 Task: Find connections with filter location Irati with filter topic #mentalhealthwith filter profile language Spanish with filter current company APCO Worldwide with filter school Meghalaya India Jobs with filter industry Food and Beverage Manufacturing with filter service category Information Management with filter keywords title Crane Operator
Action: Mouse moved to (581, 112)
Screenshot: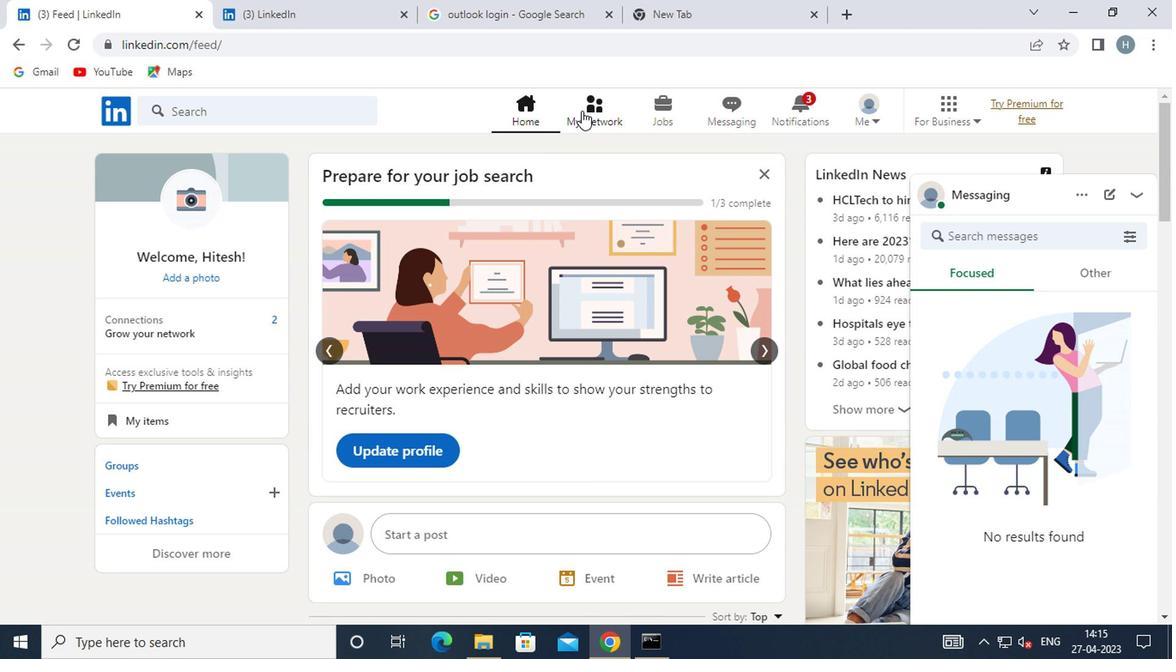 
Action: Mouse pressed left at (581, 112)
Screenshot: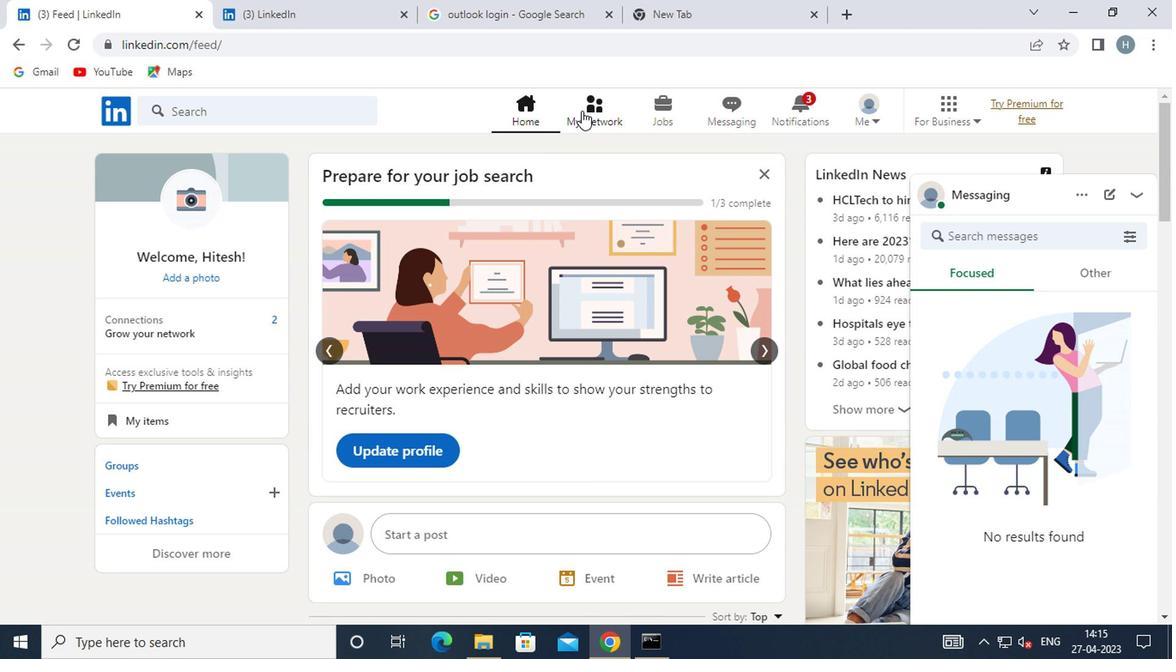 
Action: Mouse moved to (271, 216)
Screenshot: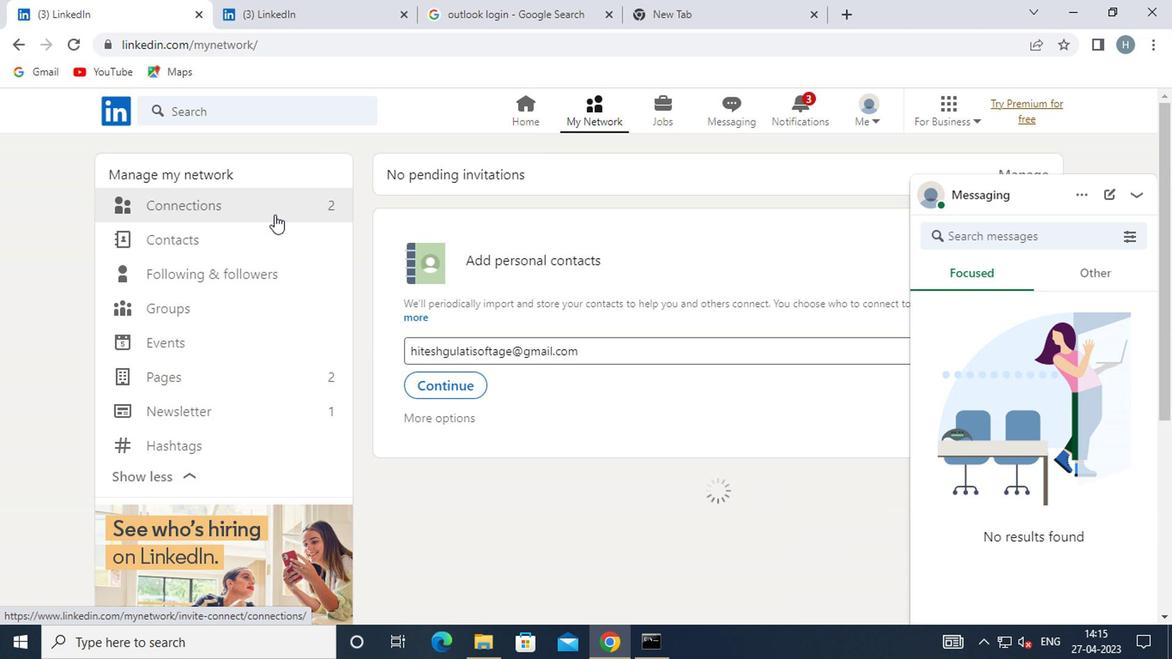 
Action: Mouse pressed left at (271, 216)
Screenshot: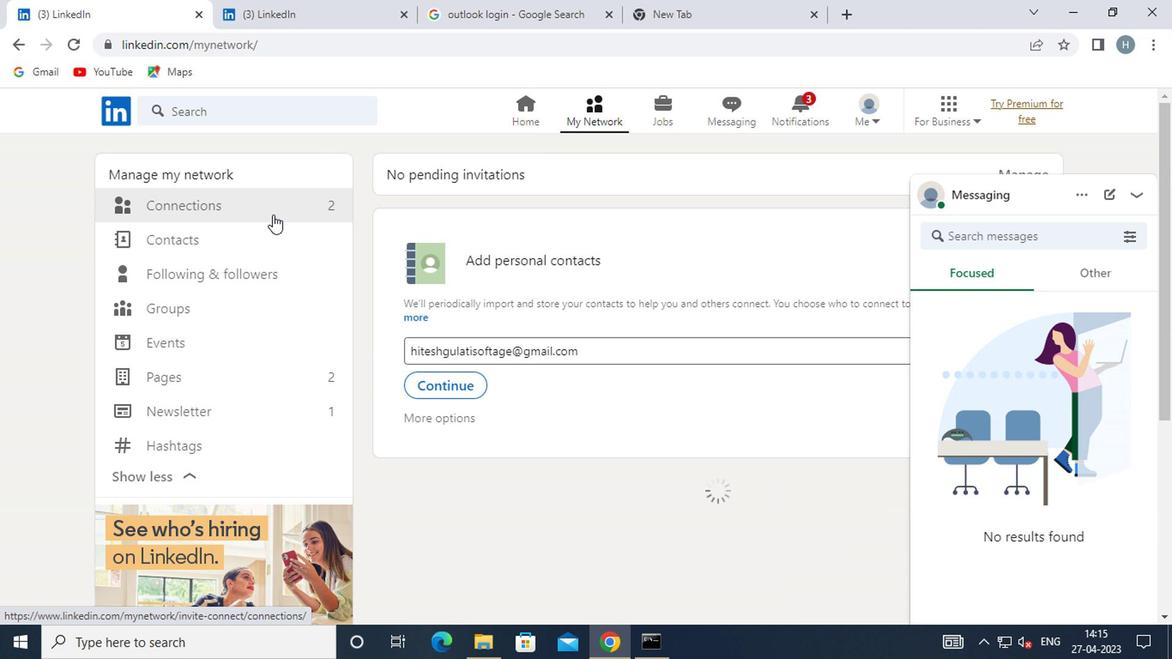 
Action: Mouse moved to (749, 209)
Screenshot: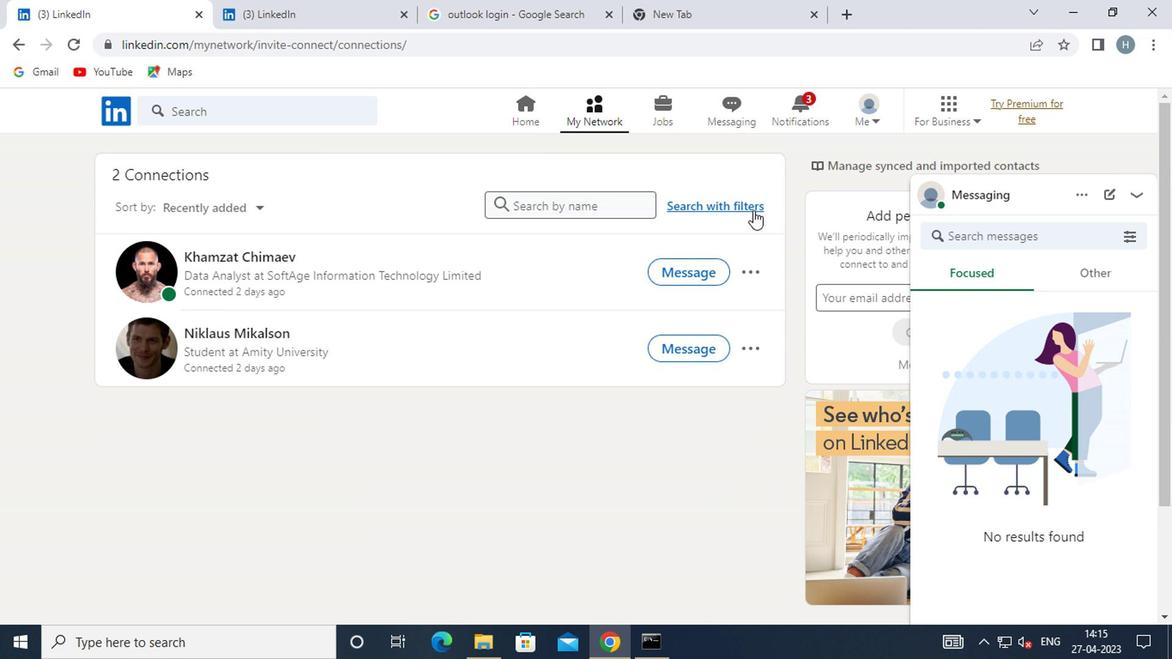 
Action: Mouse pressed left at (749, 209)
Screenshot: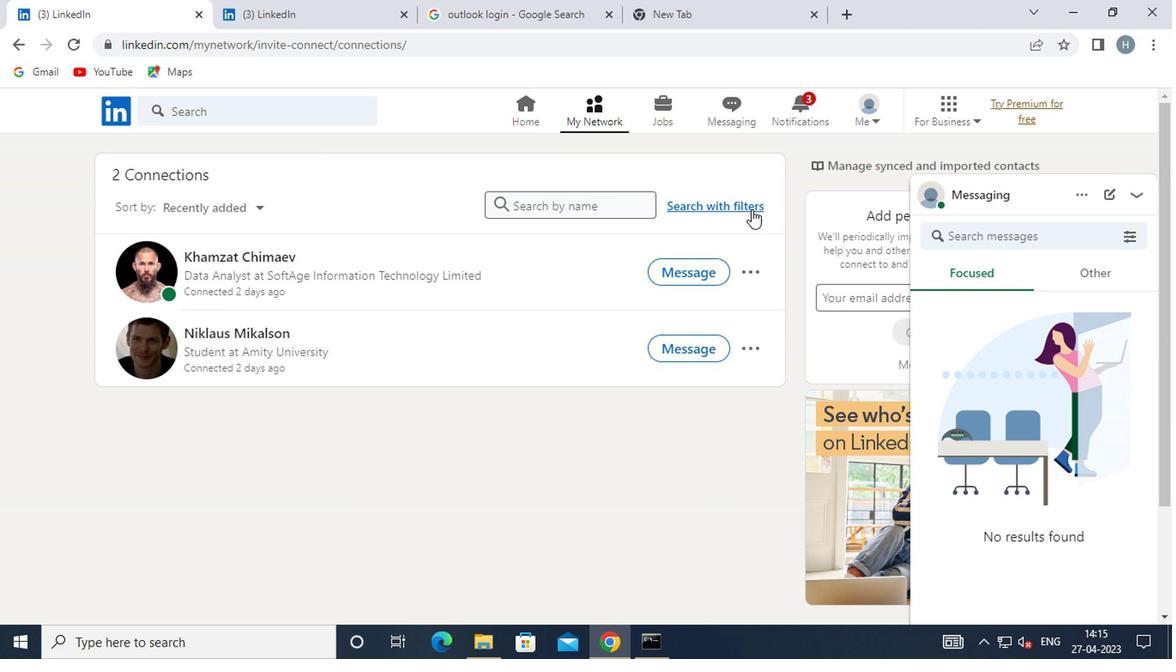 
Action: Mouse moved to (638, 150)
Screenshot: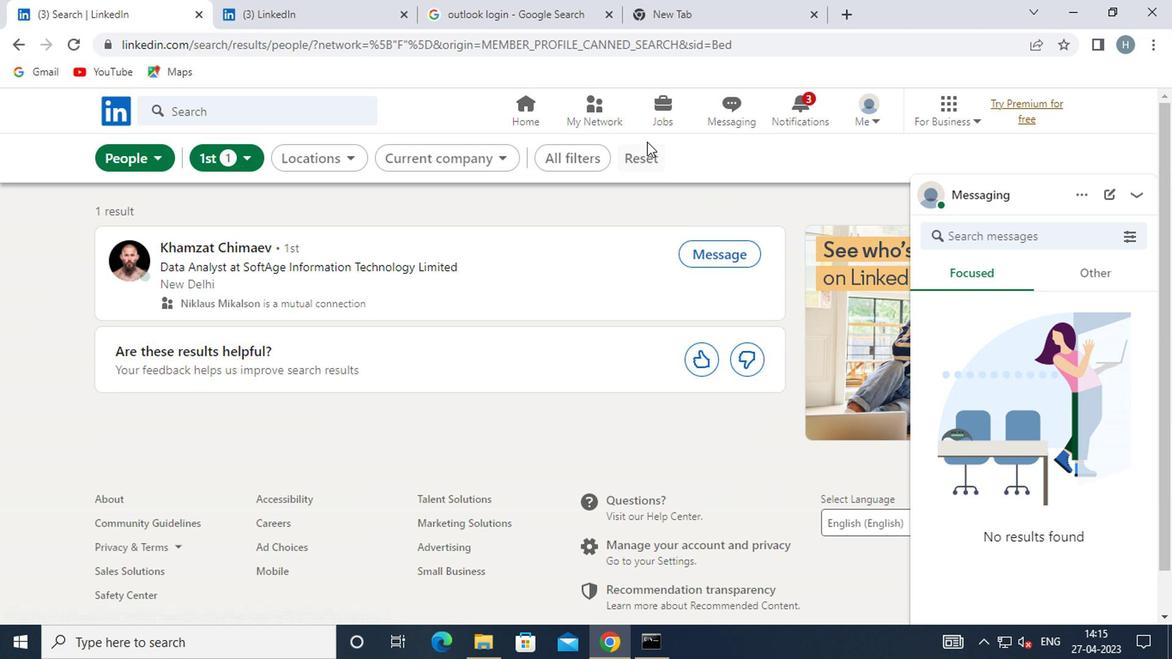 
Action: Mouse pressed left at (638, 150)
Screenshot: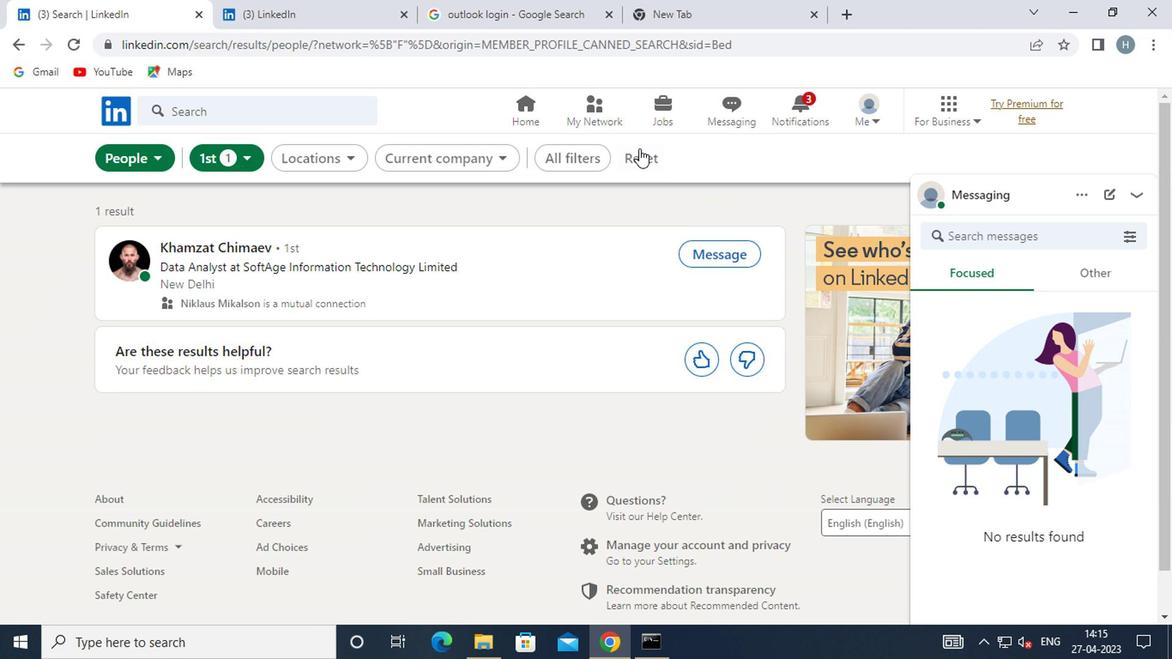
Action: Mouse moved to (606, 157)
Screenshot: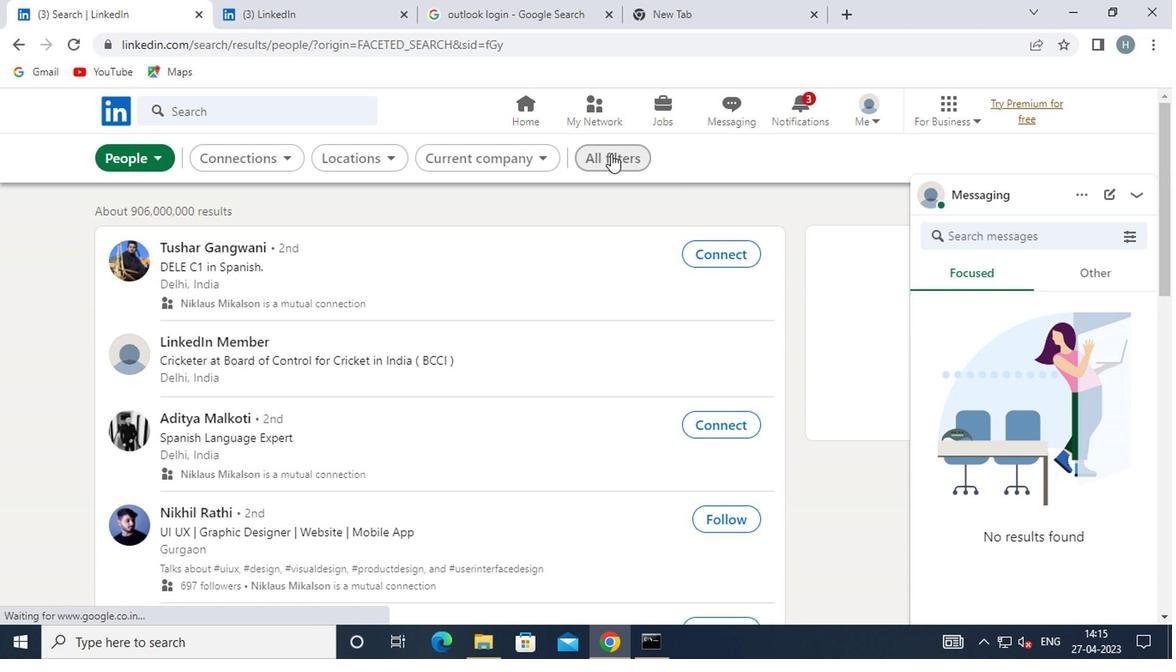 
Action: Mouse pressed left at (606, 157)
Screenshot: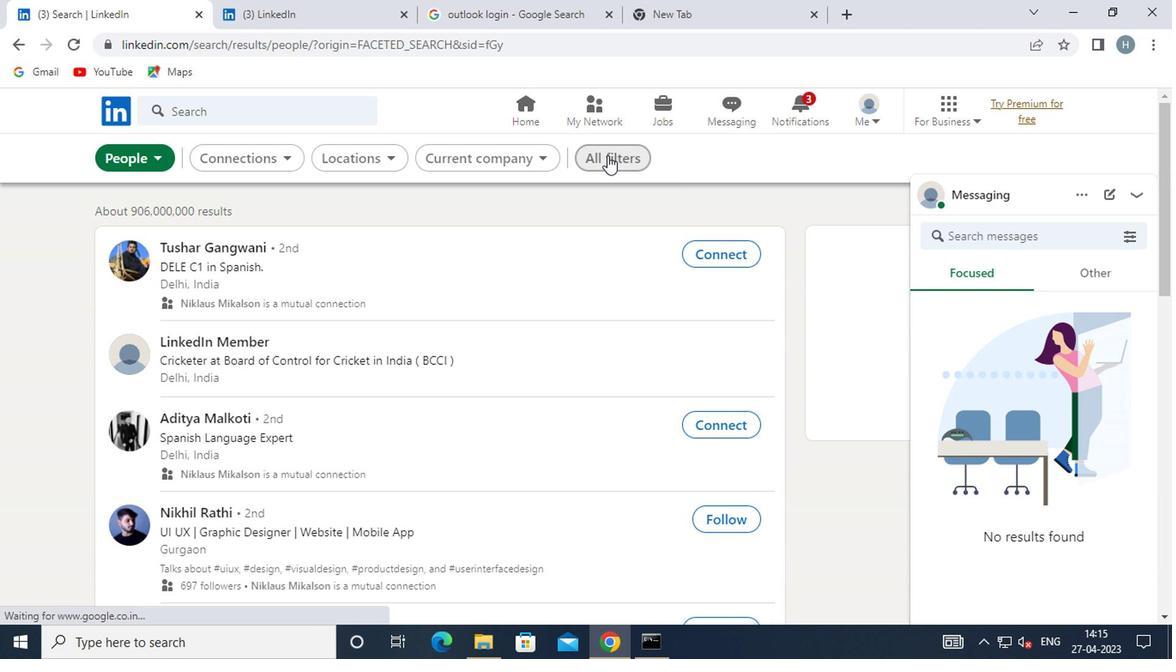 
Action: Mouse moved to (817, 399)
Screenshot: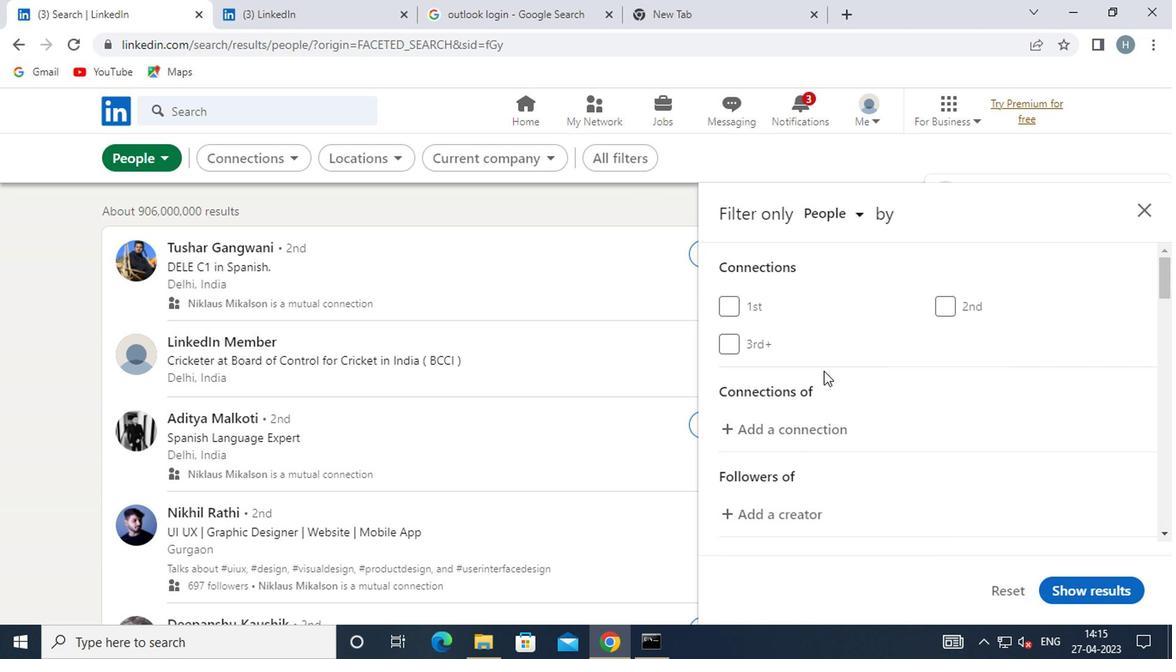 
Action: Mouse scrolled (817, 398) with delta (0, 0)
Screenshot: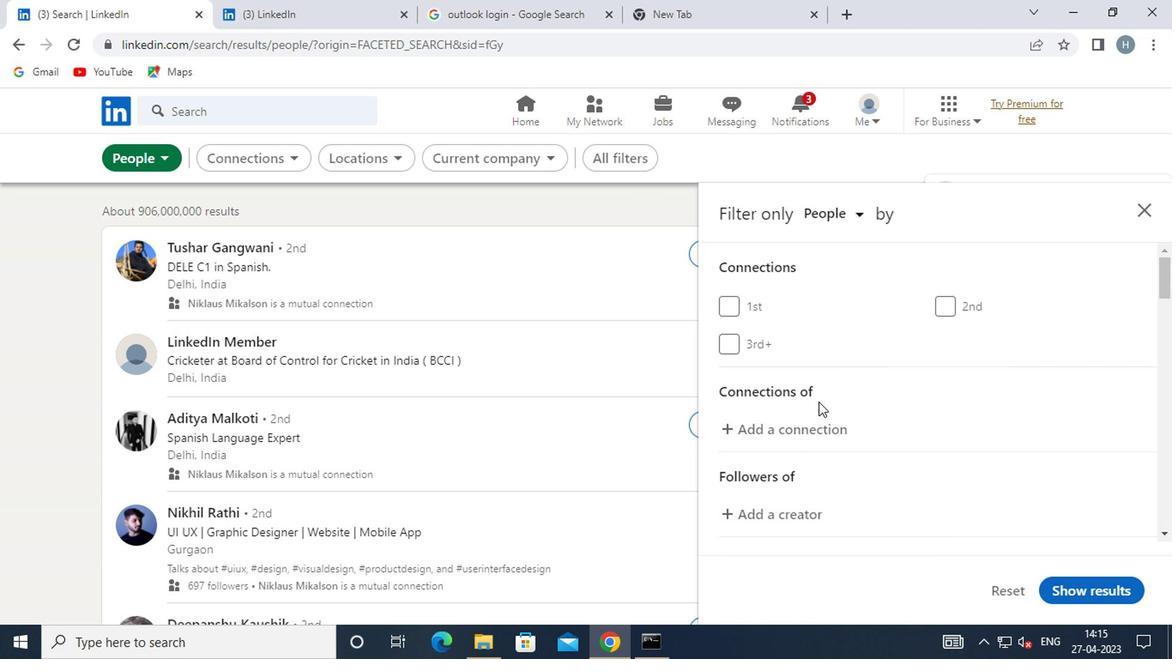 
Action: Mouse scrolled (817, 398) with delta (0, 0)
Screenshot: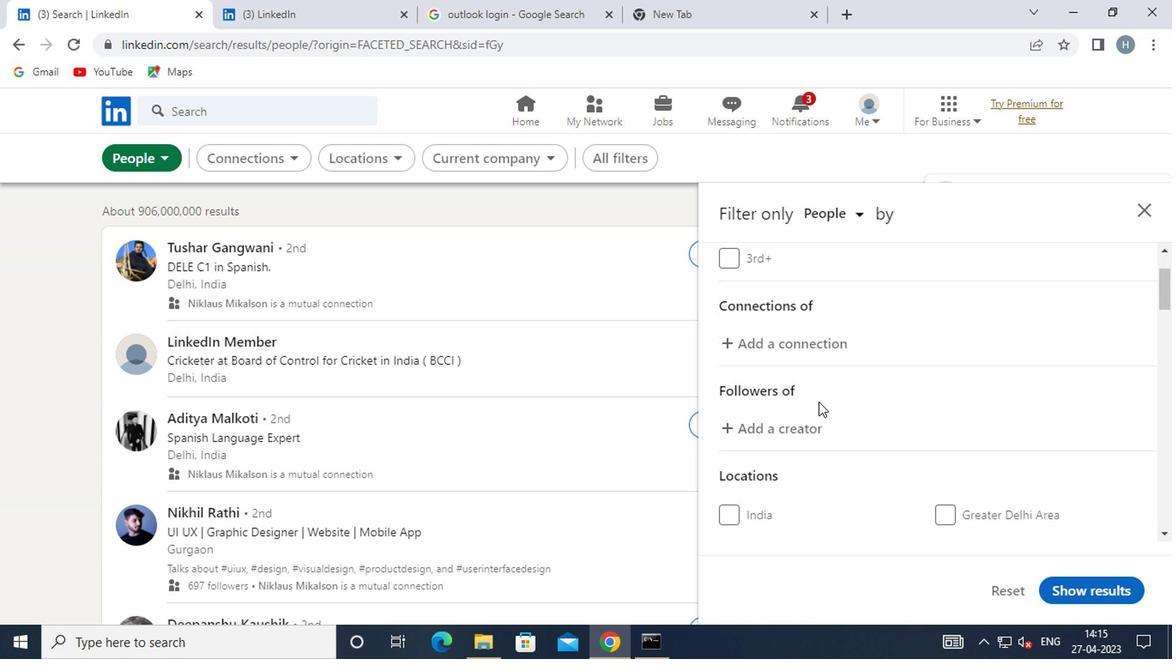 
Action: Mouse scrolled (817, 398) with delta (0, 0)
Screenshot: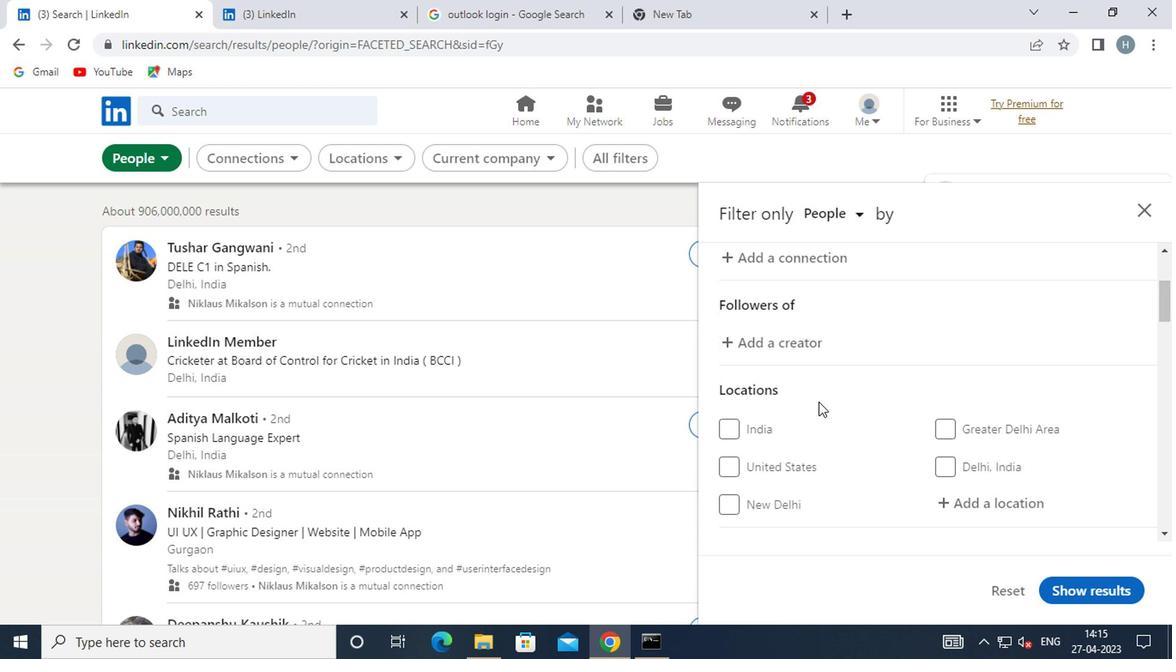 
Action: Mouse moved to (970, 418)
Screenshot: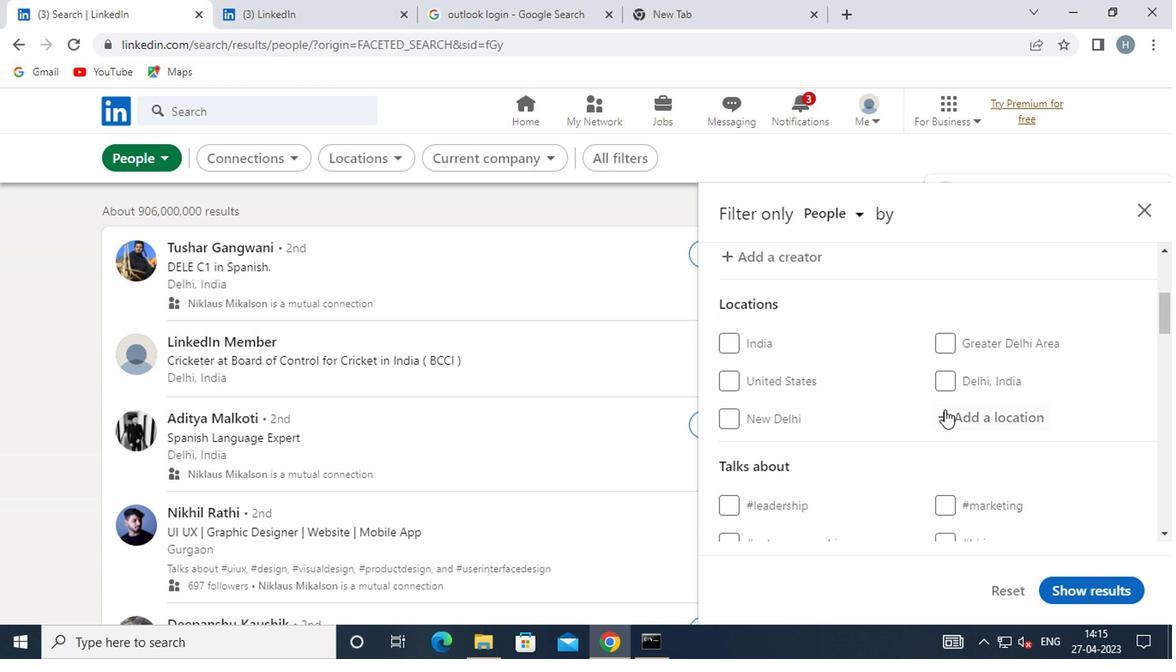 
Action: Mouse pressed left at (970, 418)
Screenshot: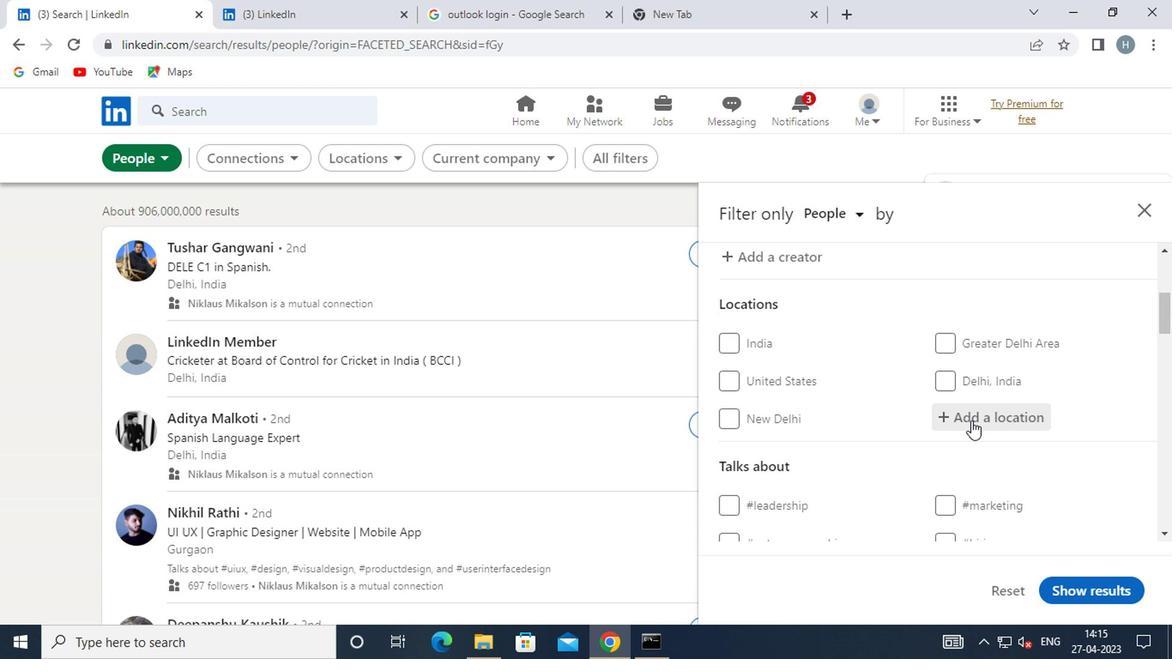 
Action: Mouse moved to (884, 411)
Screenshot: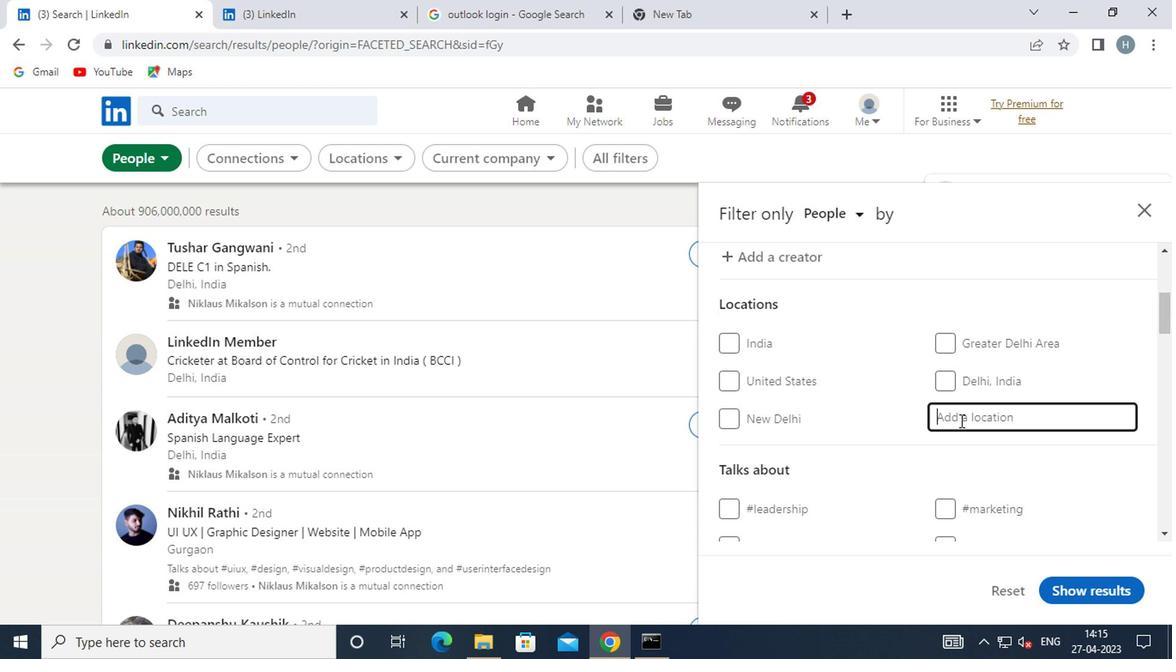 
Action: Key pressed <Key.shift>IRATI
Screenshot: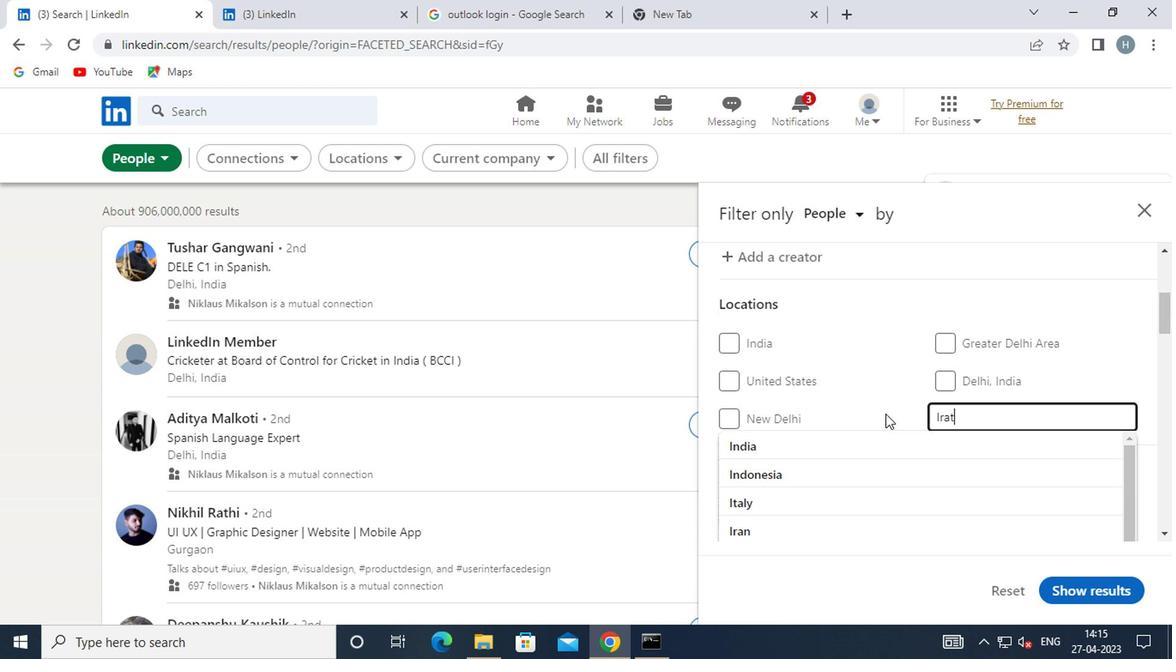 
Action: Mouse moved to (1094, 357)
Screenshot: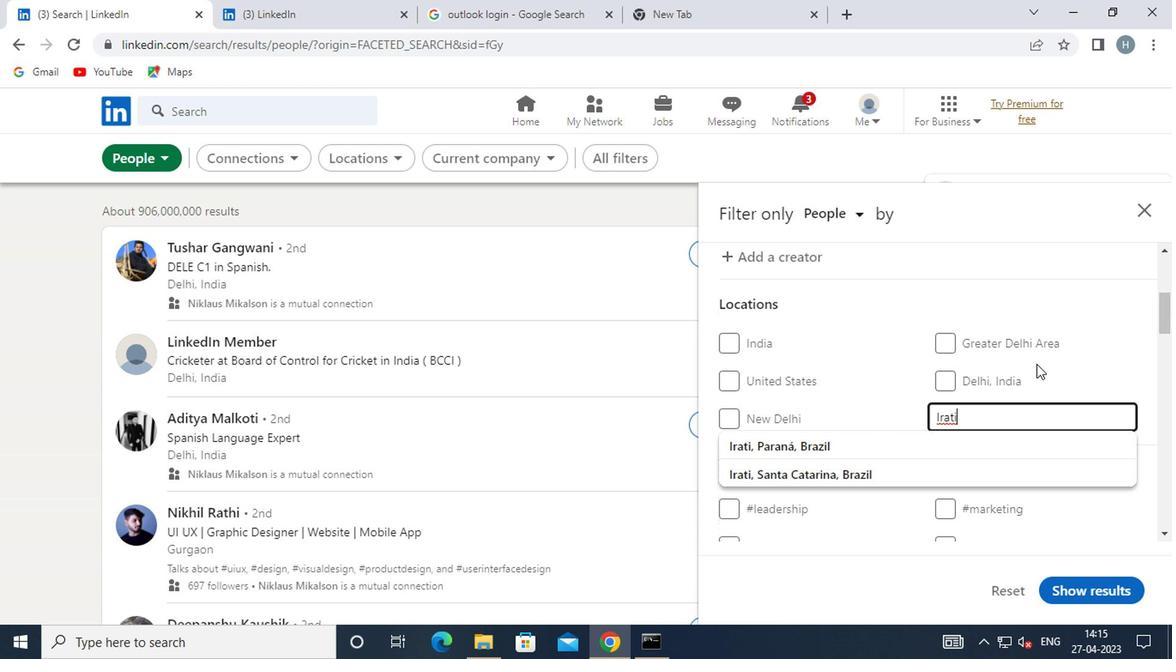 
Action: Mouse pressed left at (1094, 357)
Screenshot: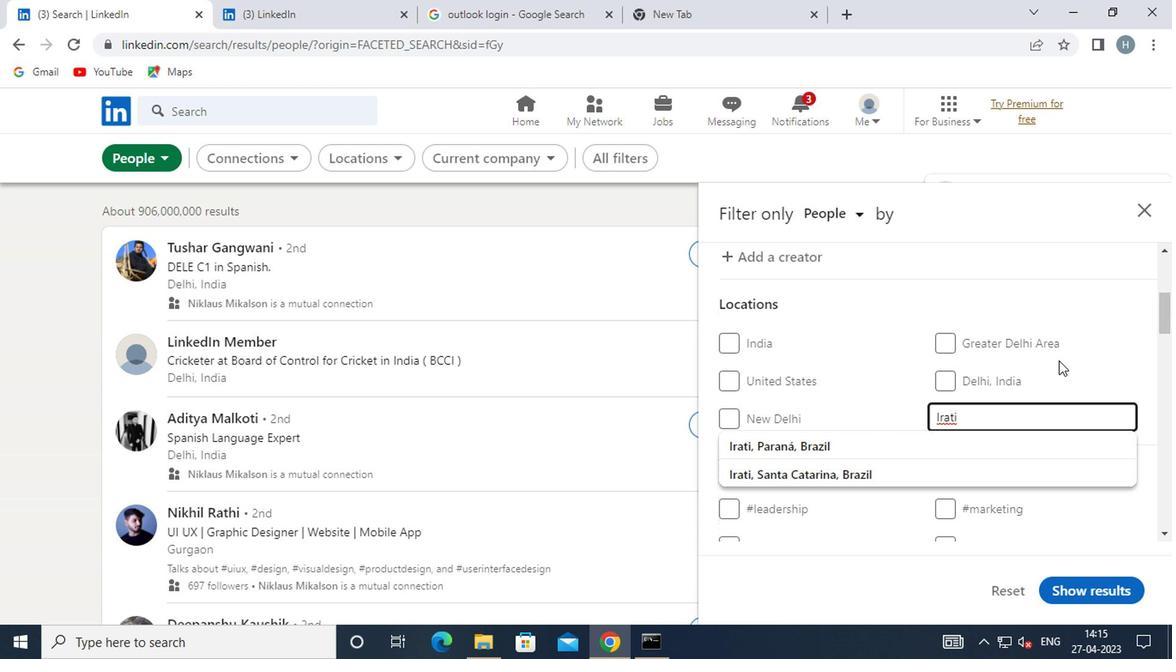 
Action: Mouse scrolled (1094, 356) with delta (0, 0)
Screenshot: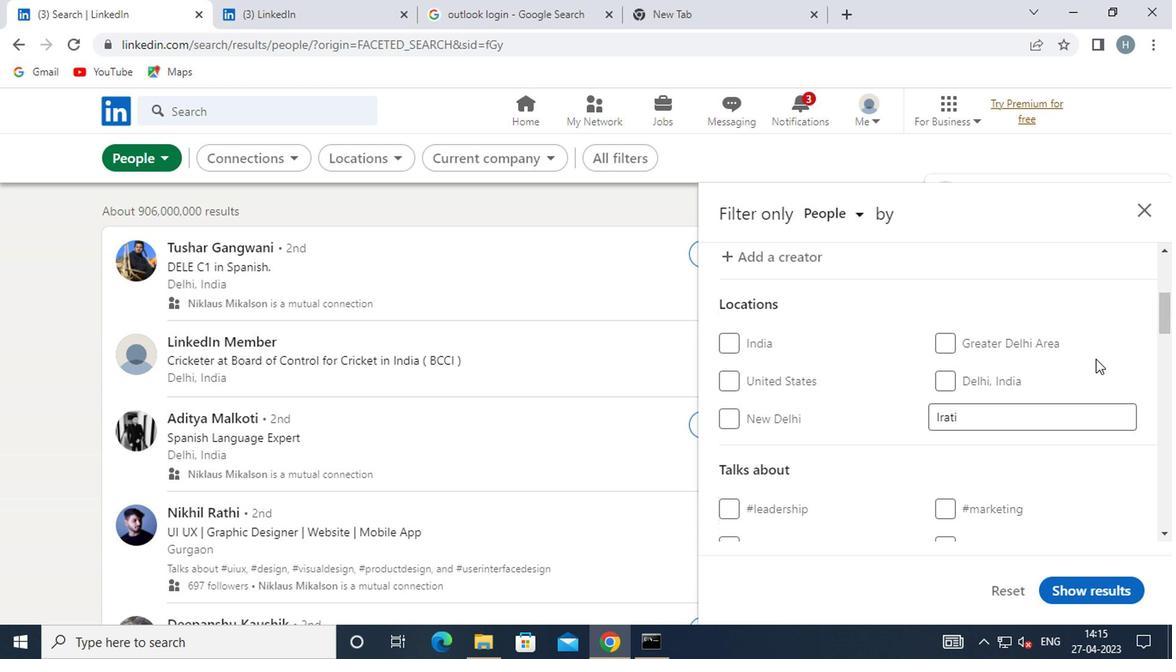 
Action: Mouse scrolled (1094, 356) with delta (0, 0)
Screenshot: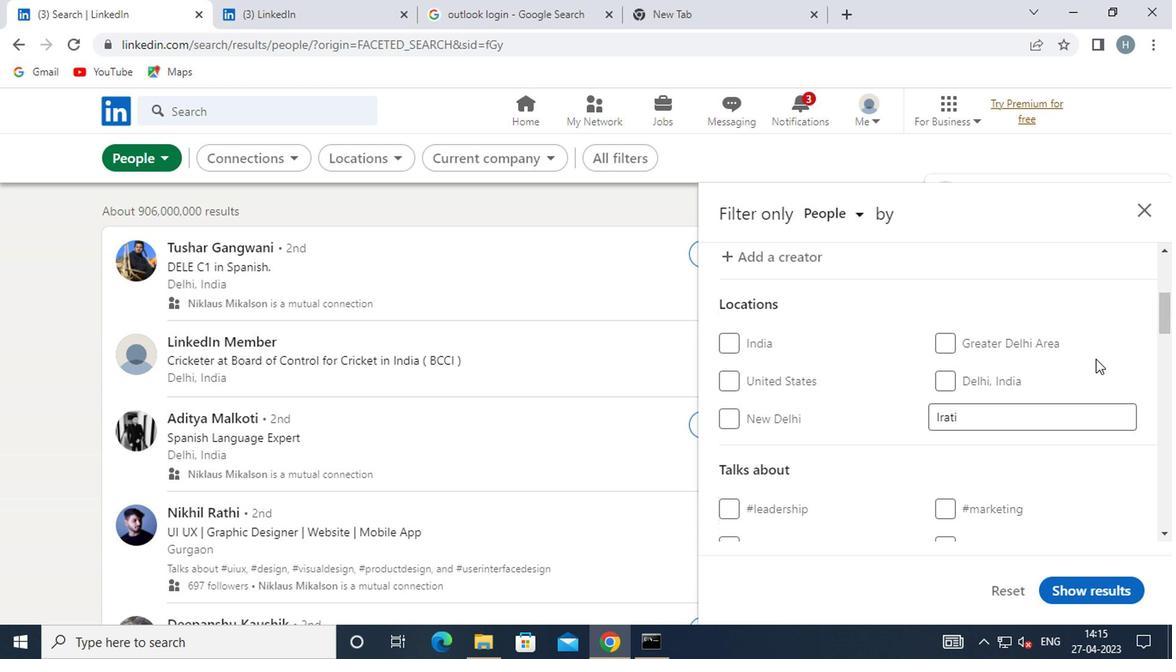 
Action: Mouse moved to (1091, 357)
Screenshot: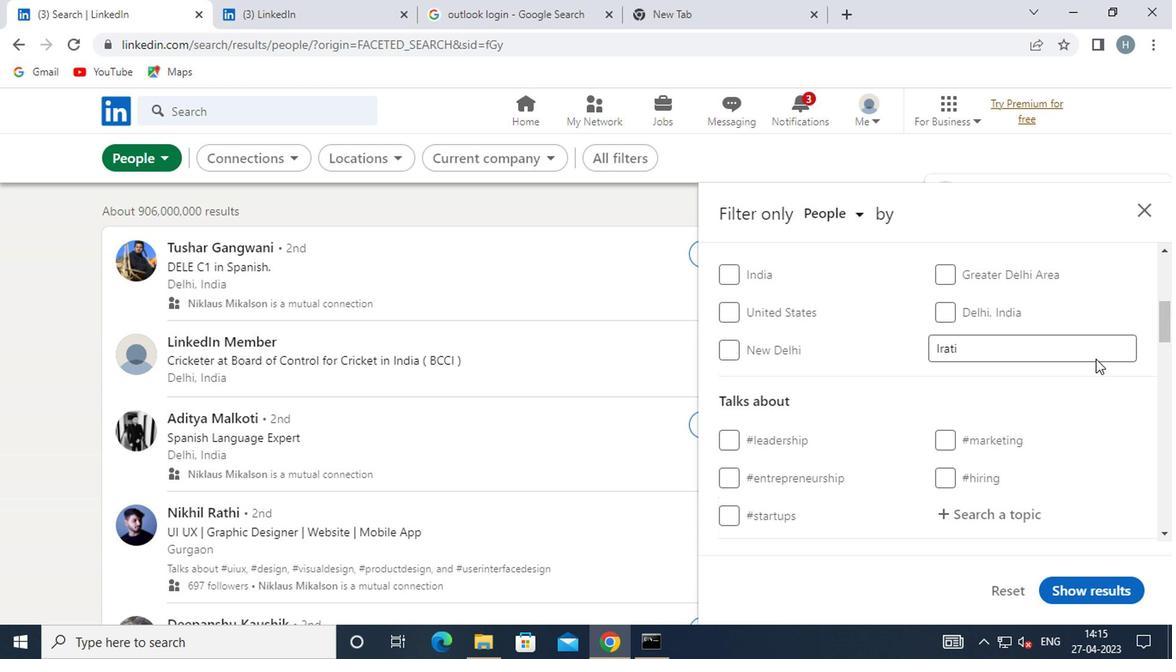 
Action: Mouse scrolled (1091, 356) with delta (0, 0)
Screenshot: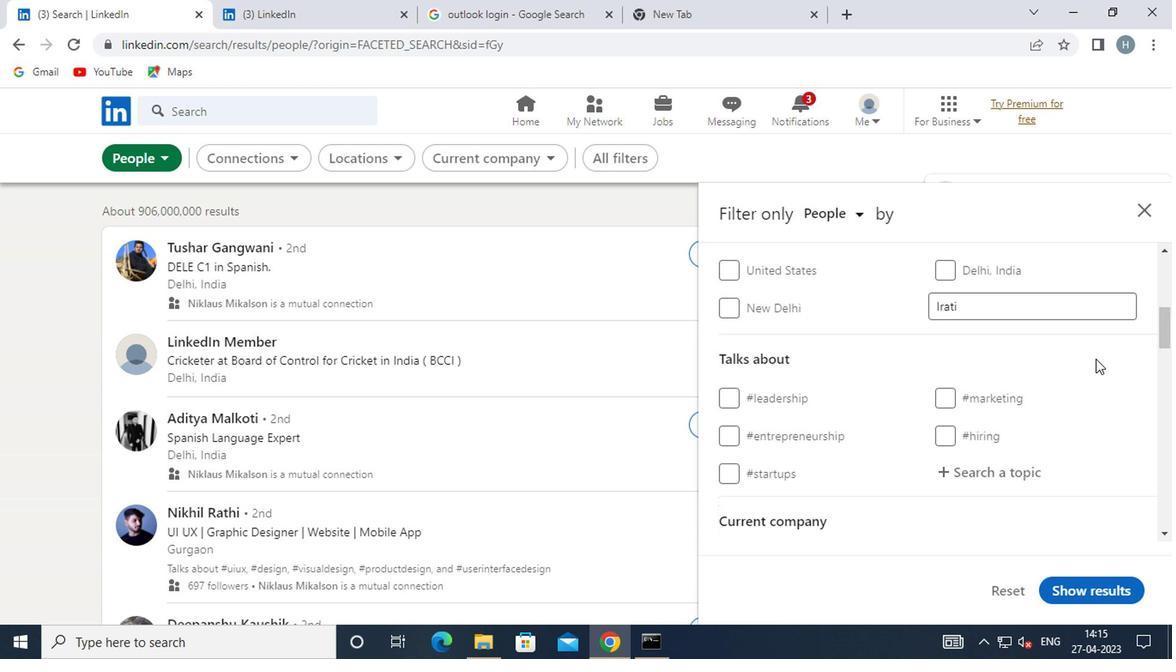 
Action: Mouse moved to (1010, 318)
Screenshot: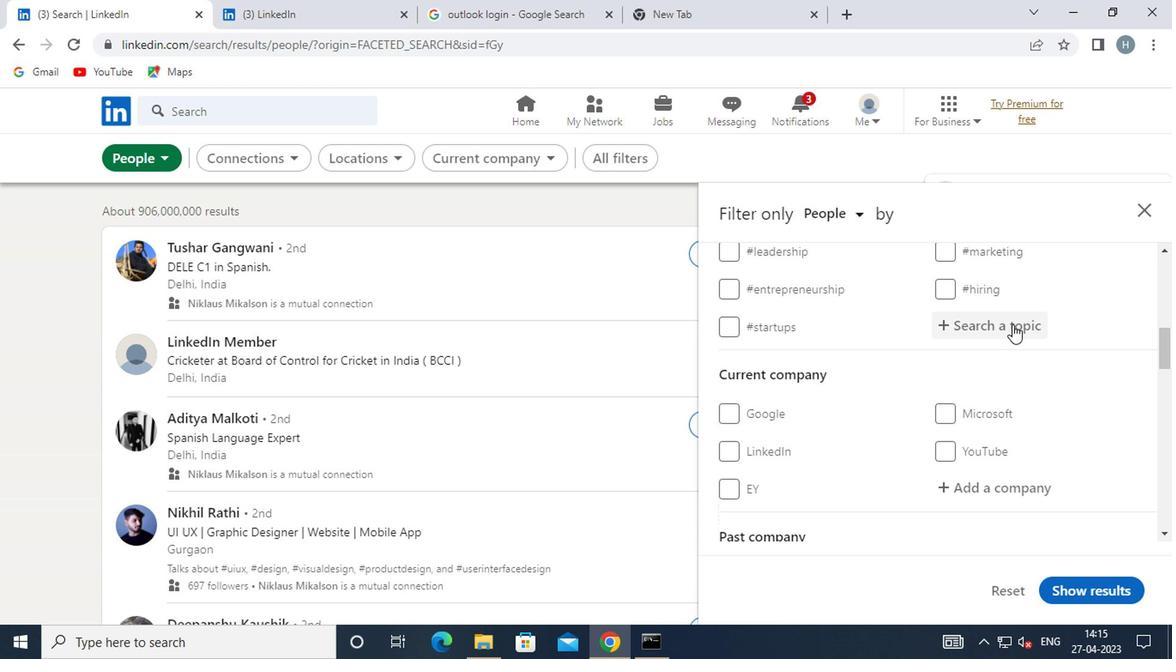 
Action: Mouse pressed left at (1010, 318)
Screenshot: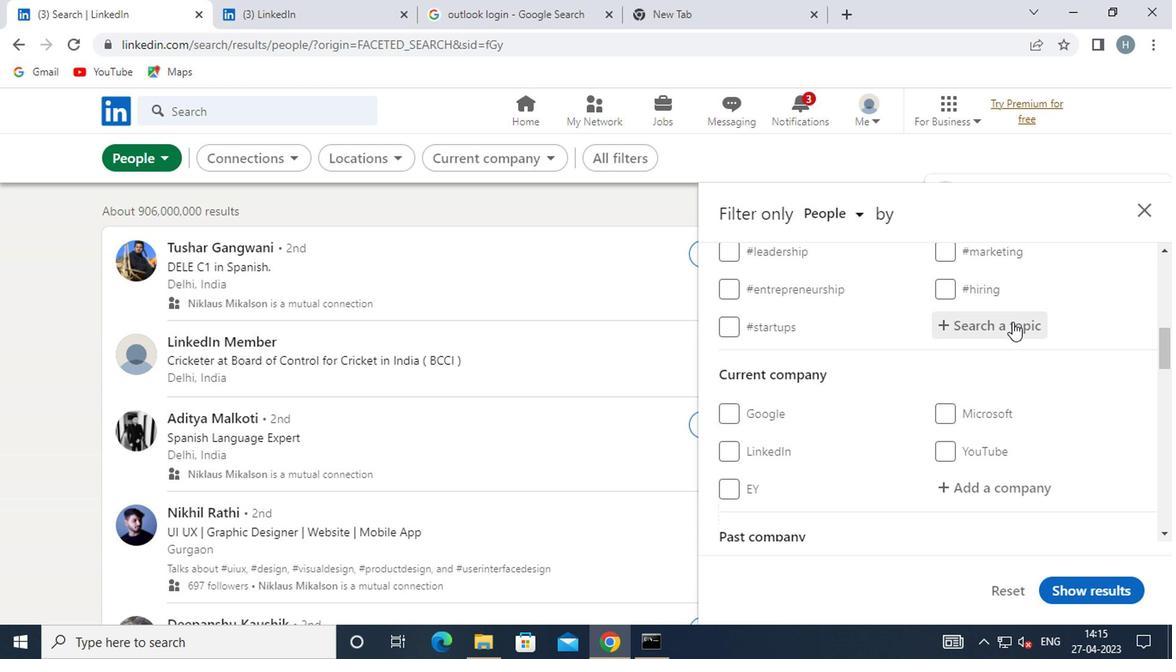 
Action: Mouse moved to (978, 314)
Screenshot: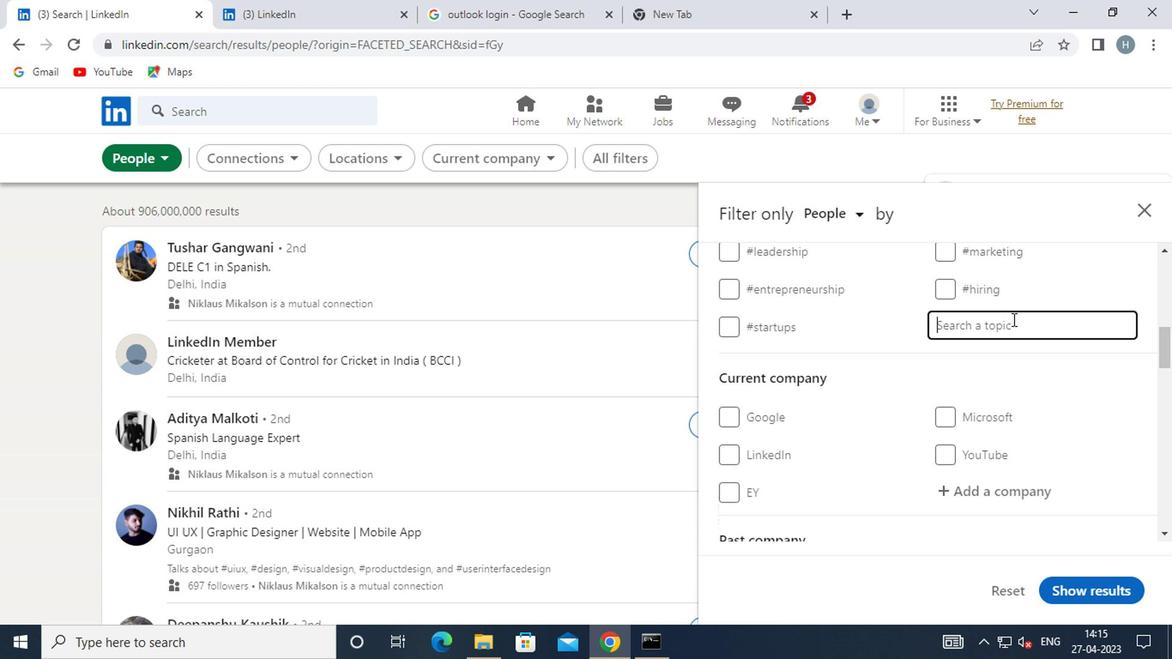 
Action: Key pressed <Key.shift><Key.shift><Key.shift><Key.shift>#ME
Screenshot: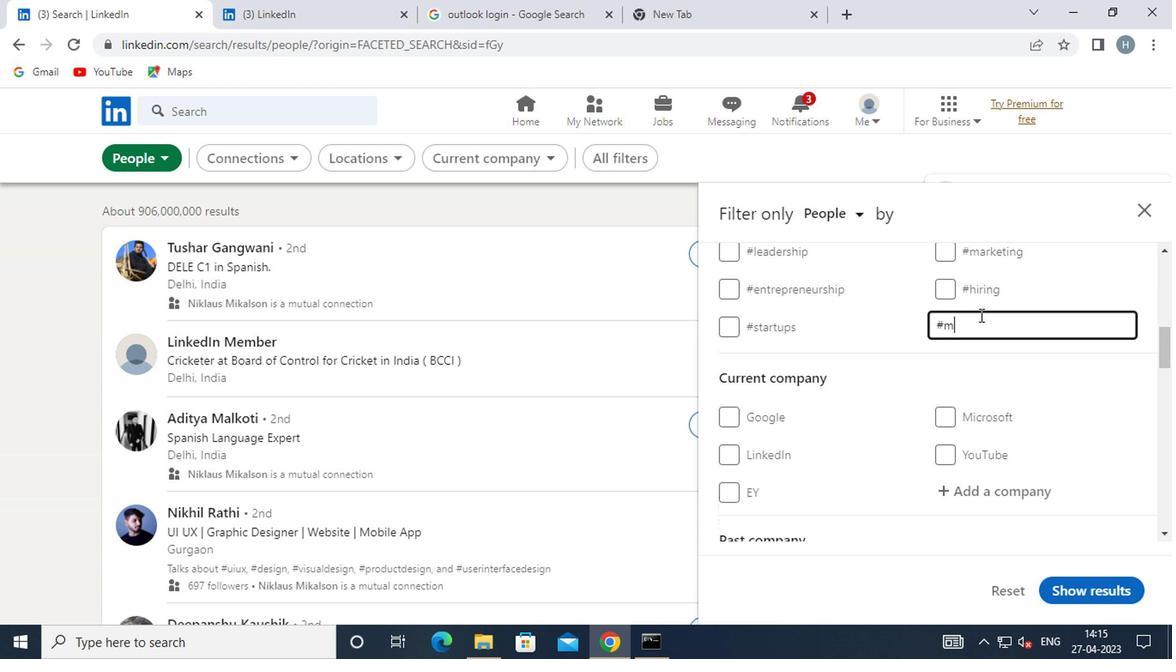 
Action: Mouse moved to (977, 314)
Screenshot: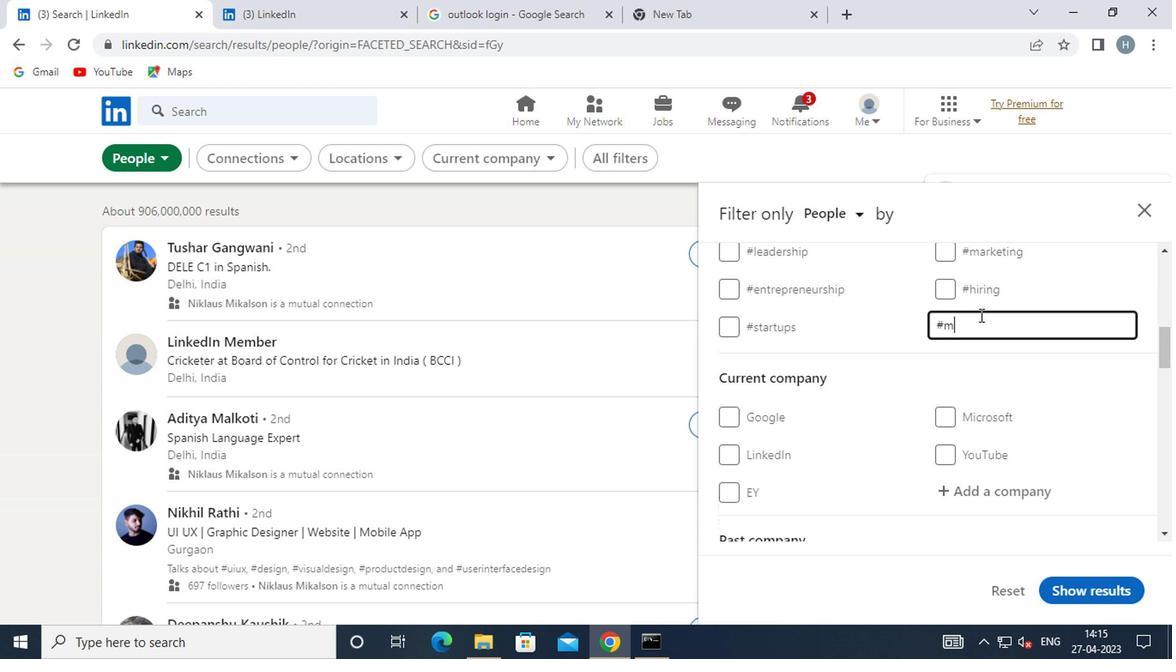 
Action: Key pressed NTALHEALTHWITH
Screenshot: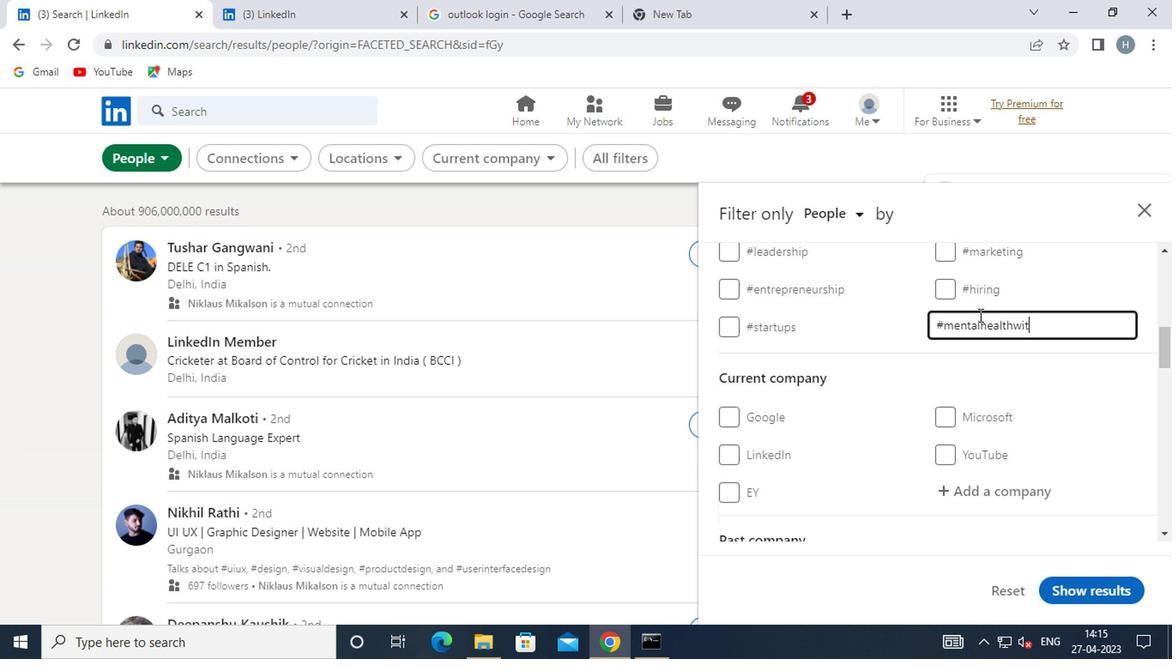 
Action: Mouse moved to (1009, 356)
Screenshot: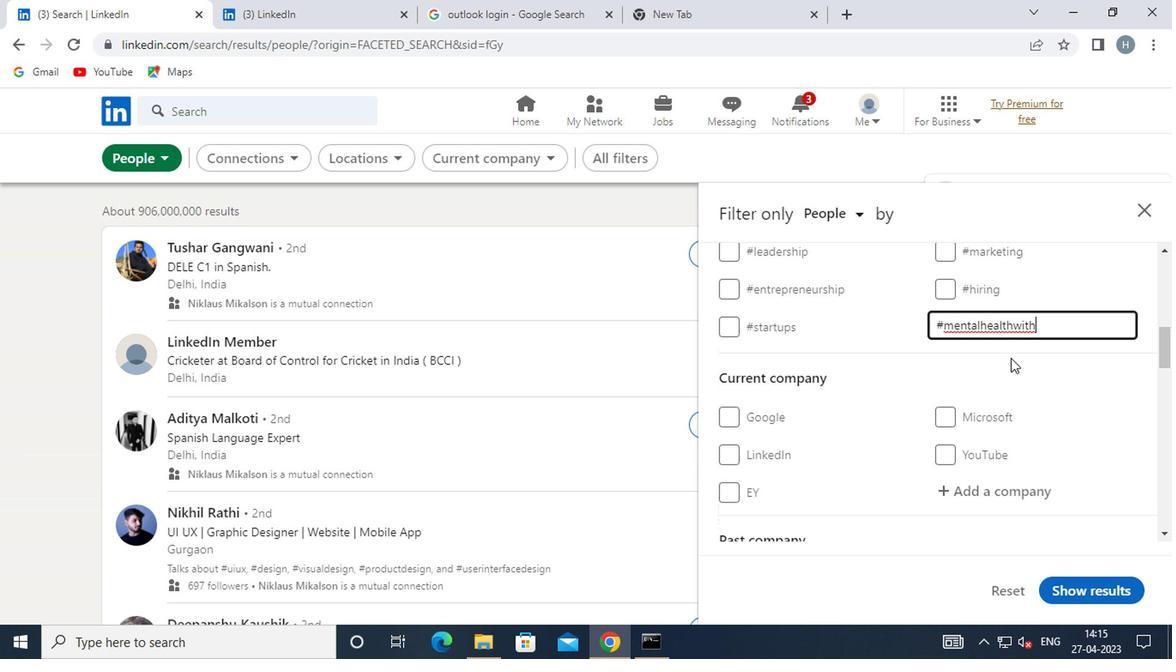 
Action: Mouse pressed left at (1009, 356)
Screenshot: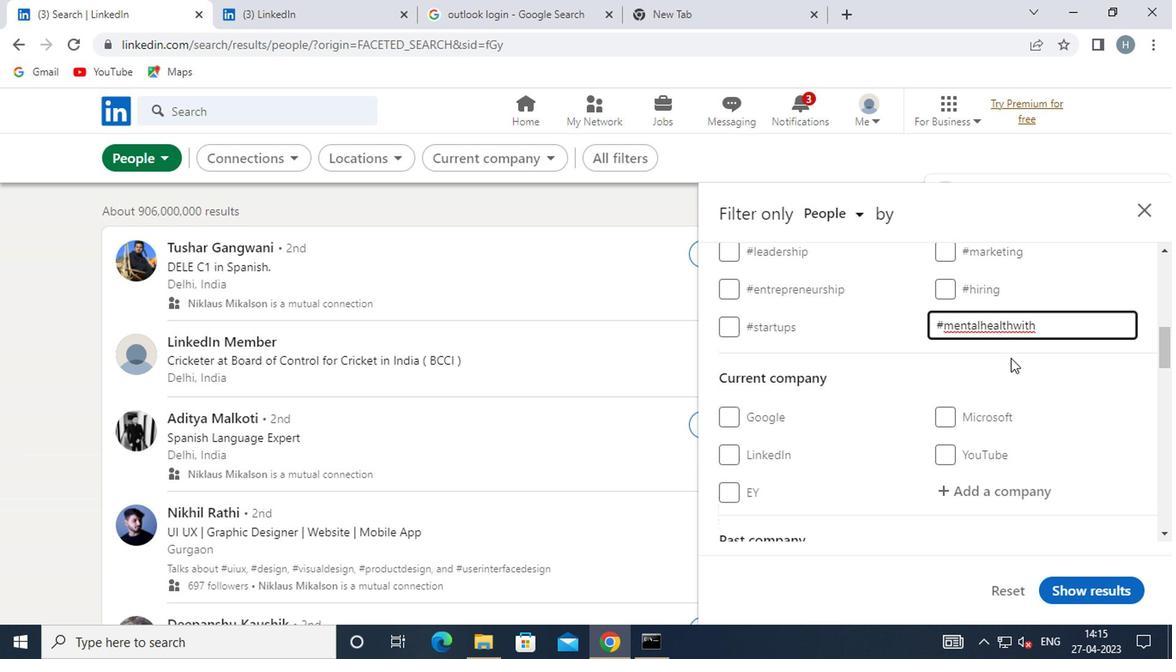 
Action: Mouse moved to (1013, 357)
Screenshot: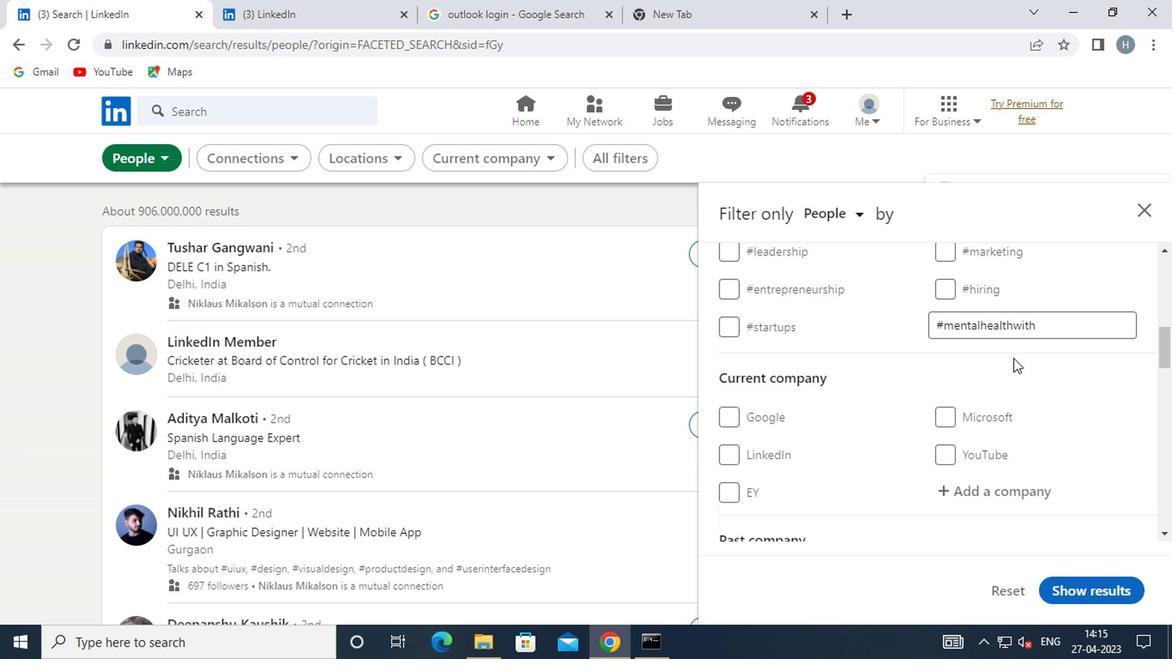 
Action: Mouse scrolled (1013, 356) with delta (0, 0)
Screenshot: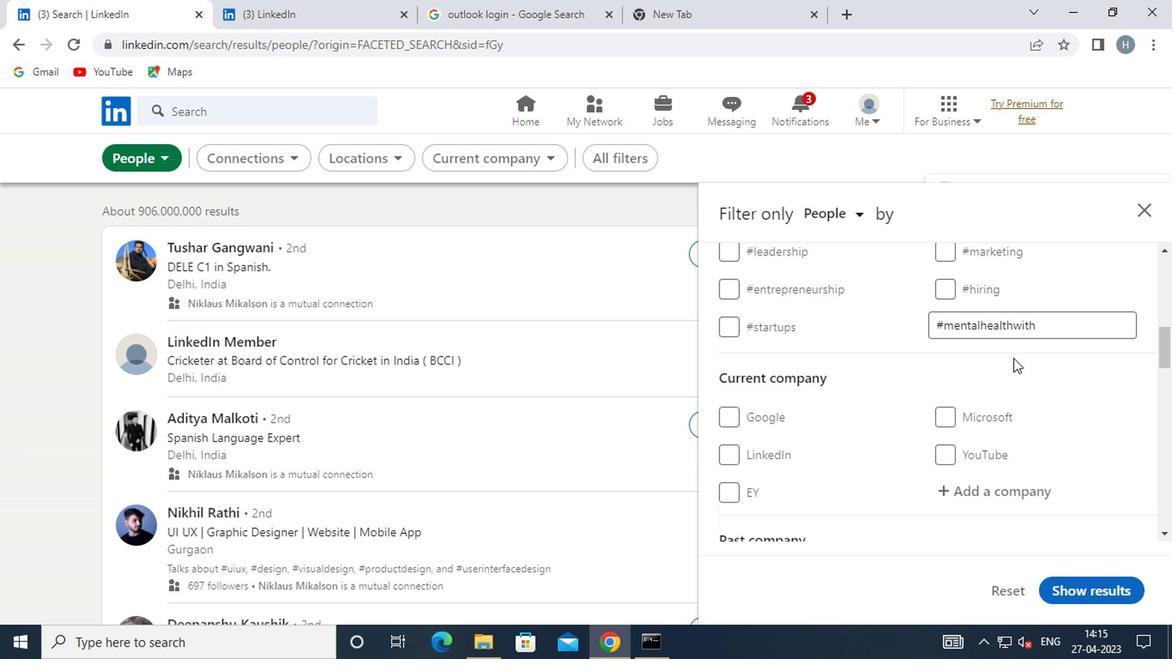 
Action: Mouse moved to (1005, 396)
Screenshot: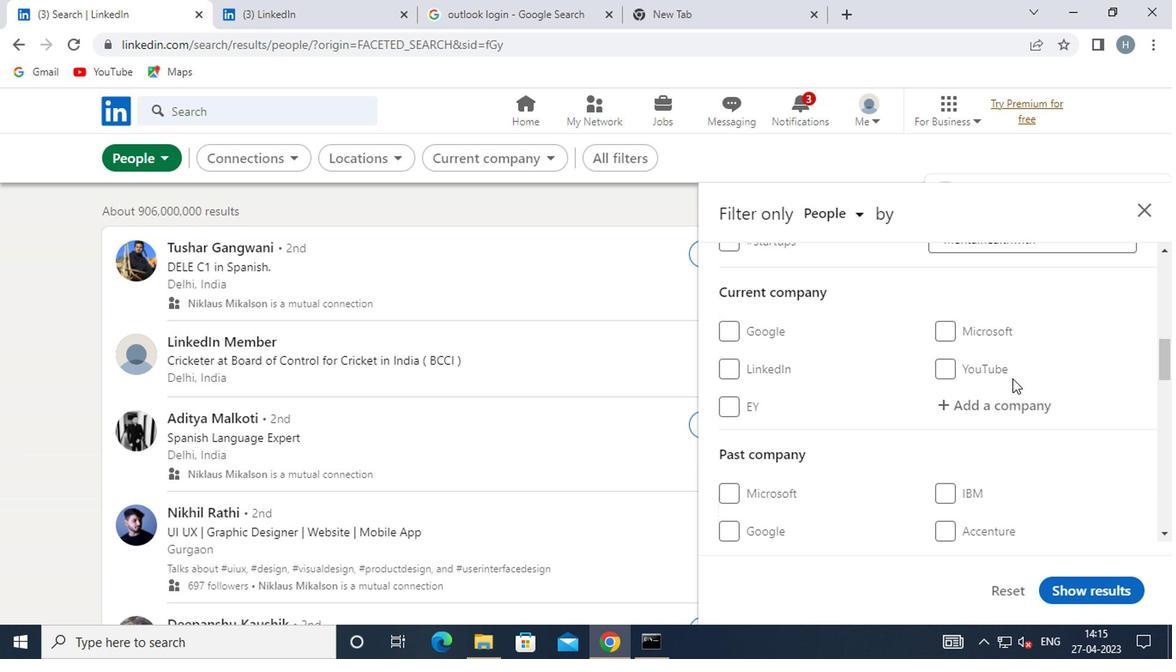 
Action: Mouse pressed left at (1005, 396)
Screenshot: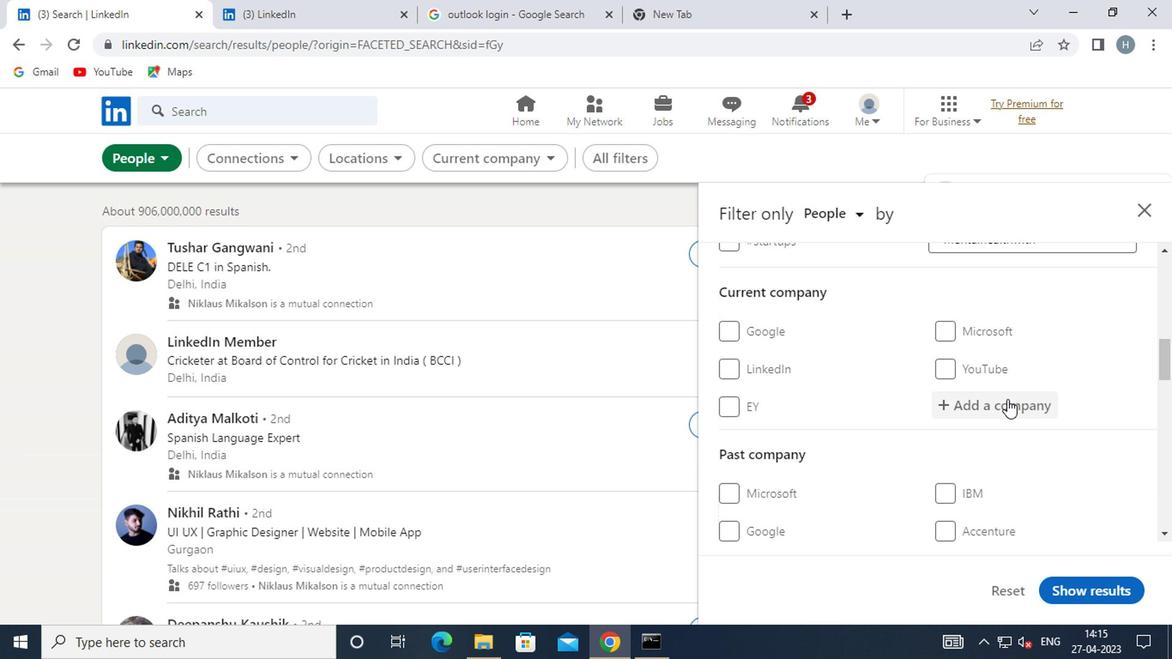 
Action: Mouse moved to (1005, 398)
Screenshot: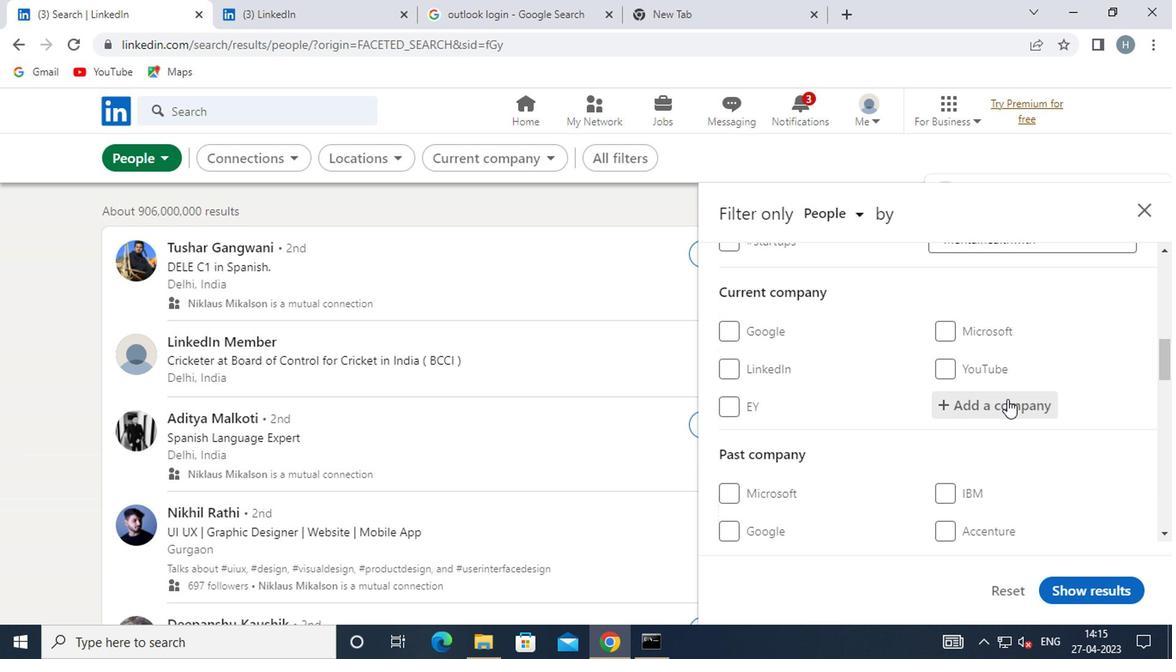 
Action: Key pressed <Key.shift>APCO<Key.space>
Screenshot: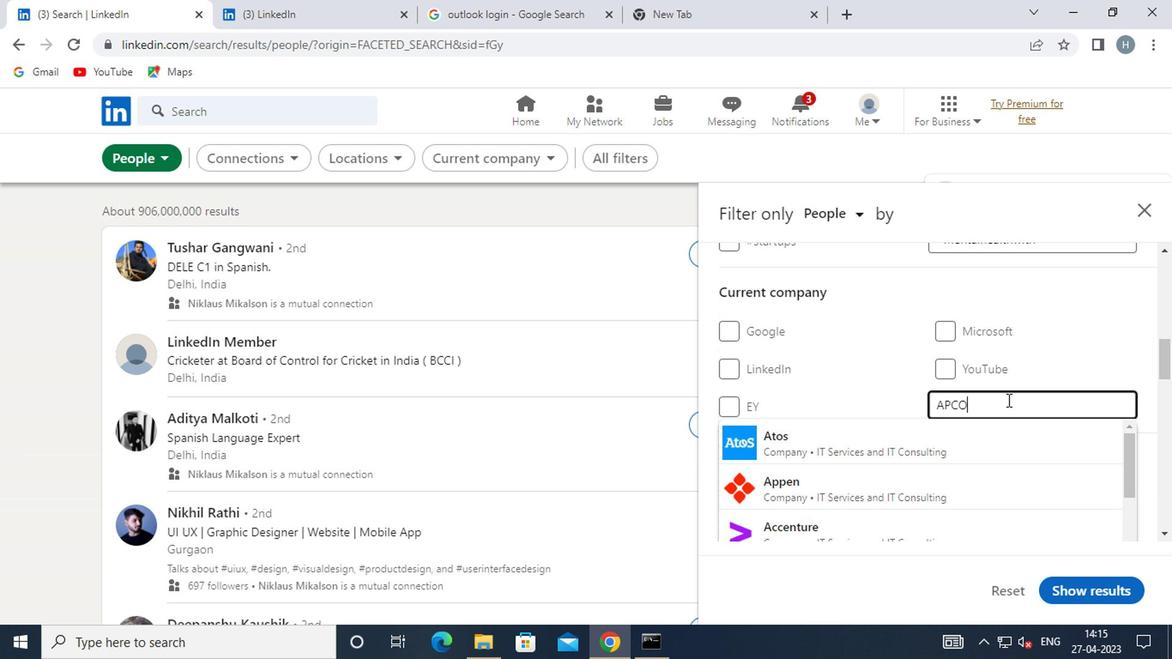 
Action: Mouse moved to (848, 440)
Screenshot: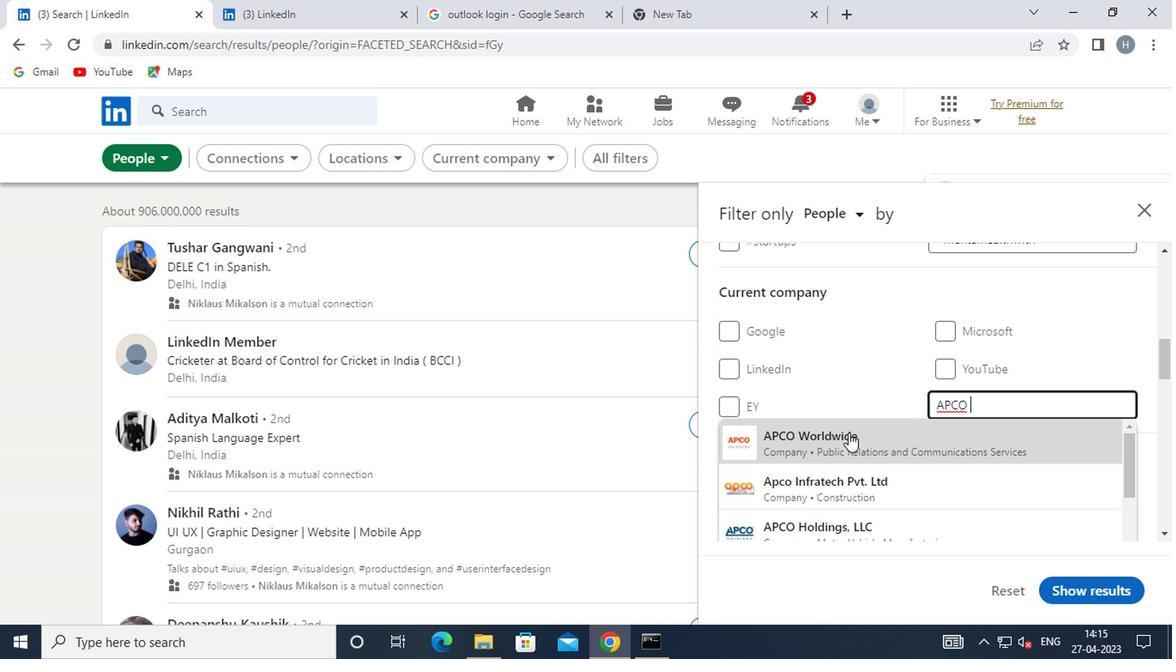 
Action: Mouse pressed left at (848, 440)
Screenshot: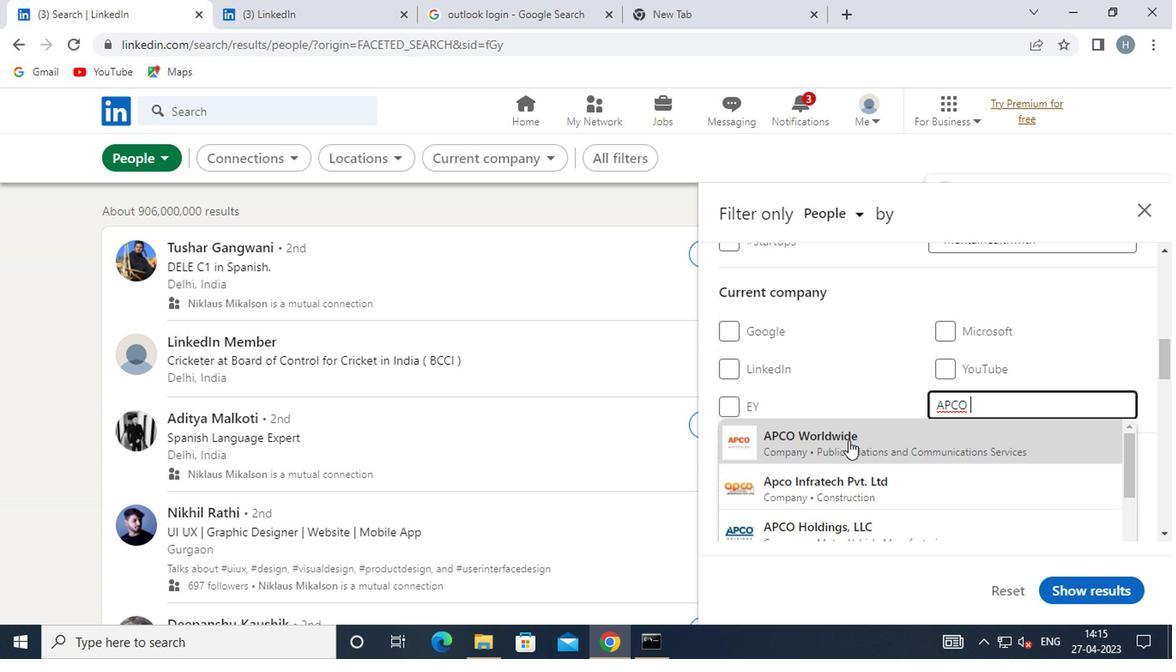 
Action: Mouse moved to (853, 440)
Screenshot: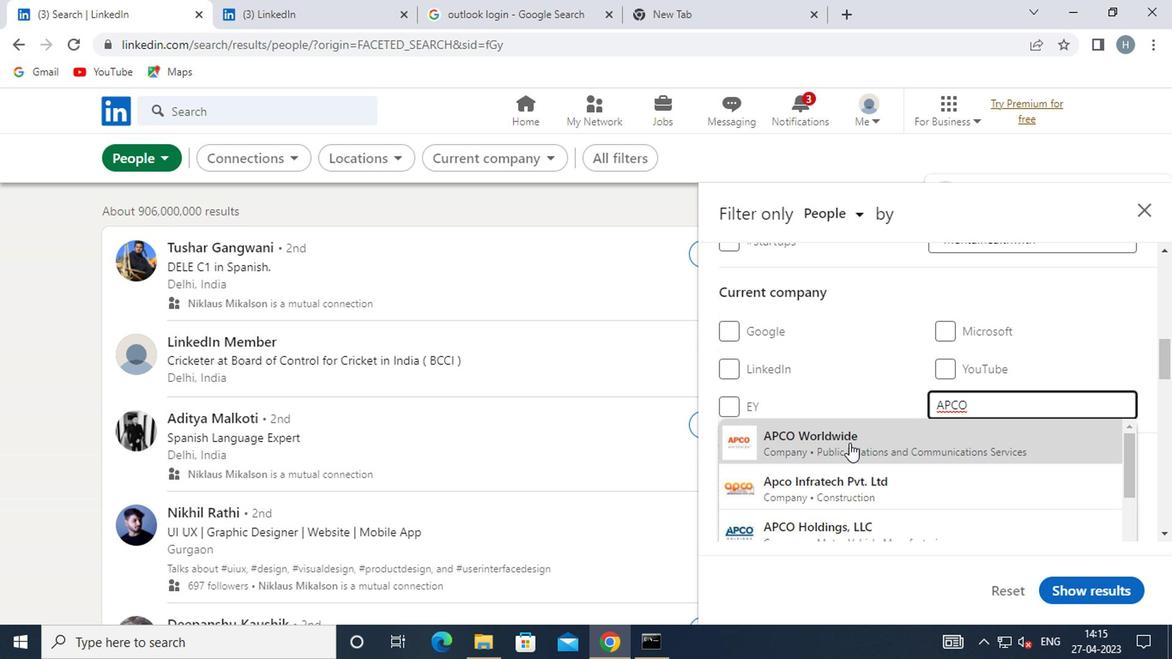 
Action: Mouse scrolled (853, 439) with delta (0, -1)
Screenshot: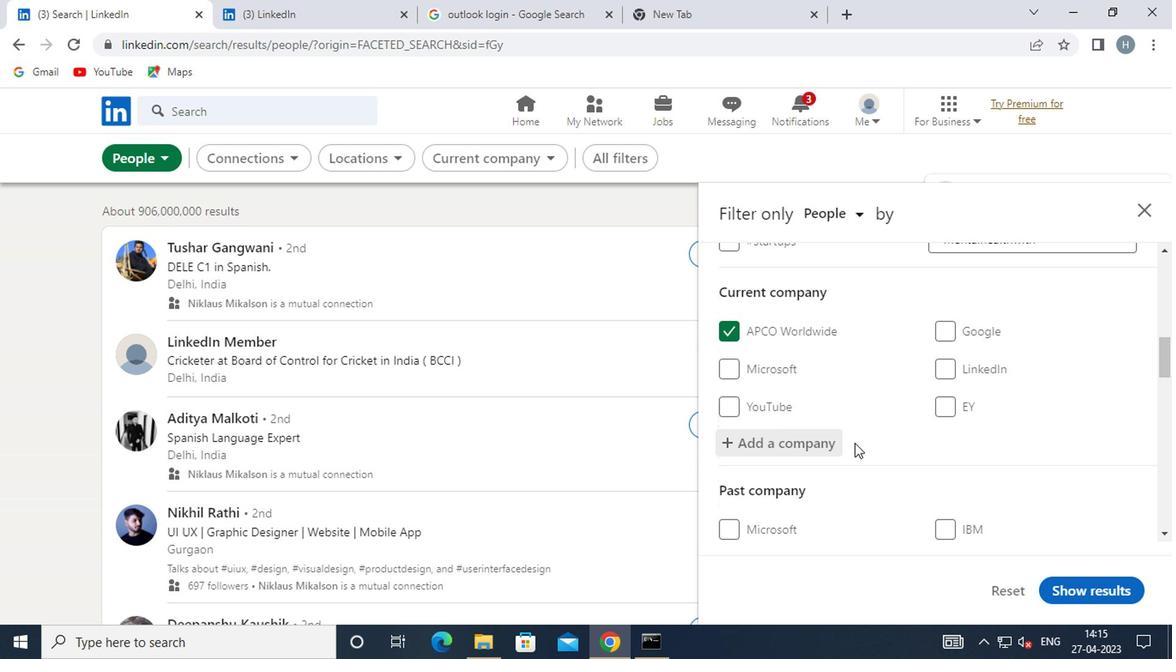 
Action: Mouse scrolled (853, 439) with delta (0, -1)
Screenshot: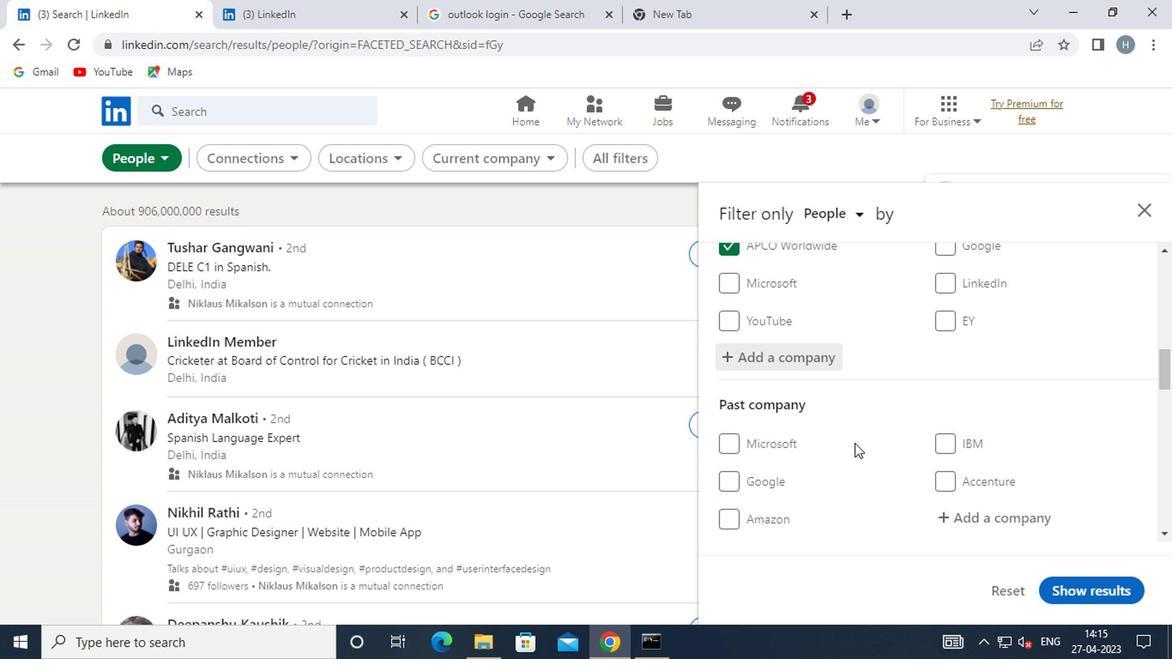 
Action: Mouse moved to (898, 414)
Screenshot: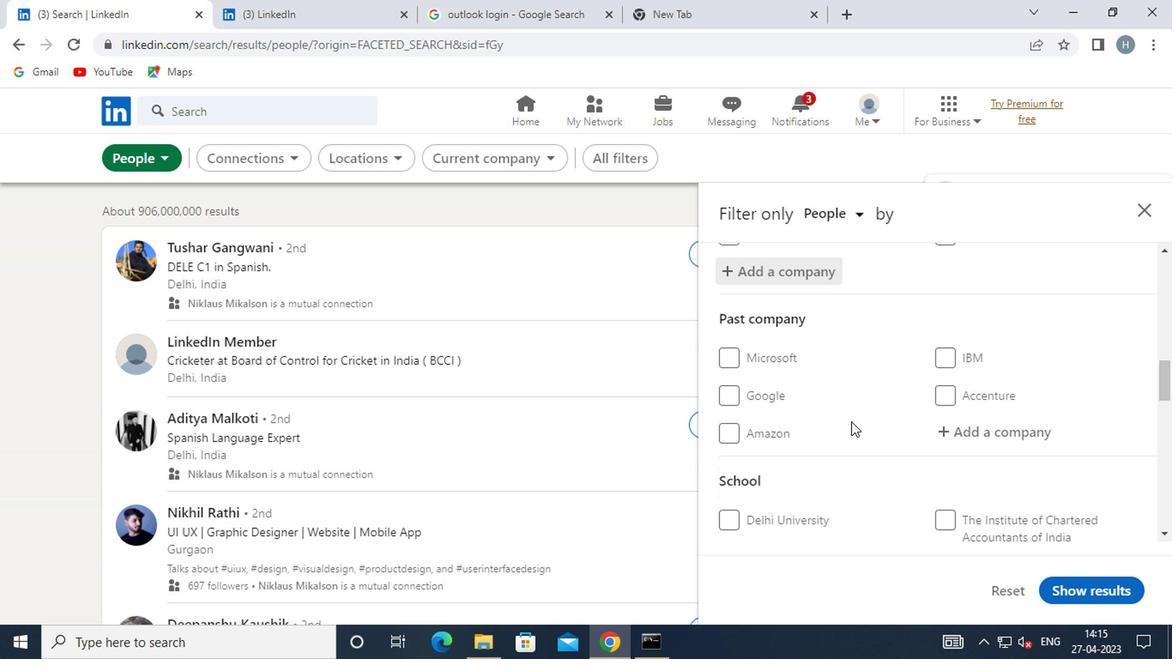 
Action: Mouse scrolled (898, 414) with delta (0, 0)
Screenshot: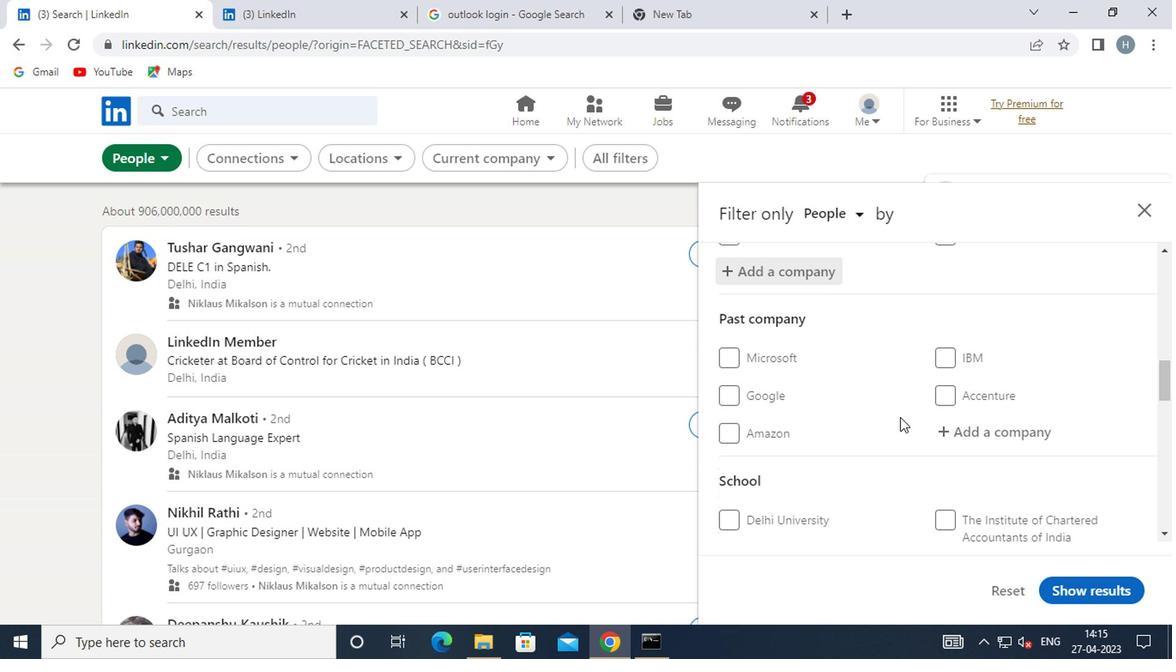 
Action: Mouse scrolled (898, 414) with delta (0, 0)
Screenshot: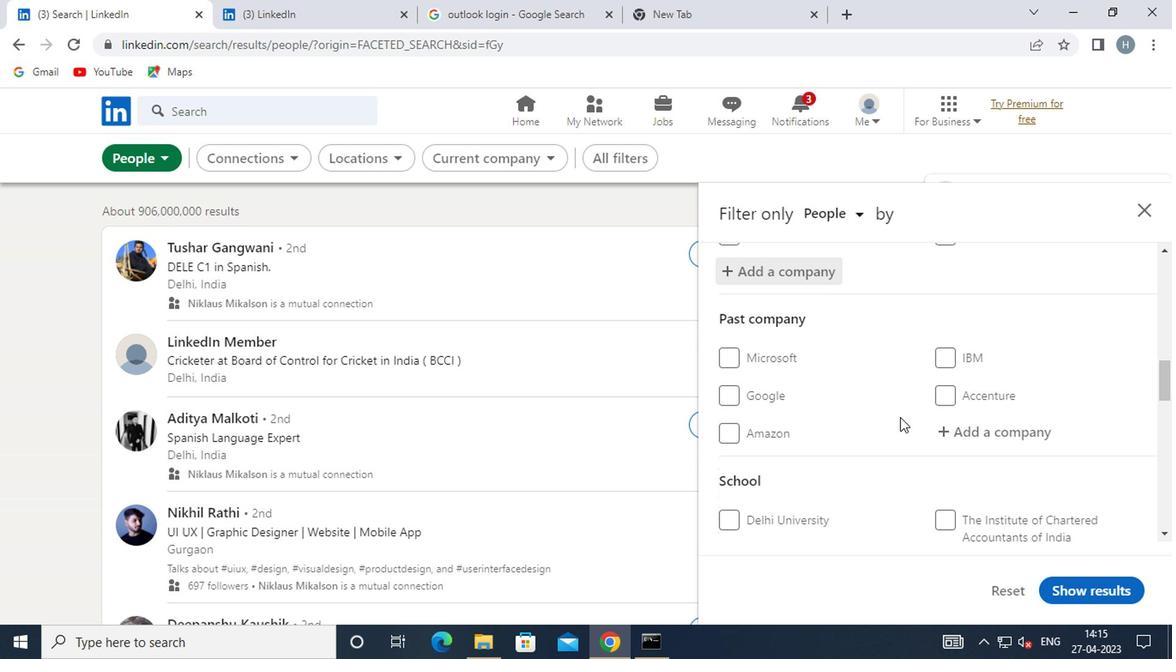 
Action: Mouse scrolled (898, 414) with delta (0, 0)
Screenshot: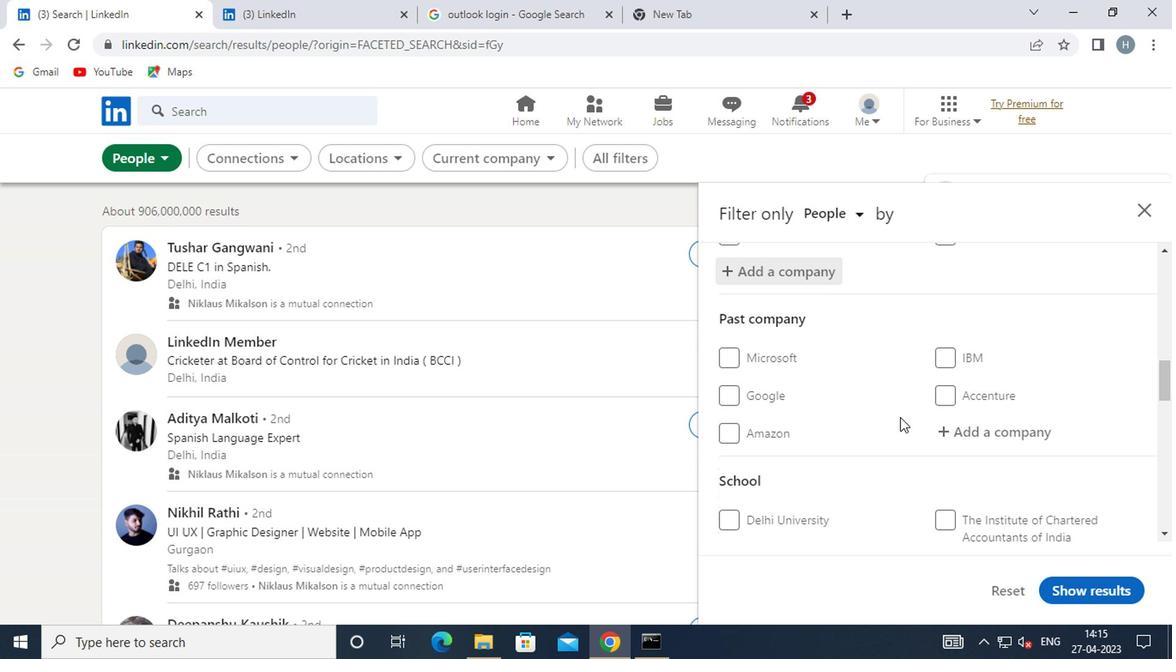 
Action: Mouse moved to (983, 348)
Screenshot: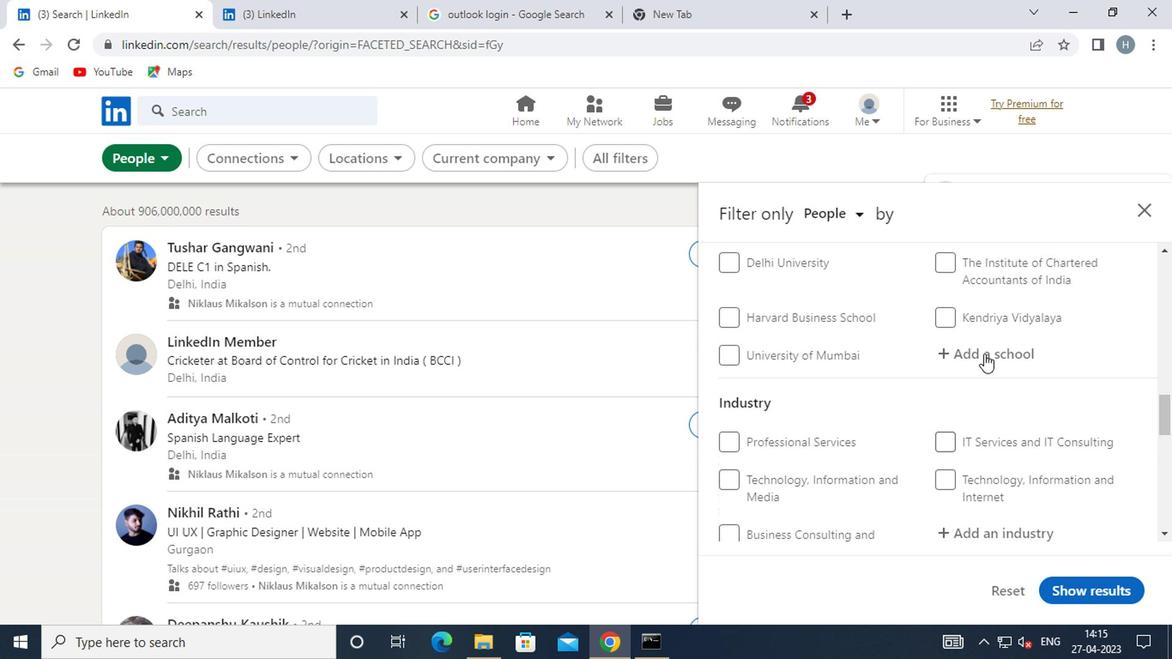 
Action: Mouse pressed left at (983, 348)
Screenshot: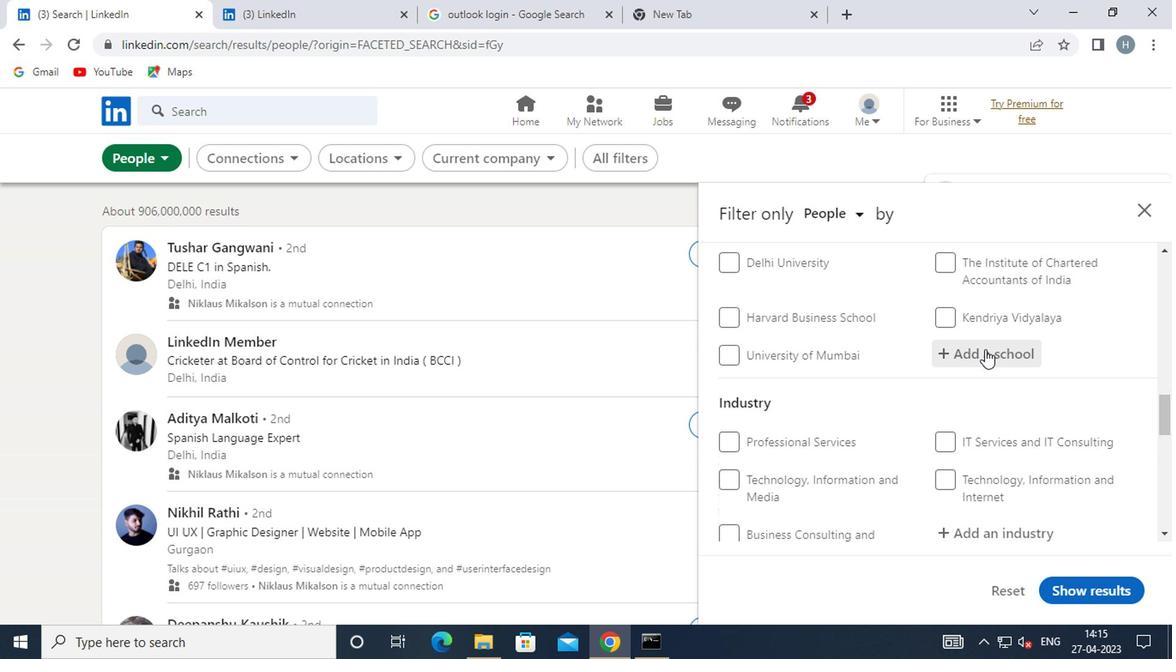 
Action: Key pressed <Key.shift>MEGHALAYA<Key.space>
Screenshot: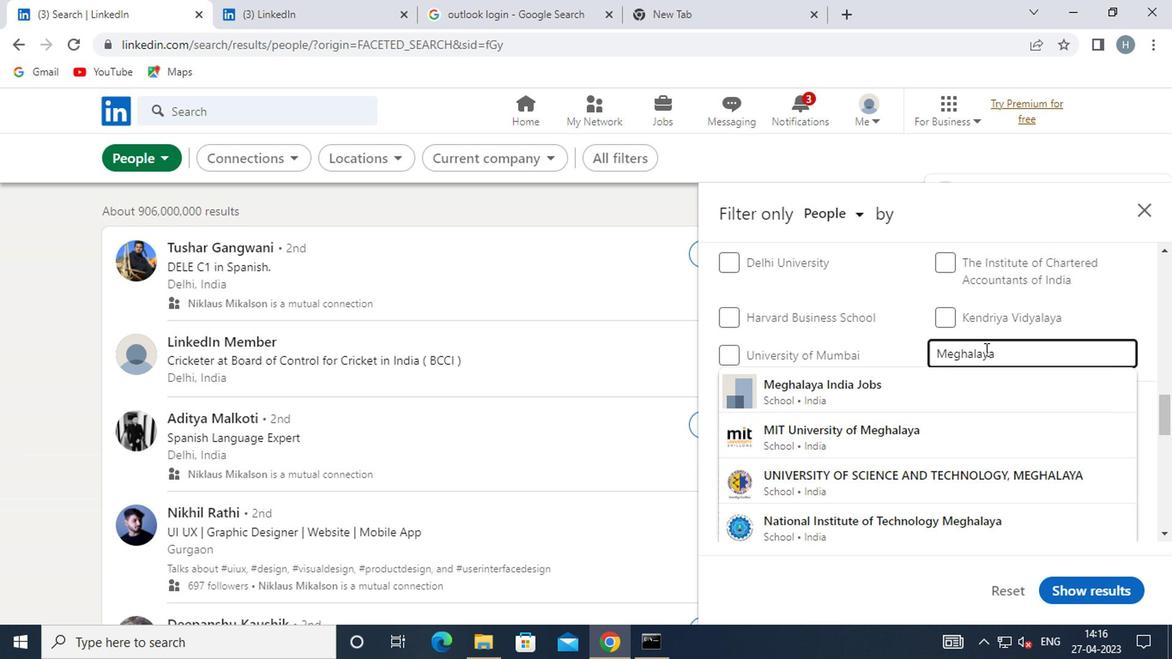 
Action: Mouse moved to (859, 385)
Screenshot: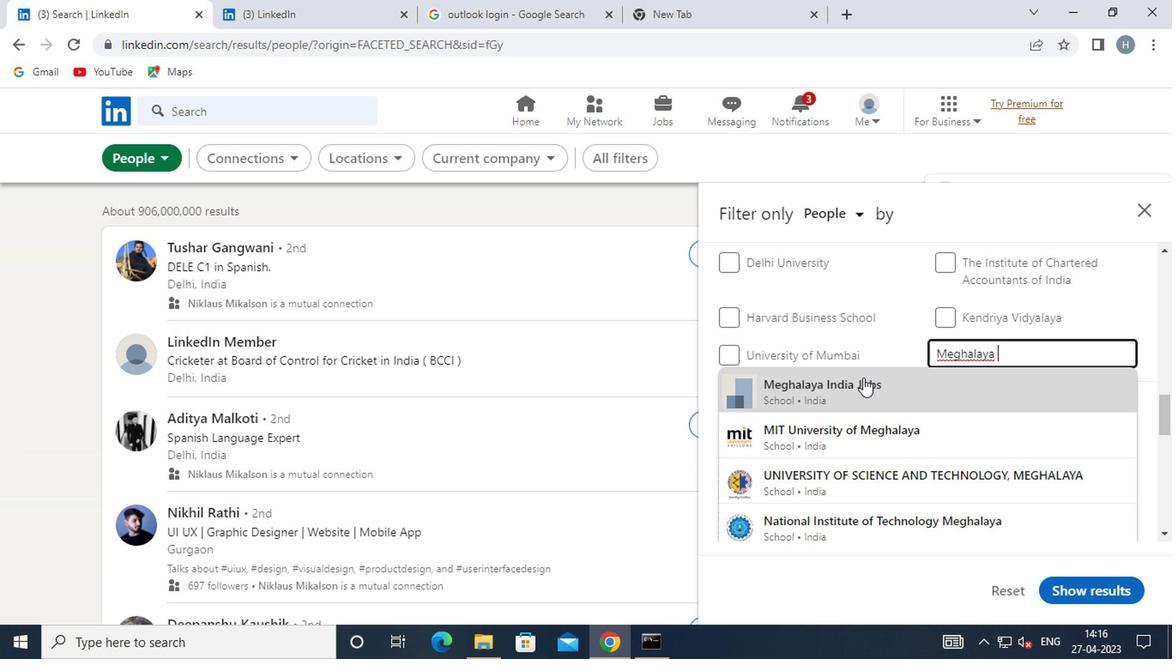 
Action: Mouse pressed left at (859, 385)
Screenshot: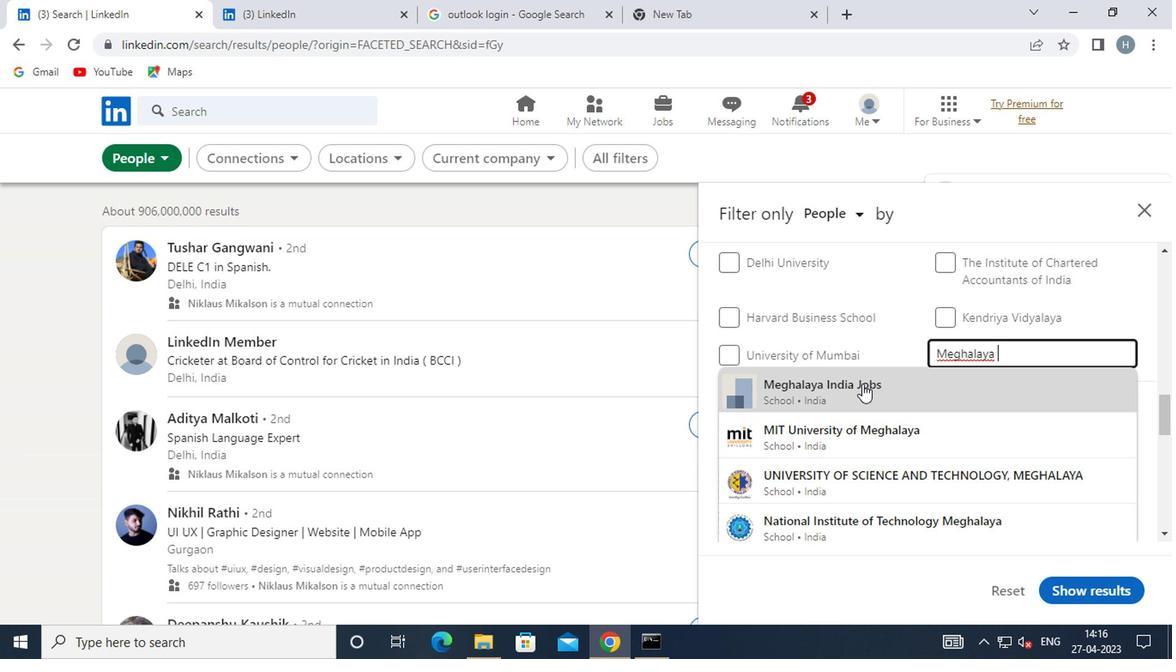 
Action: Mouse moved to (884, 376)
Screenshot: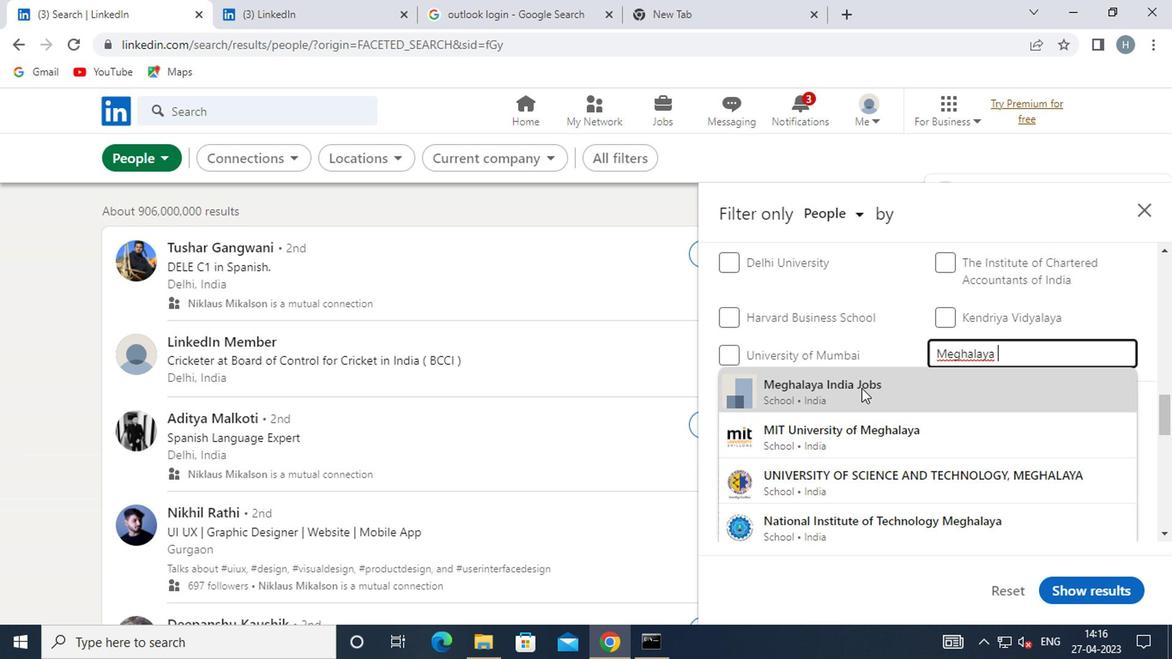 
Action: Mouse scrolled (884, 376) with delta (0, 0)
Screenshot: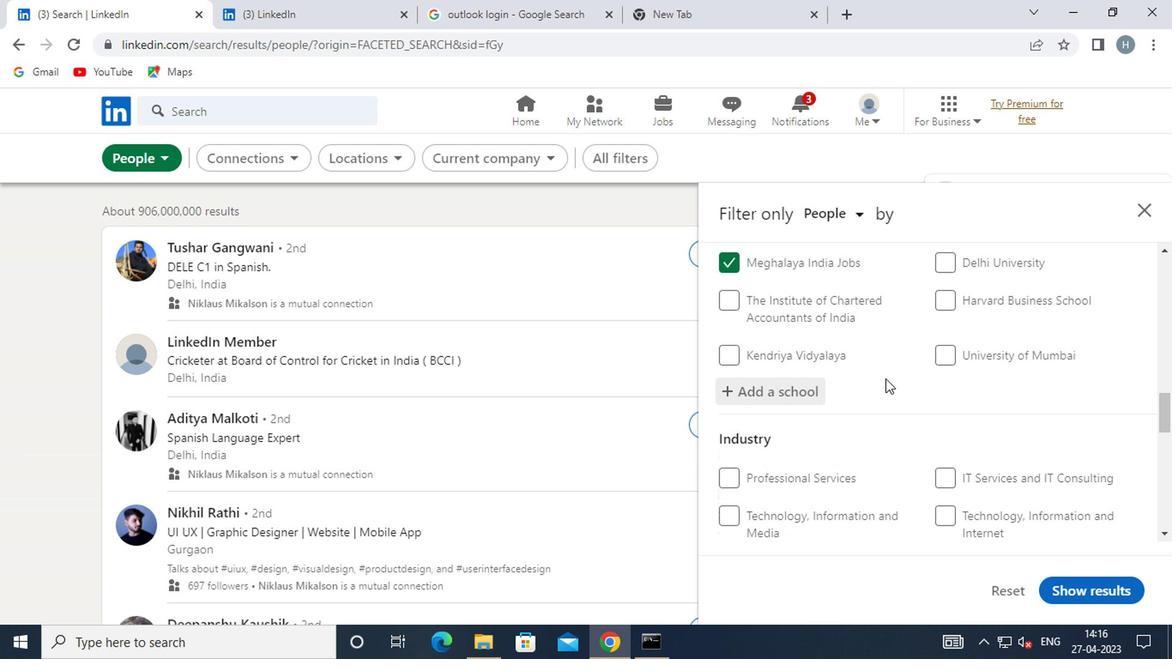 
Action: Mouse moved to (880, 370)
Screenshot: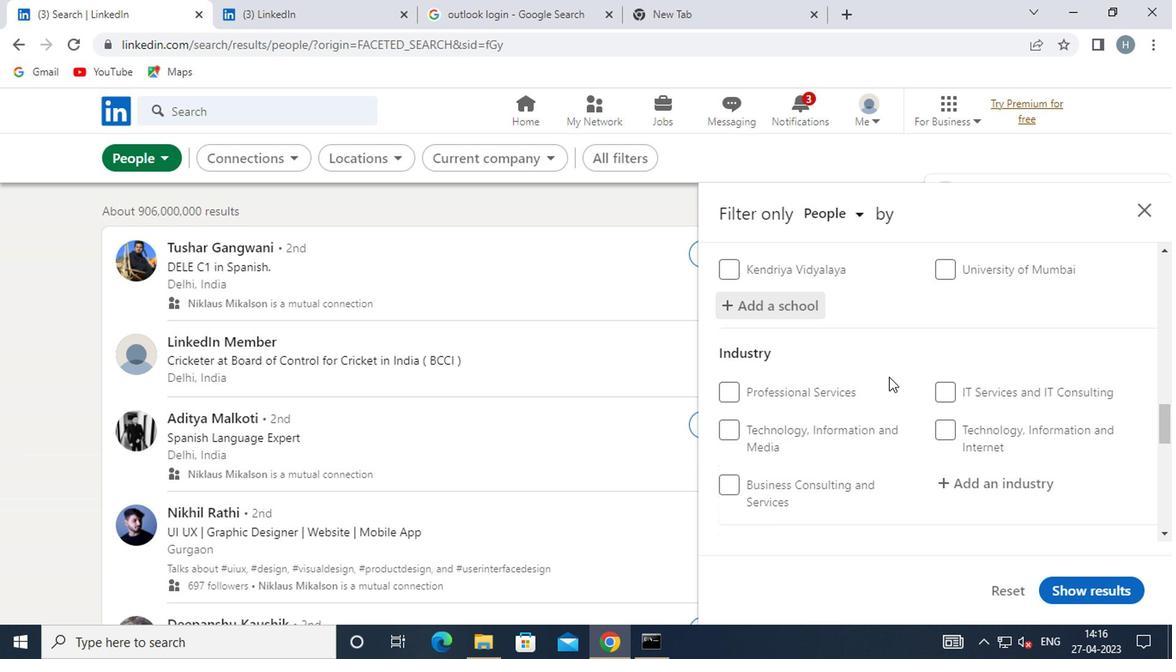 
Action: Mouse scrolled (880, 369) with delta (0, 0)
Screenshot: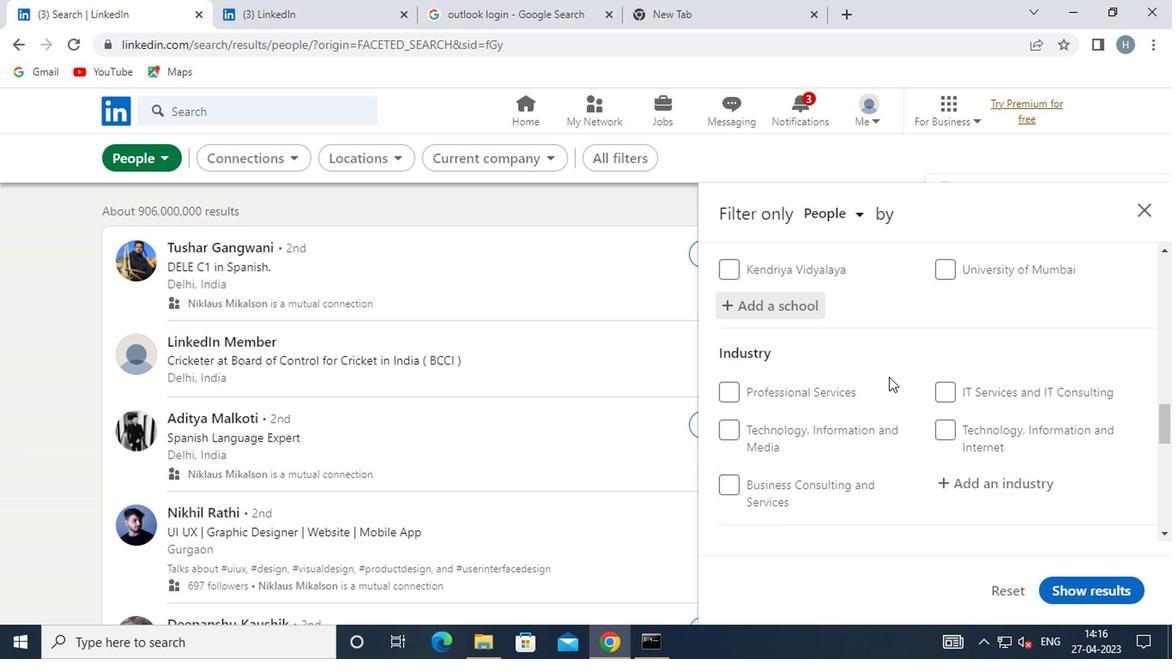 
Action: Mouse scrolled (880, 369) with delta (0, 0)
Screenshot: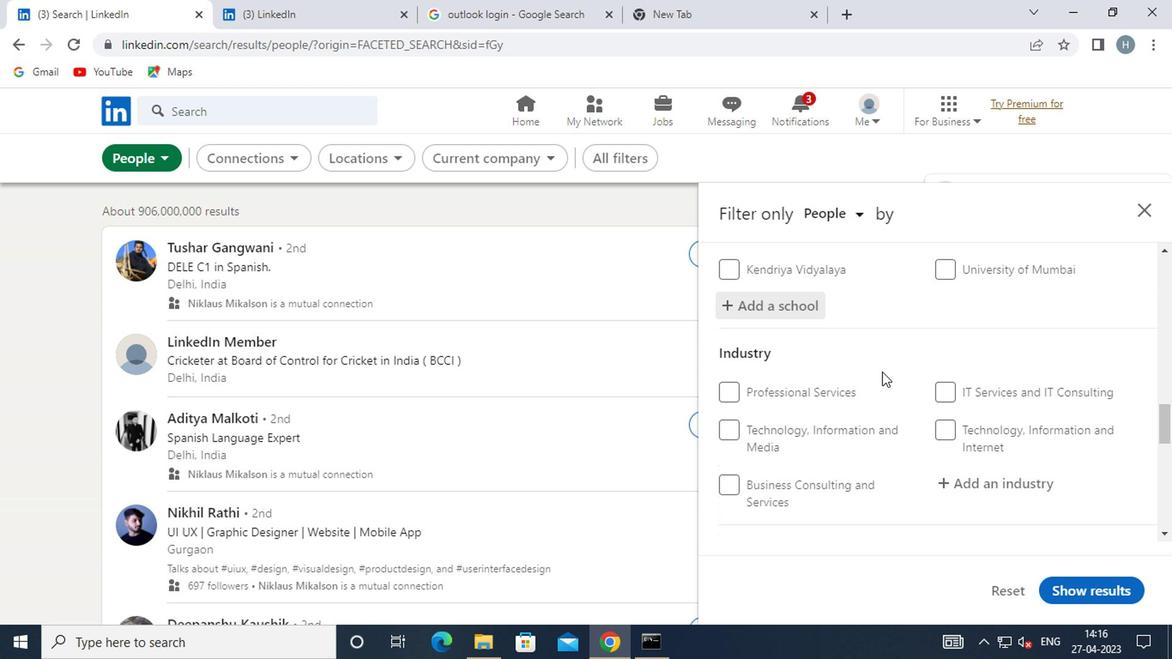 
Action: Mouse moved to (973, 302)
Screenshot: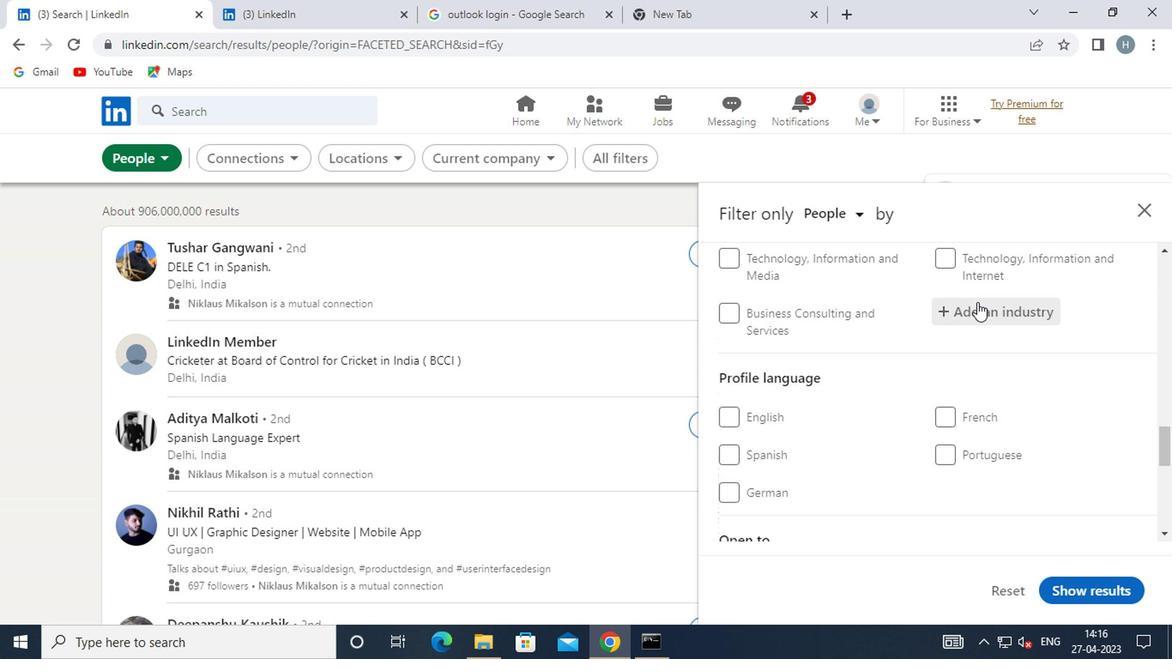 
Action: Mouse pressed left at (973, 302)
Screenshot: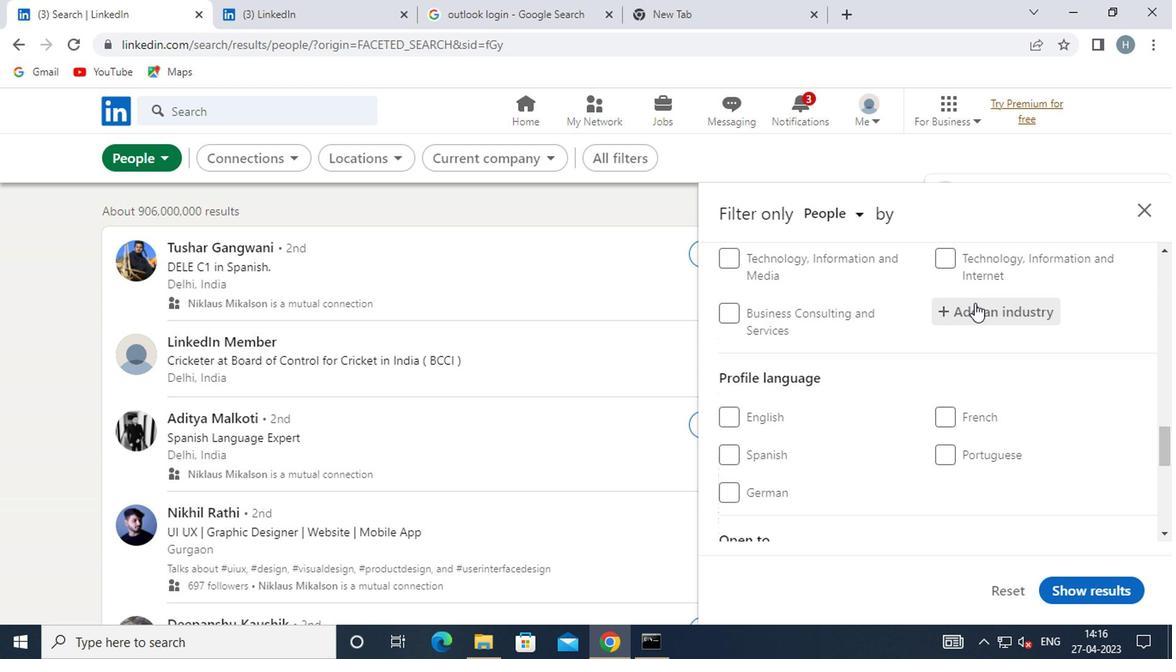 
Action: Key pressed <Key.shift>FOOD<Key.space>AND<Key.space>
Screenshot: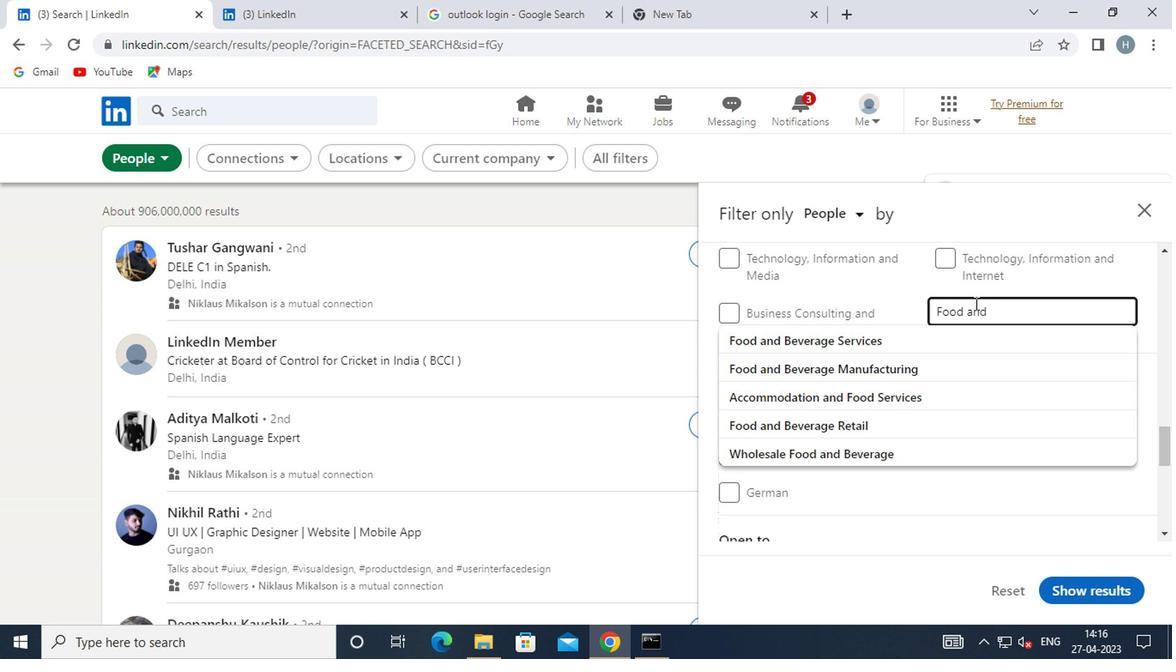 
Action: Mouse moved to (799, 289)
Screenshot: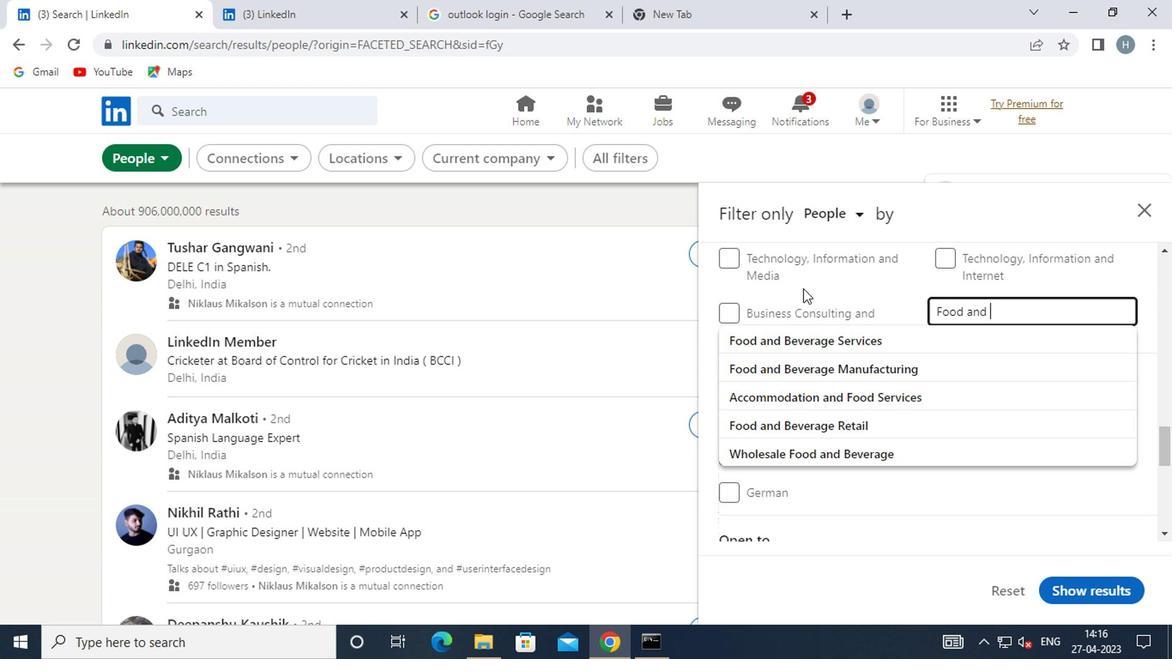 
Action: Key pressed B
Screenshot: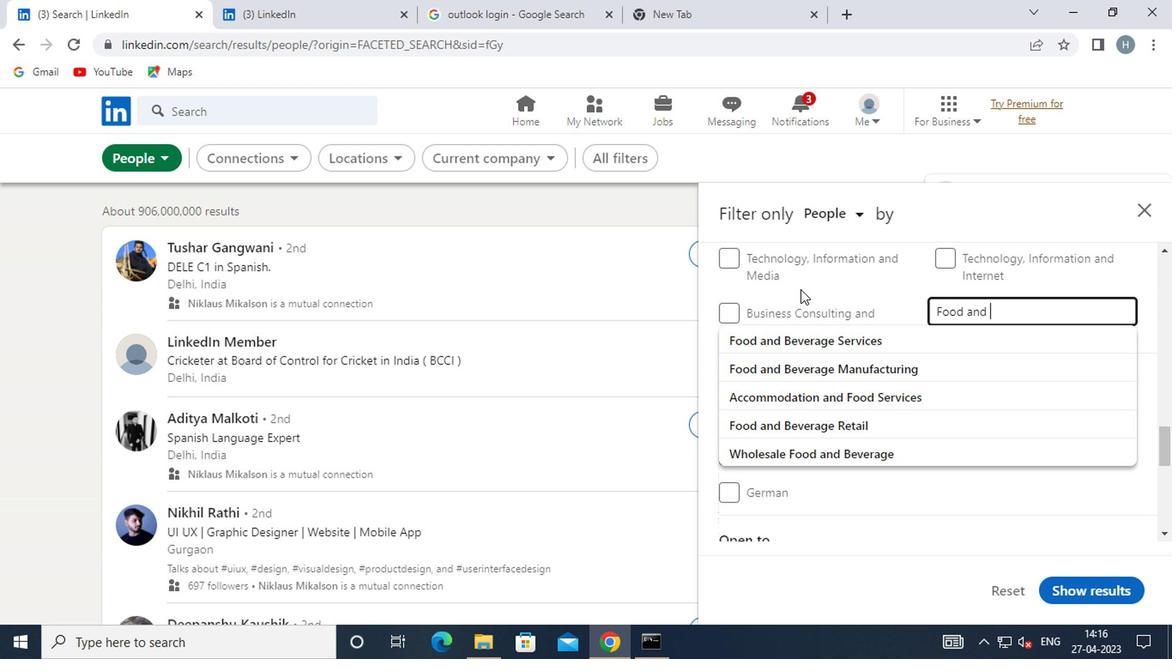 
Action: Mouse moved to (796, 292)
Screenshot: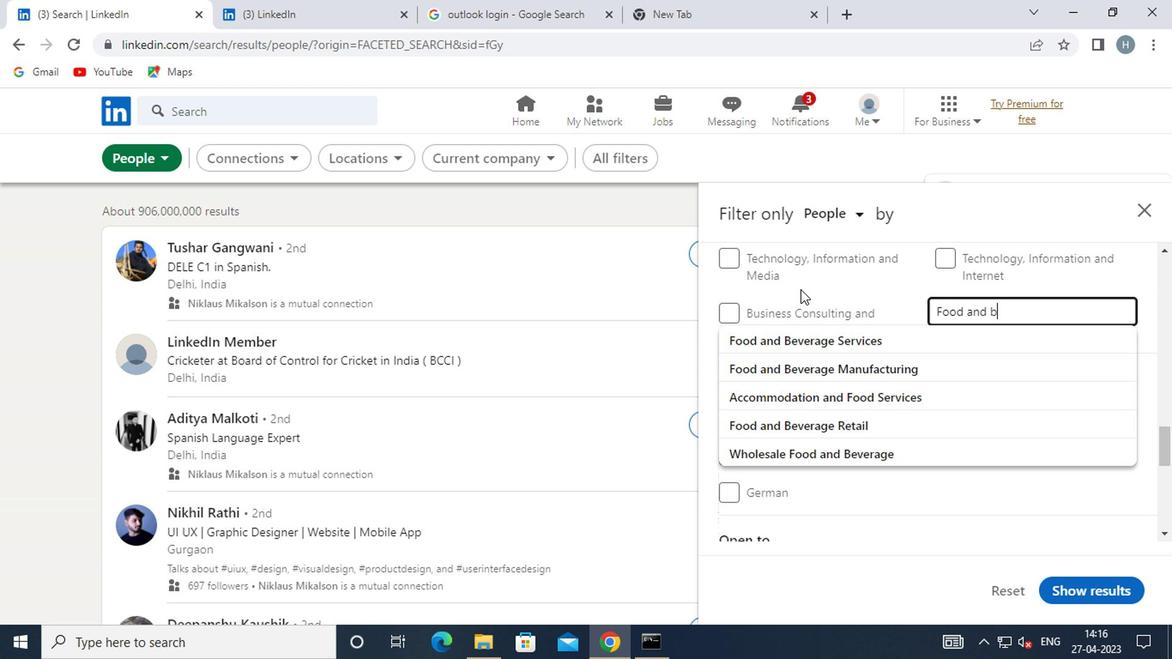 
Action: Key pressed EVERA
Screenshot: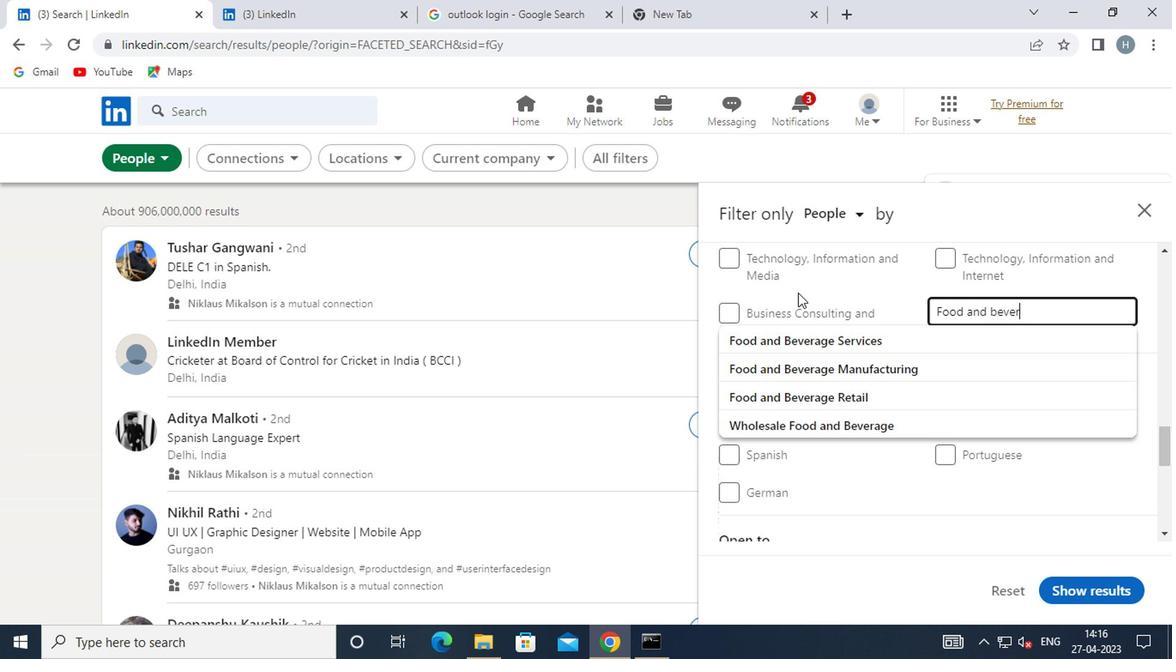 
Action: Mouse moved to (867, 363)
Screenshot: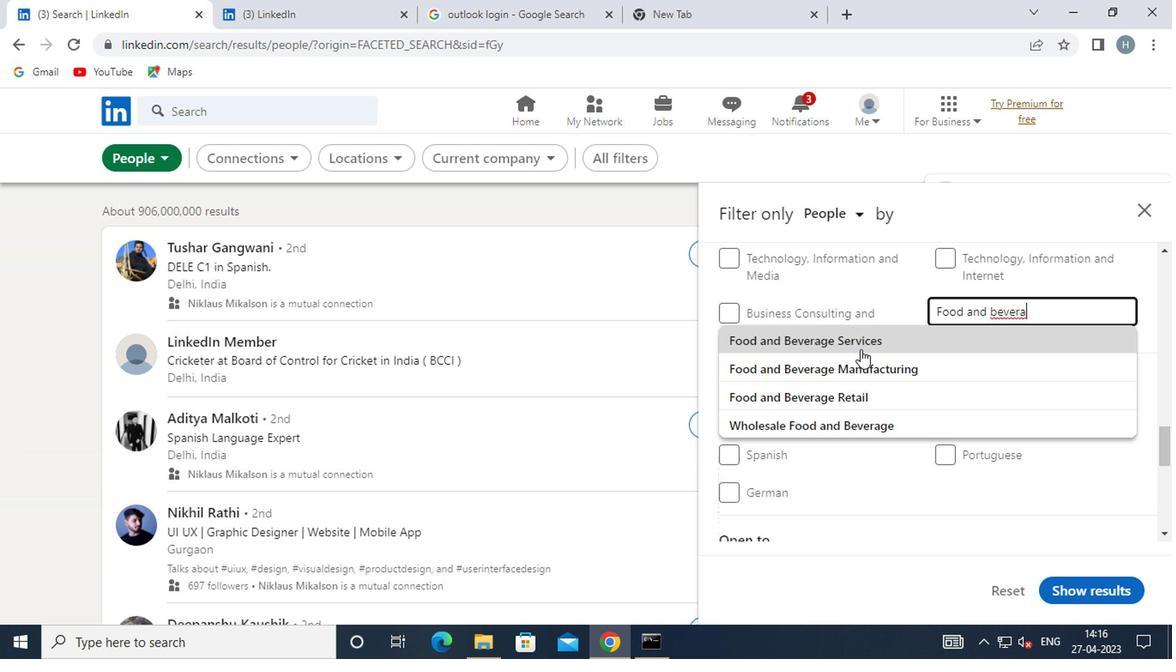 
Action: Mouse pressed left at (867, 363)
Screenshot: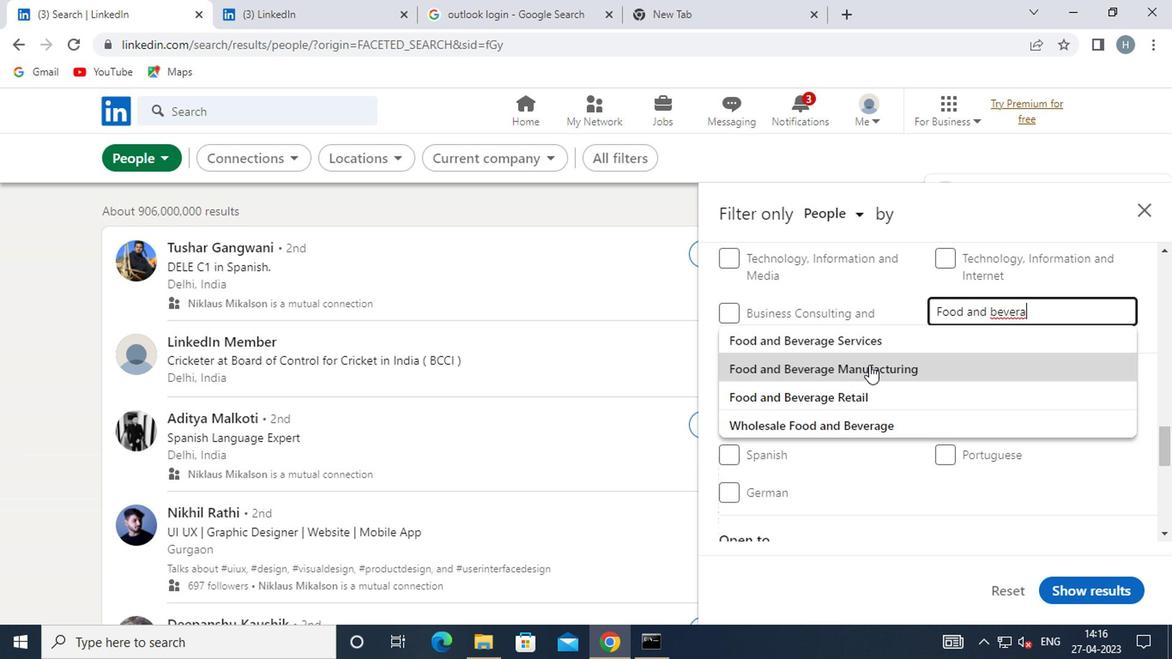 
Action: Mouse moved to (917, 363)
Screenshot: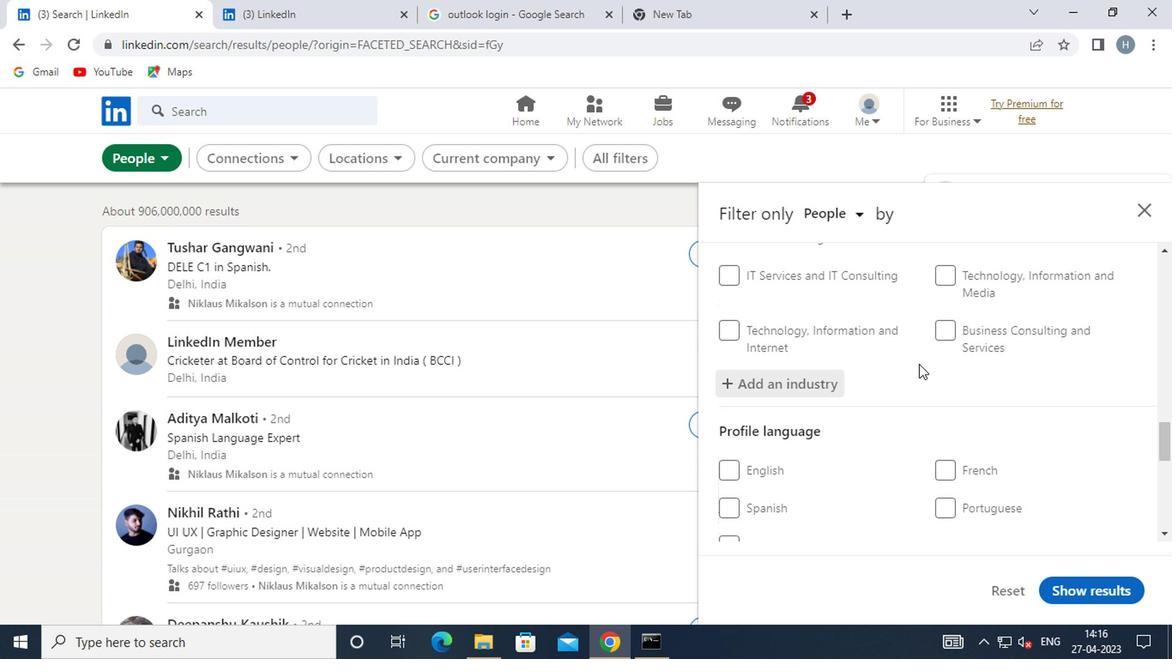 
Action: Mouse scrolled (917, 362) with delta (0, 0)
Screenshot: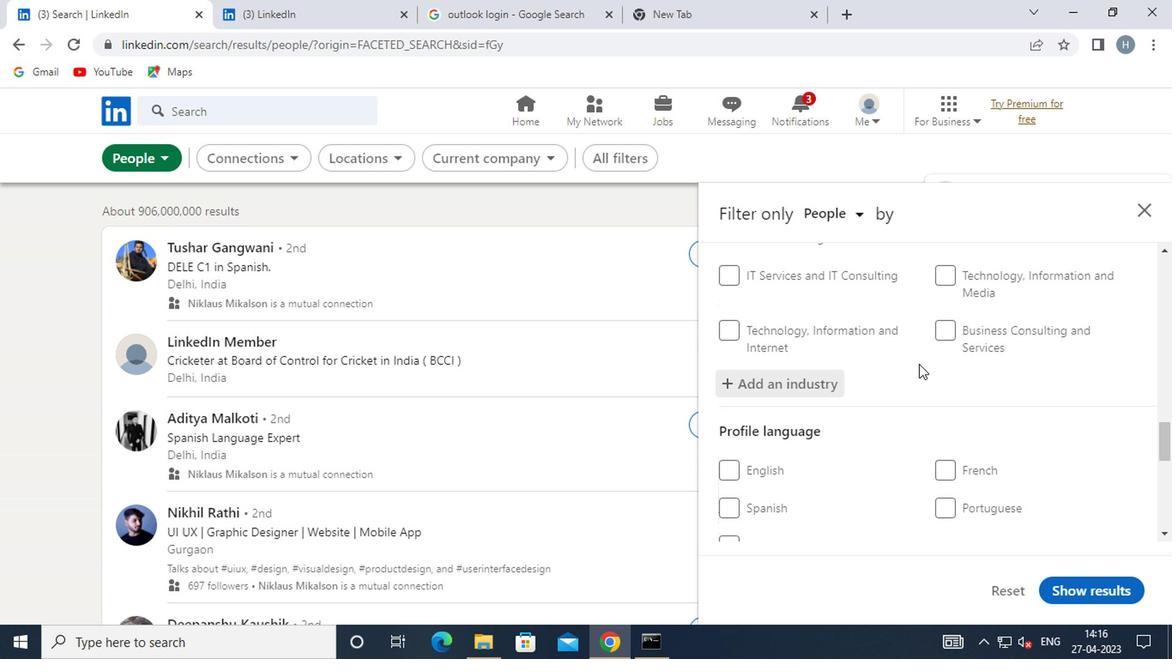 
Action: Mouse moved to (917, 365)
Screenshot: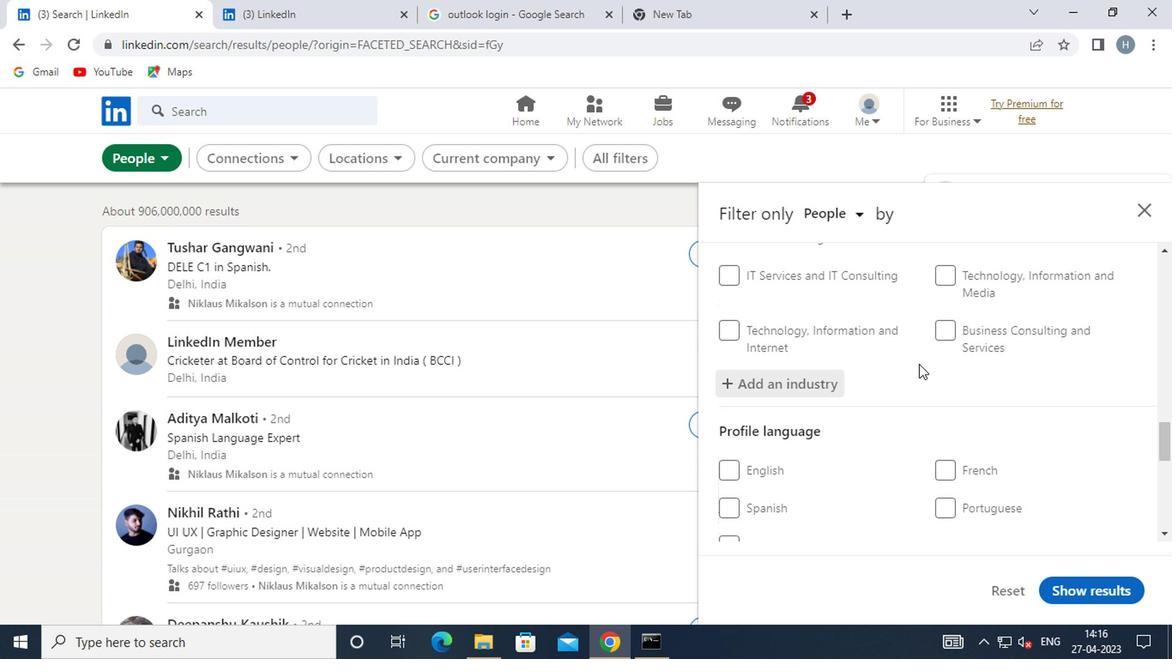 
Action: Mouse scrolled (917, 365) with delta (0, 0)
Screenshot: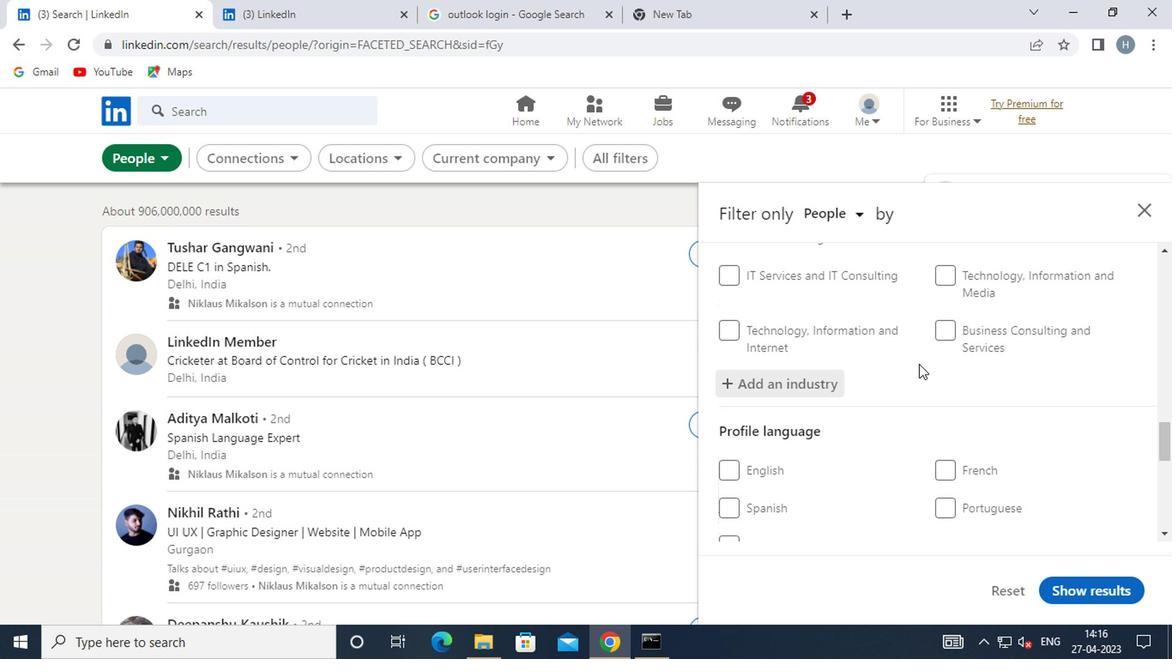 
Action: Mouse moved to (768, 337)
Screenshot: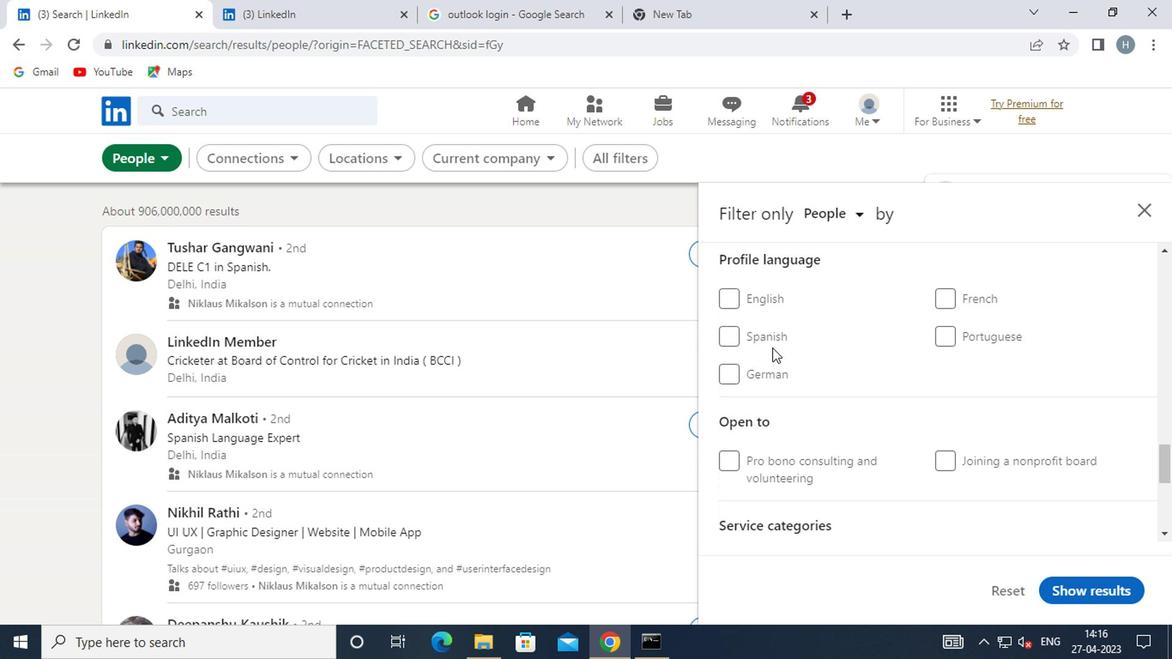 
Action: Mouse pressed left at (768, 337)
Screenshot: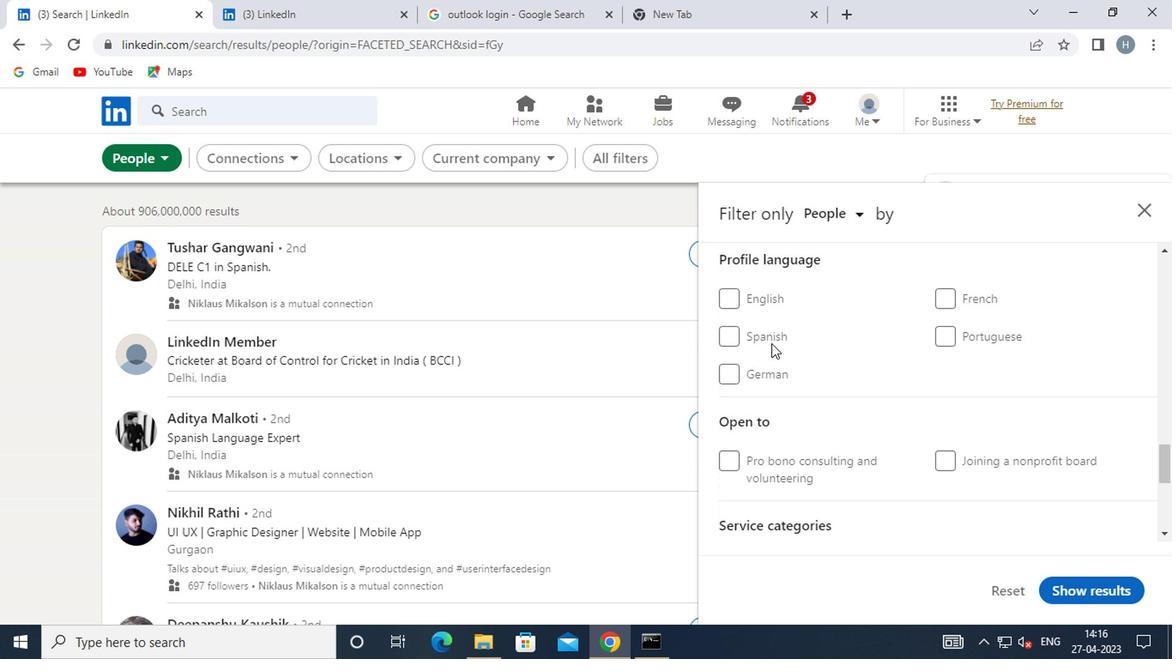 
Action: Mouse moved to (861, 338)
Screenshot: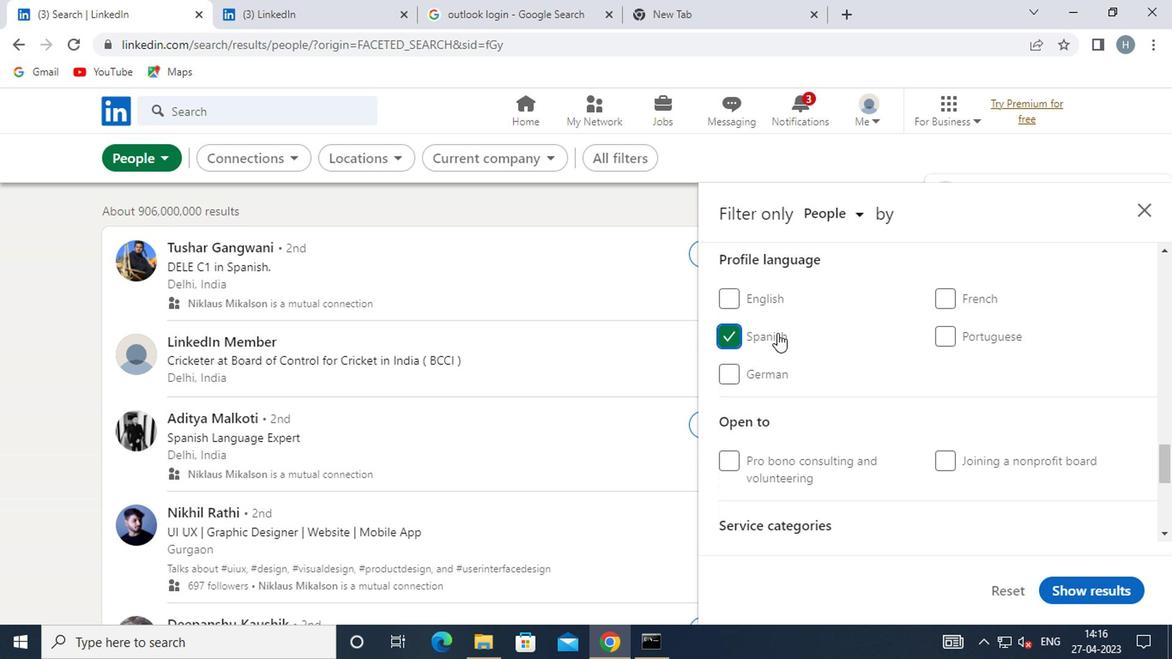 
Action: Mouse scrolled (861, 337) with delta (0, -1)
Screenshot: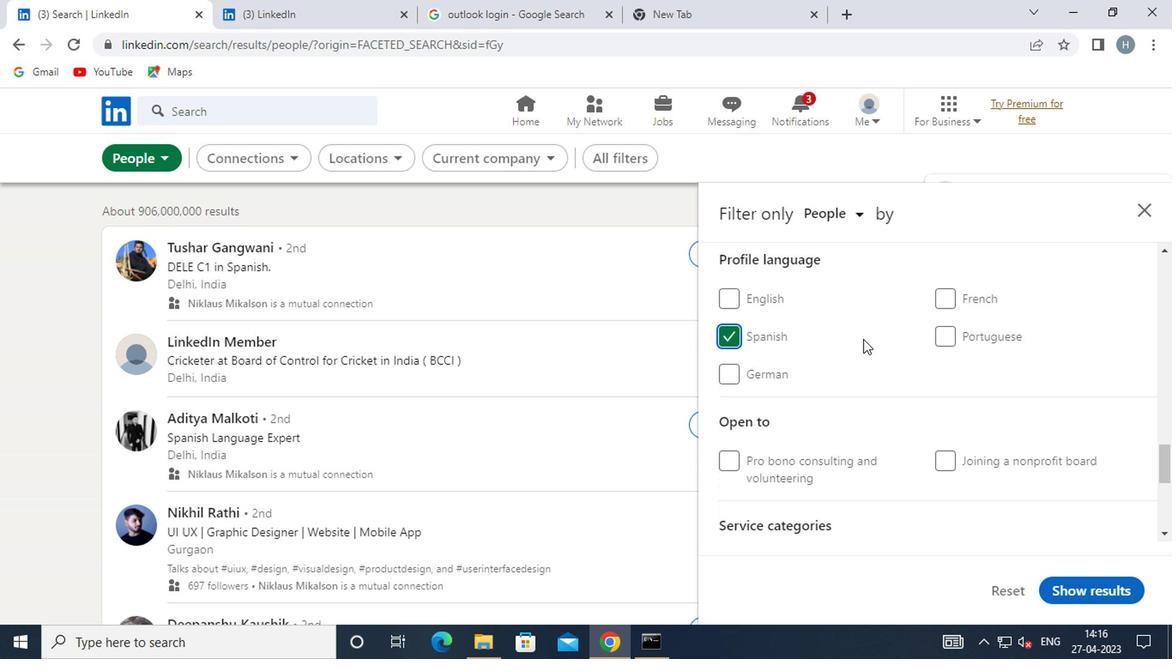 
Action: Mouse scrolled (861, 337) with delta (0, -1)
Screenshot: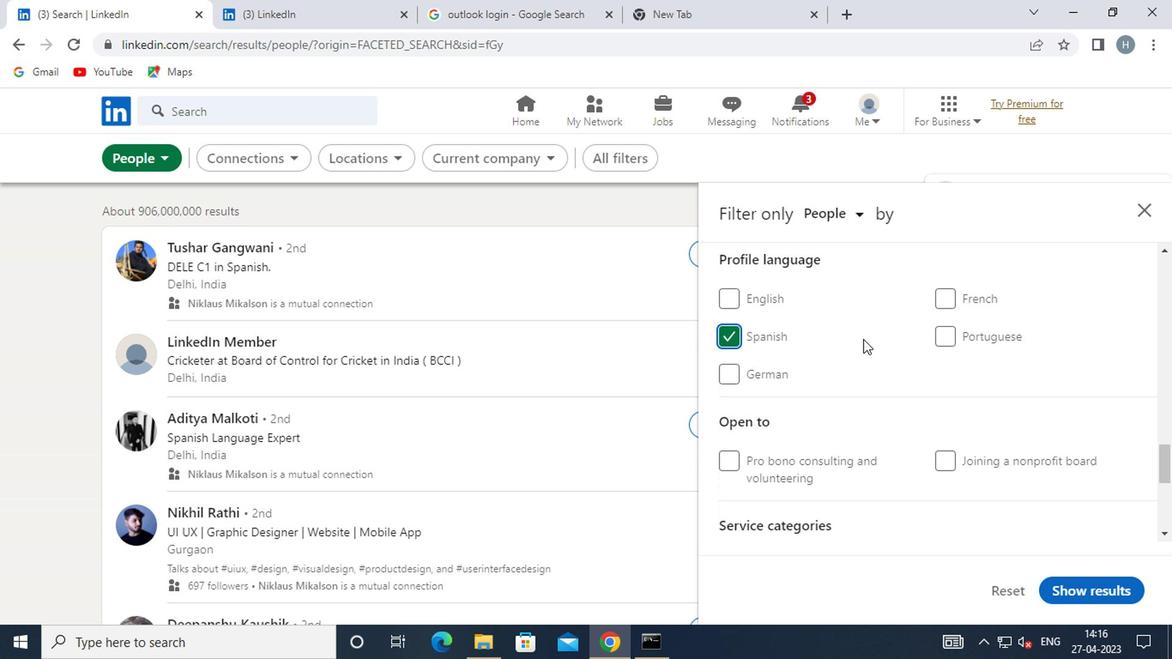 
Action: Mouse scrolled (861, 337) with delta (0, -1)
Screenshot: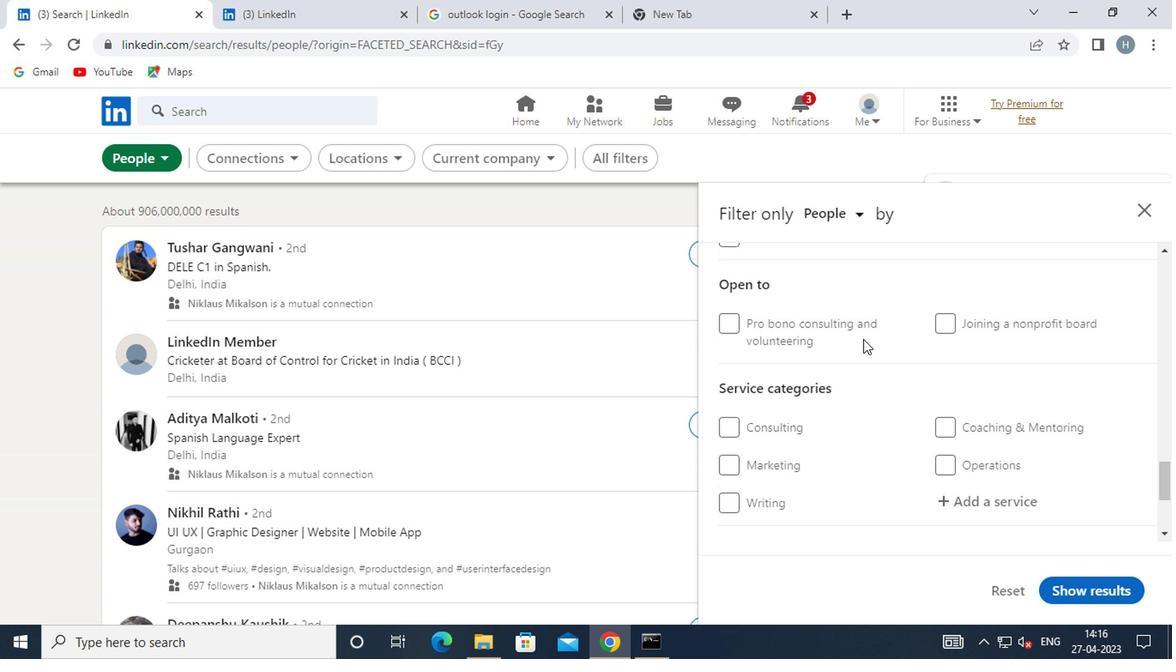 
Action: Mouse moved to (950, 374)
Screenshot: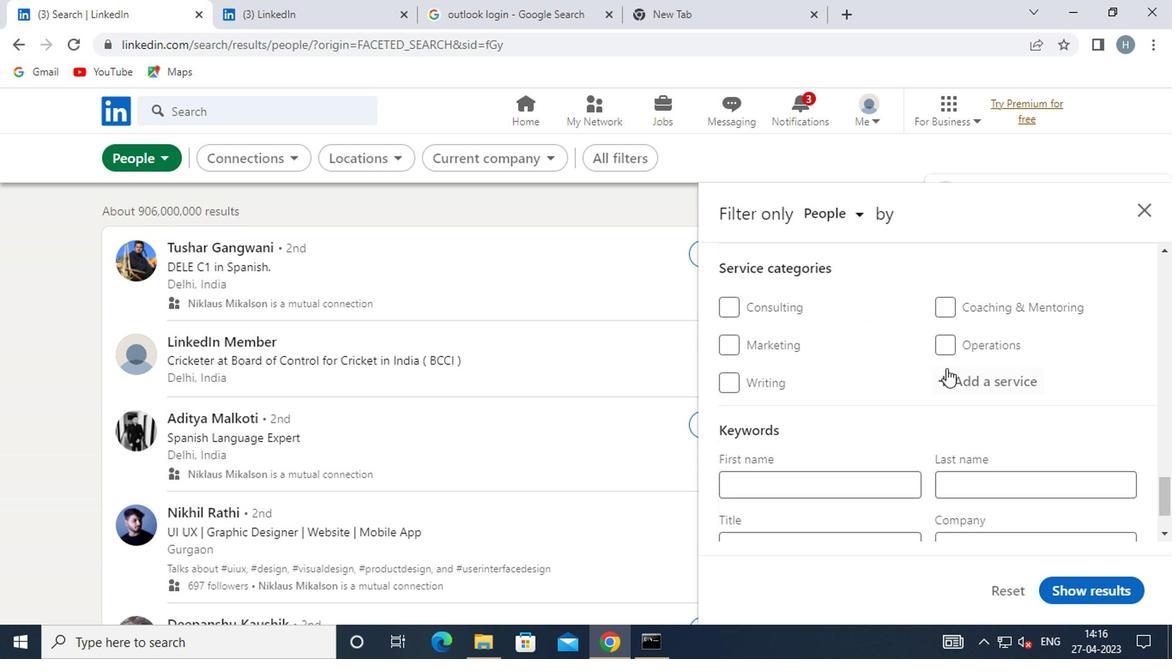 
Action: Mouse pressed left at (950, 374)
Screenshot: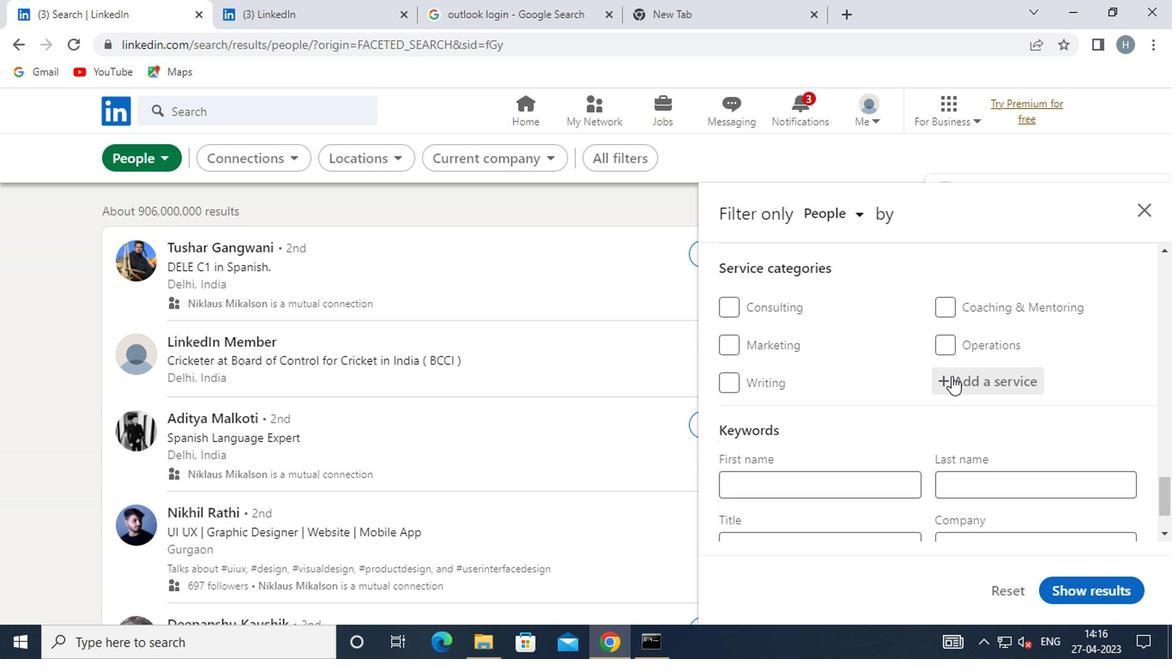 
Action: Key pressed <Key.shift>INFORMA
Screenshot: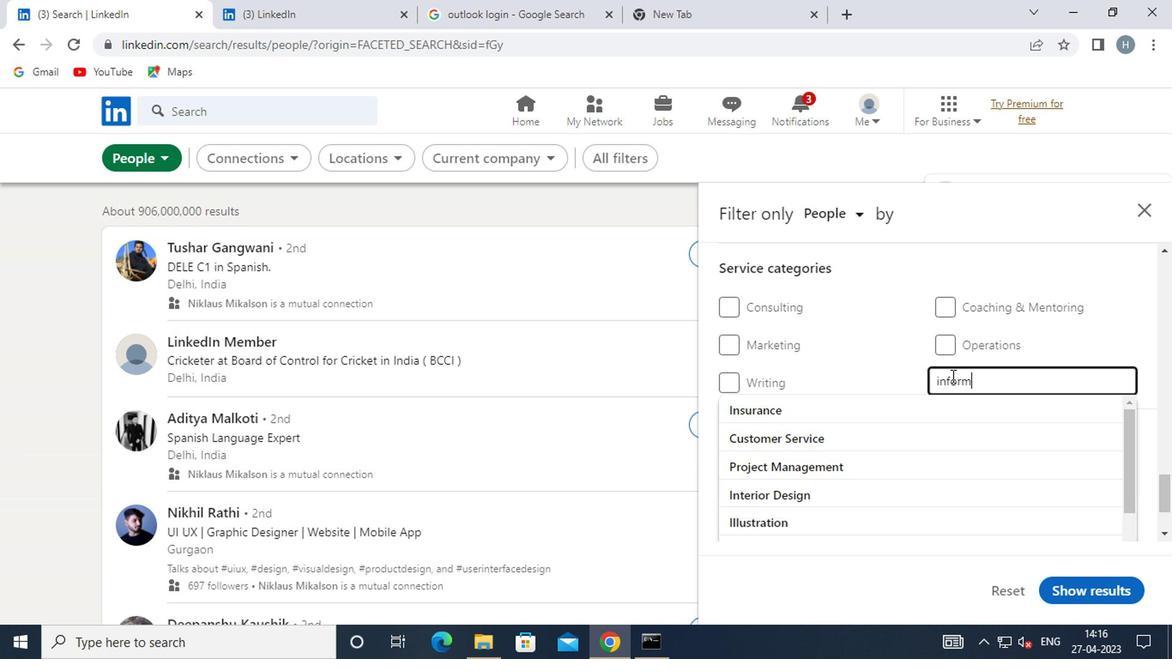 
Action: Mouse moved to (878, 428)
Screenshot: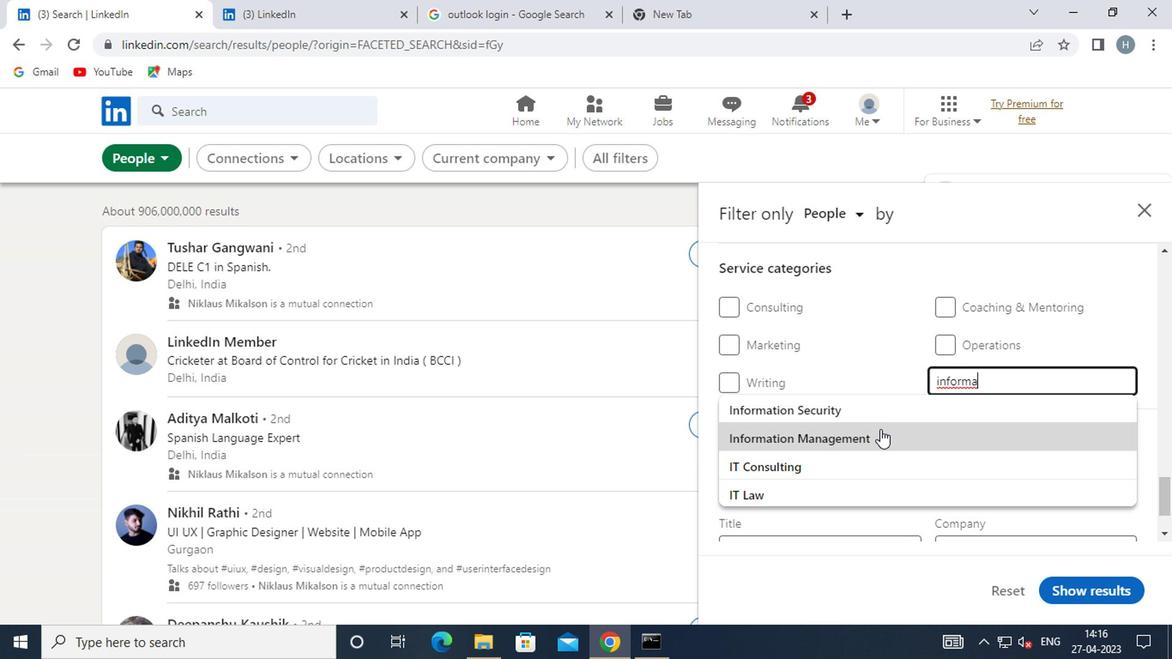 
Action: Mouse pressed left at (878, 428)
Screenshot: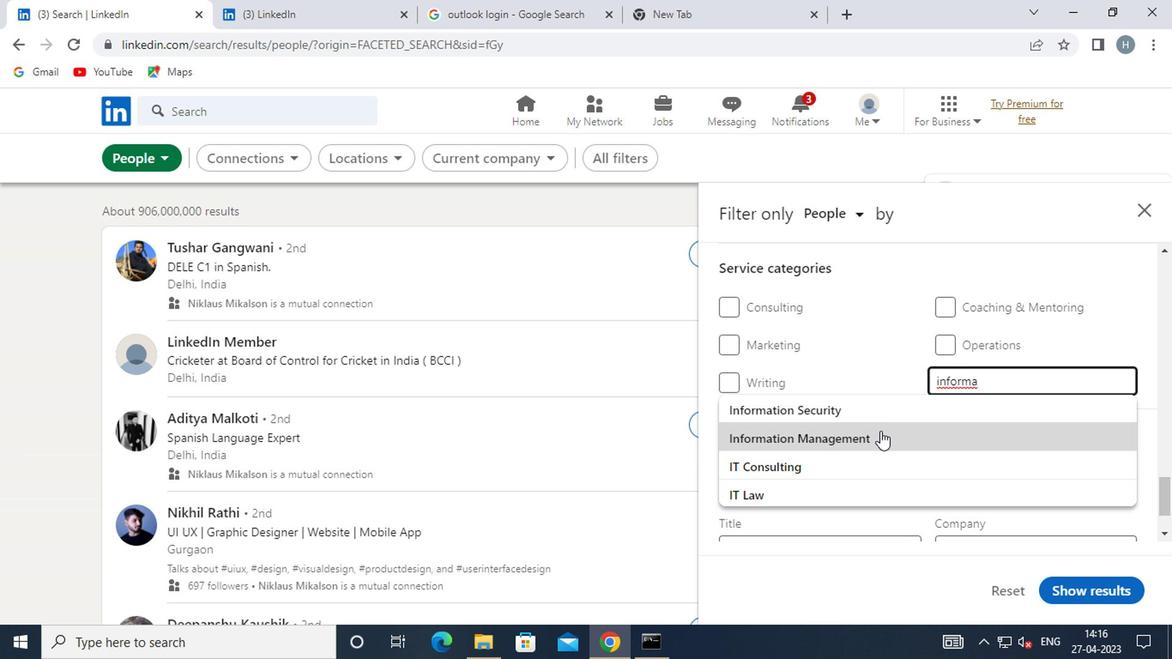 
Action: Mouse moved to (882, 415)
Screenshot: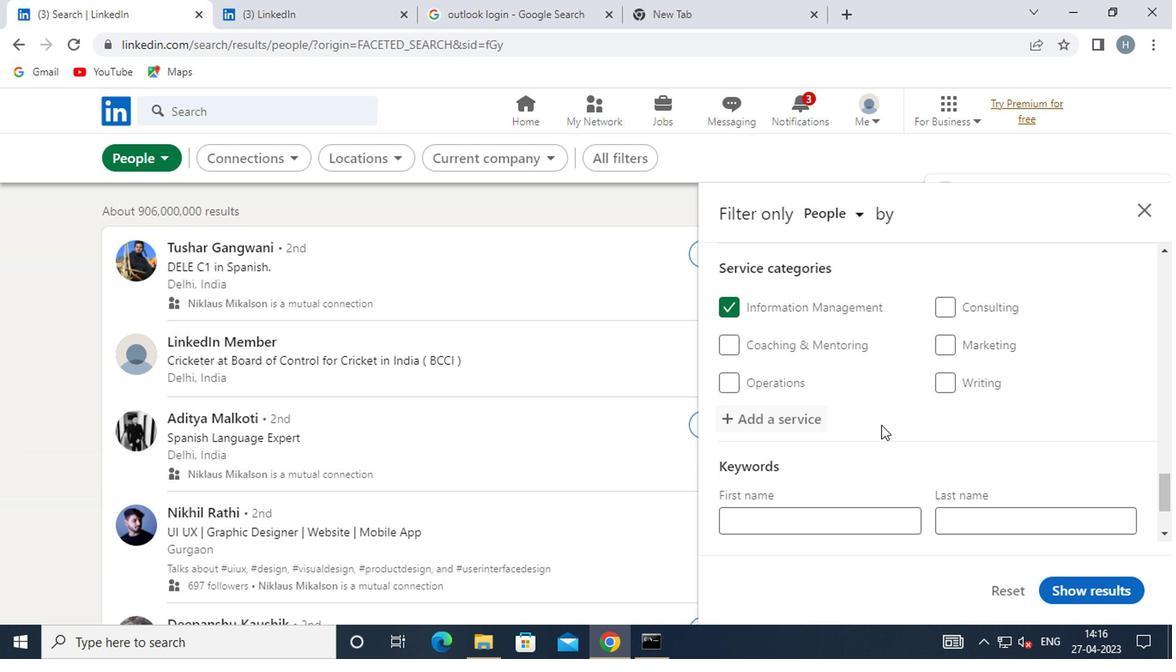 
Action: Mouse scrolled (882, 414) with delta (0, -1)
Screenshot: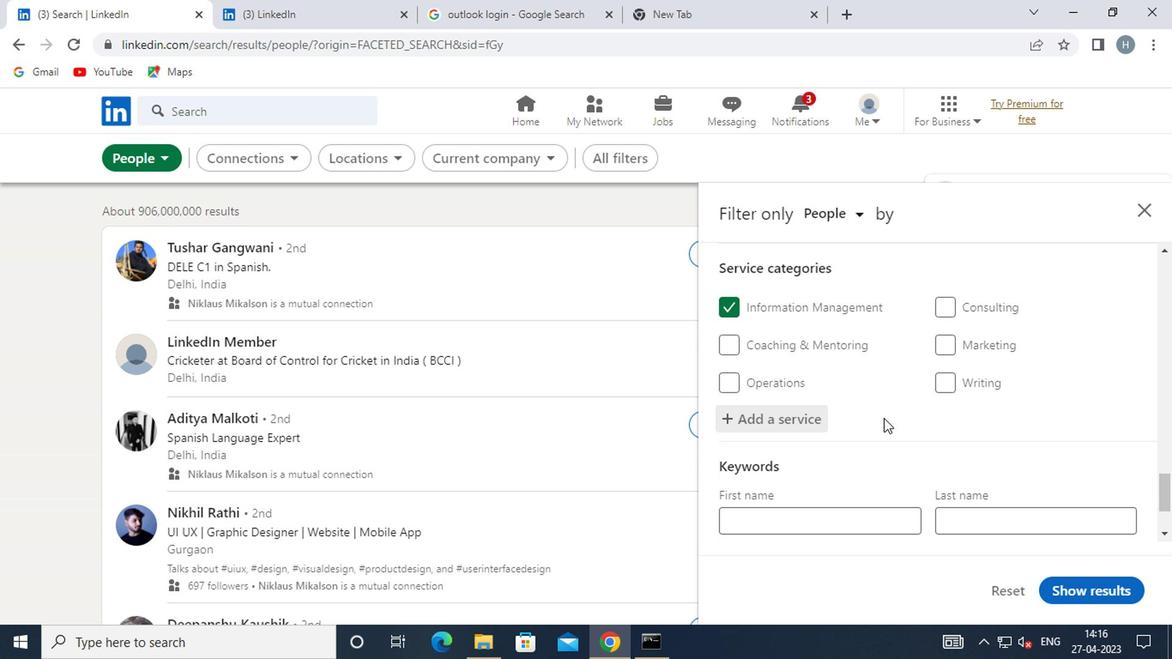 
Action: Mouse scrolled (882, 414) with delta (0, -1)
Screenshot: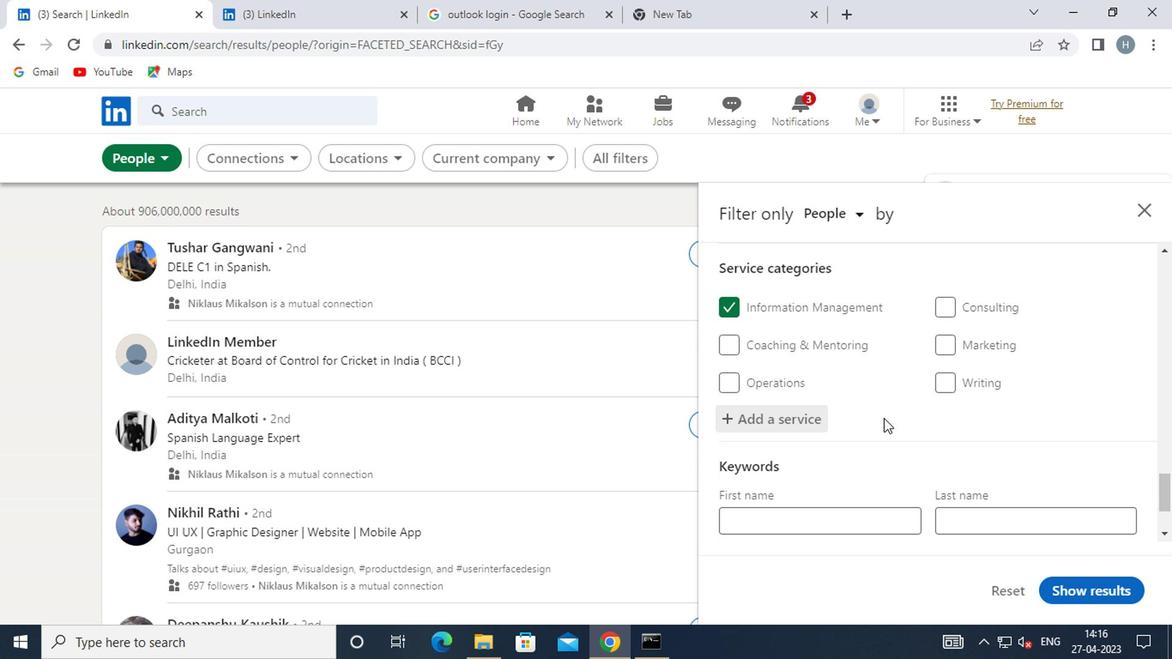 
Action: Mouse scrolled (882, 414) with delta (0, -1)
Screenshot: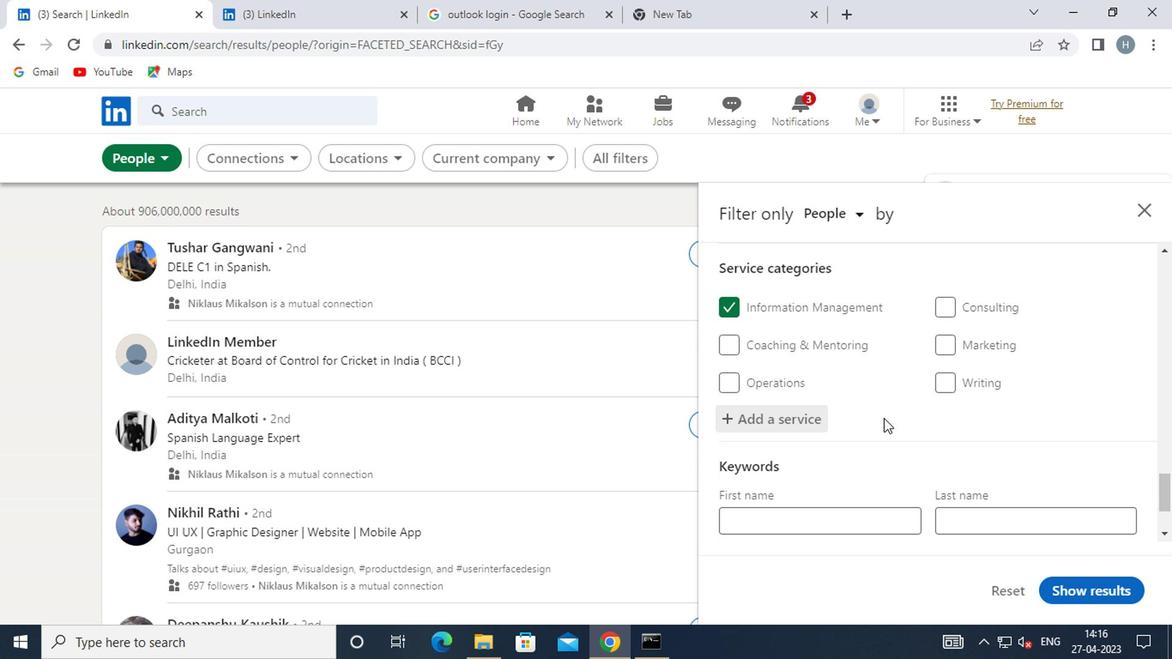 
Action: Mouse moved to (871, 454)
Screenshot: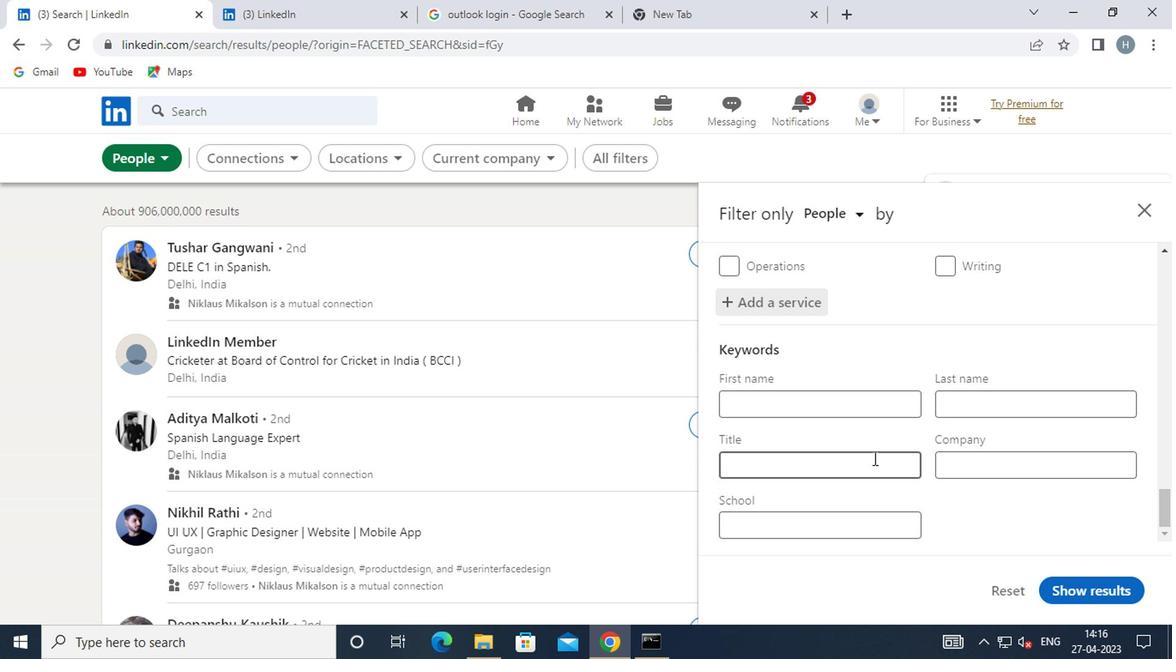 
Action: Mouse pressed left at (871, 454)
Screenshot: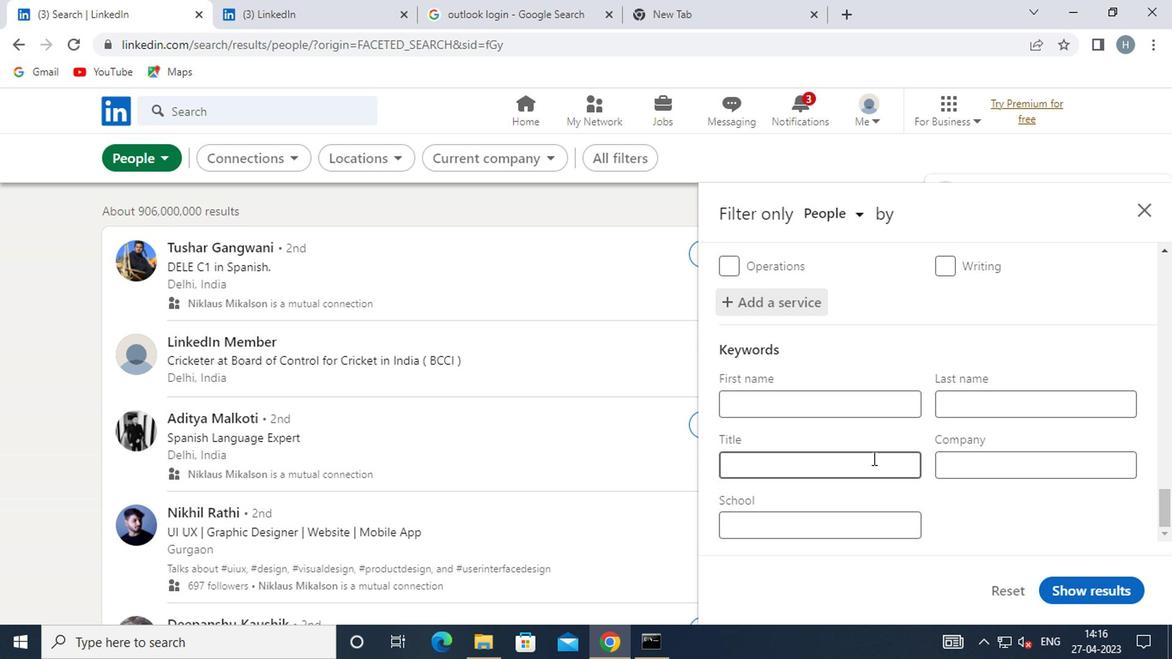 
Action: Key pressed <Key.shift>CRANE<Key.space><Key.shift>OPERATOR
Screenshot: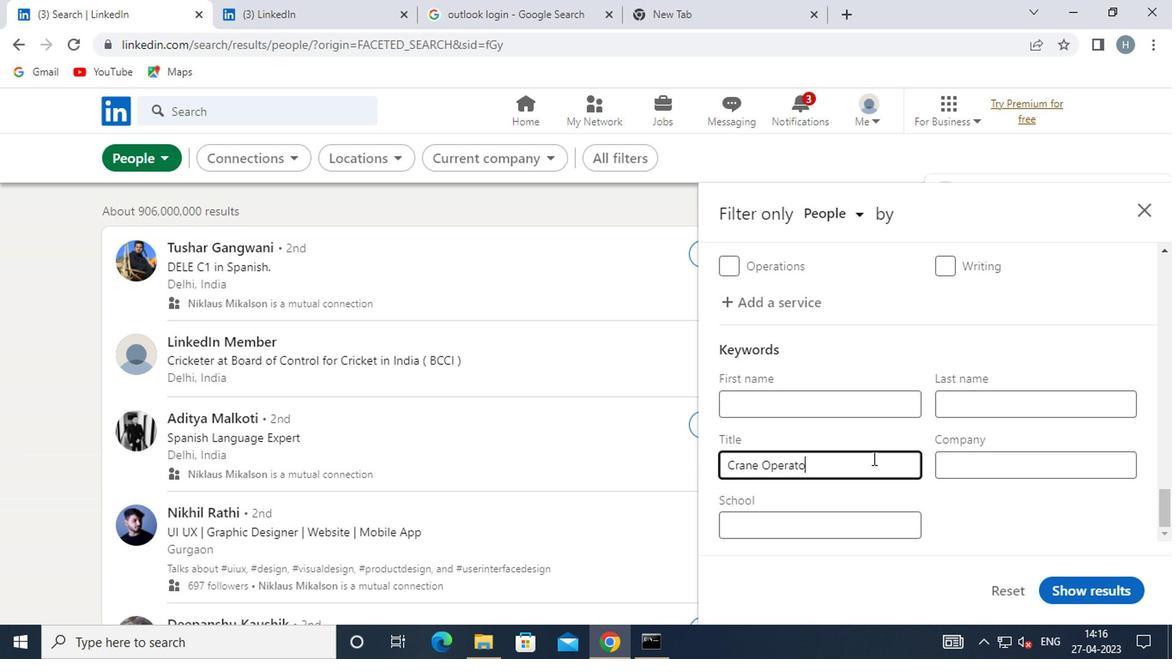
Action: Mouse moved to (1077, 586)
Screenshot: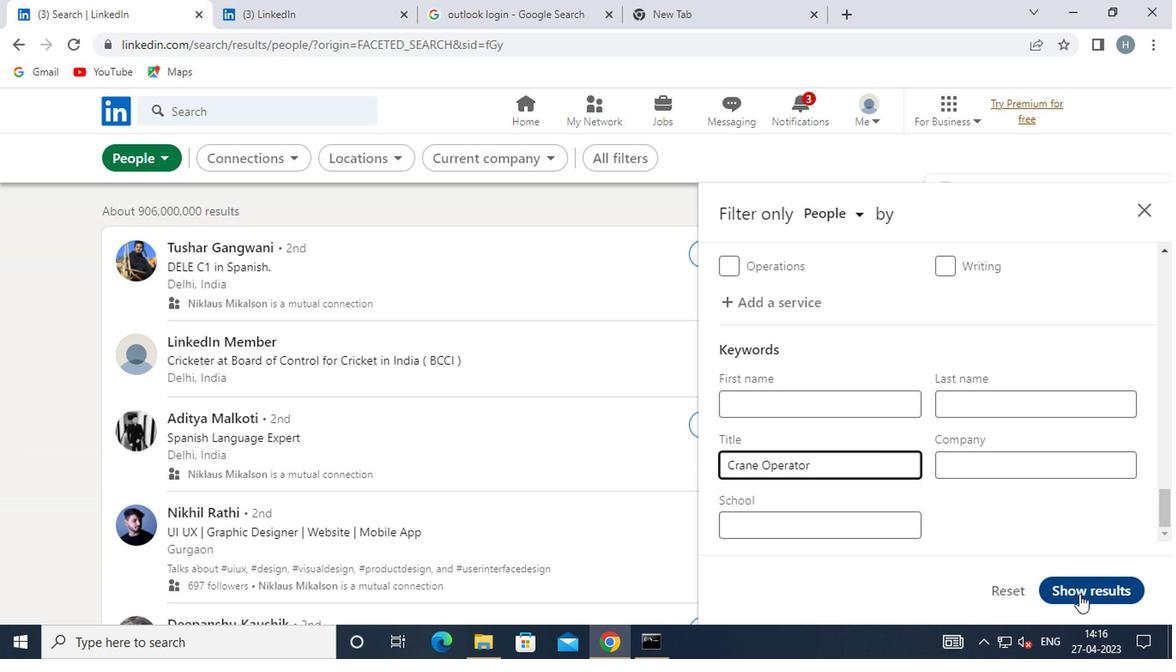 
Action: Mouse pressed left at (1077, 586)
Screenshot: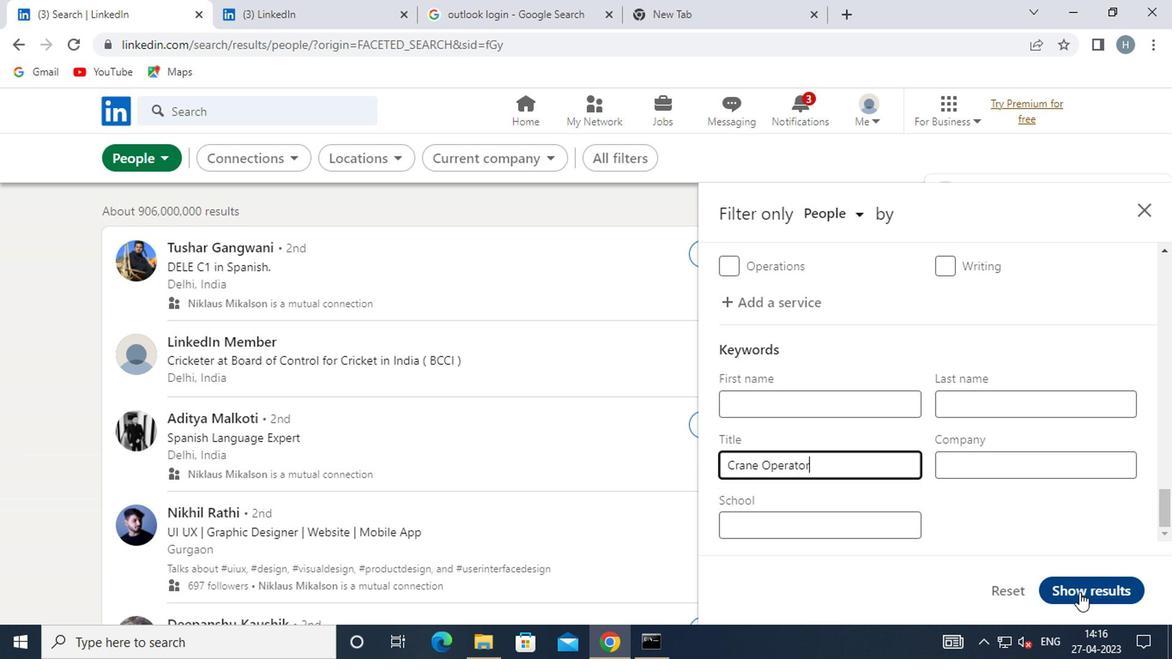 
Action: Mouse moved to (897, 422)
Screenshot: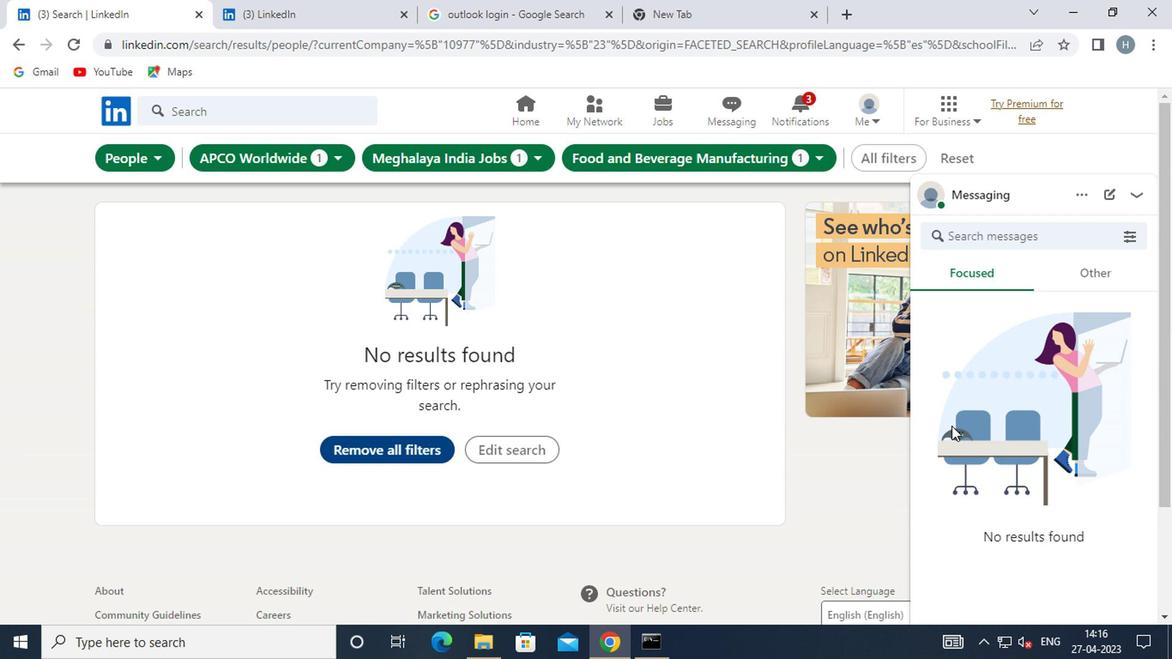 
